 Task: Find connections with filter location Viladecans with filter topic #consultantswith filter profile language French with filter current company UpGrad with filter school St. Vincent Pallotti College of Engineering & Technology with filter industry Communications Equipment Manufacturing with filter service category Pricing Strategy with filter keywords title Life Coach
Action: Mouse moved to (556, 66)
Screenshot: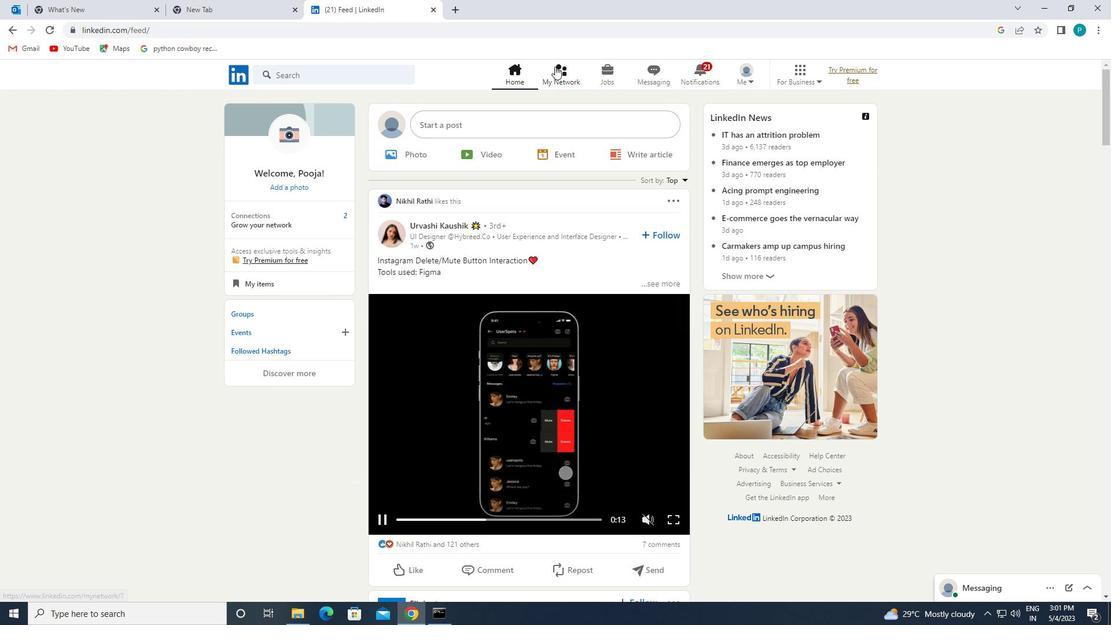 
Action: Mouse pressed left at (556, 66)
Screenshot: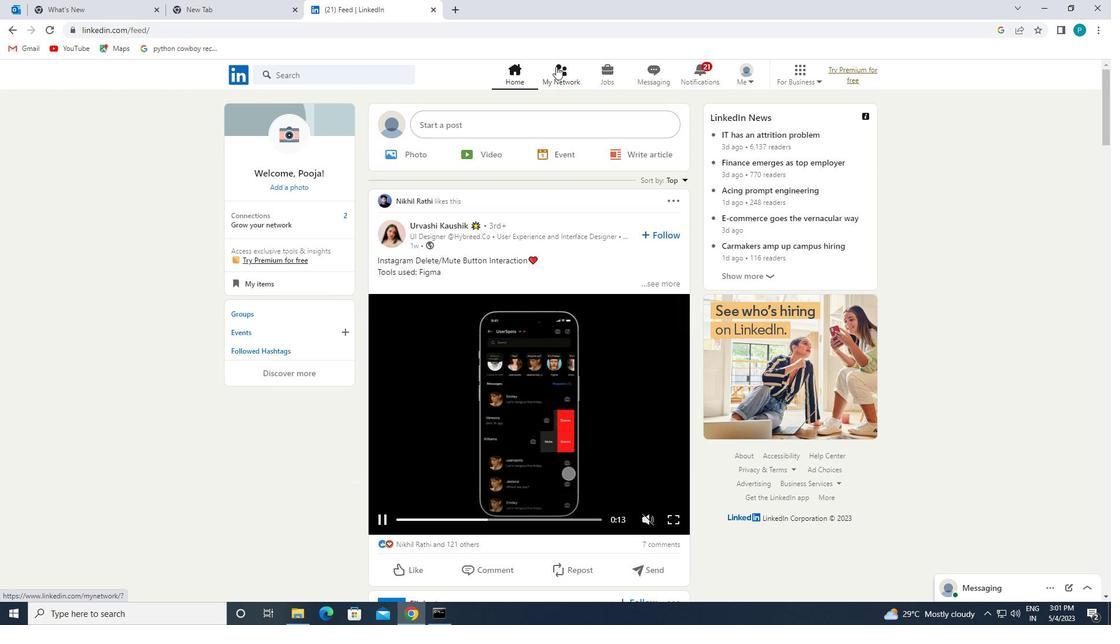 
Action: Mouse moved to (319, 144)
Screenshot: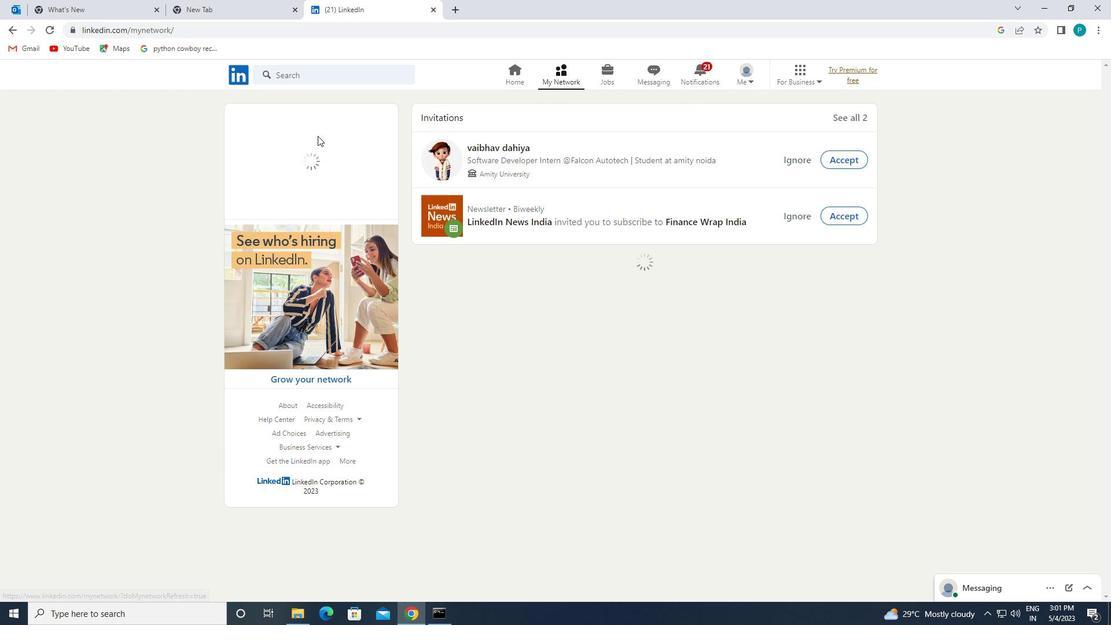 
Action: Mouse pressed left at (319, 144)
Screenshot: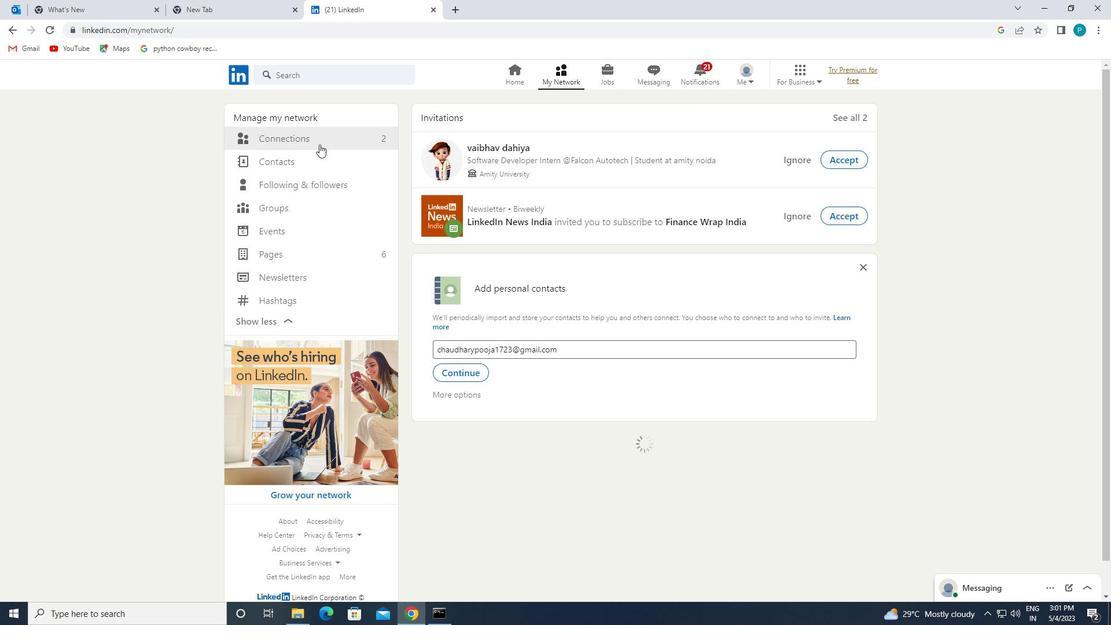 
Action: Mouse moved to (665, 137)
Screenshot: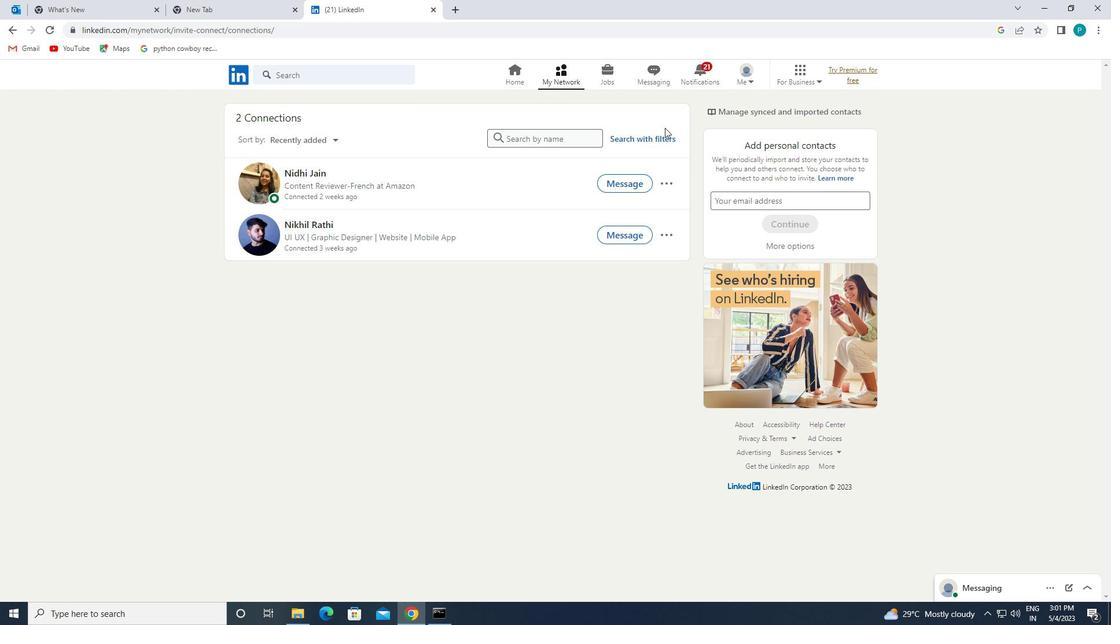 
Action: Mouse pressed left at (665, 137)
Screenshot: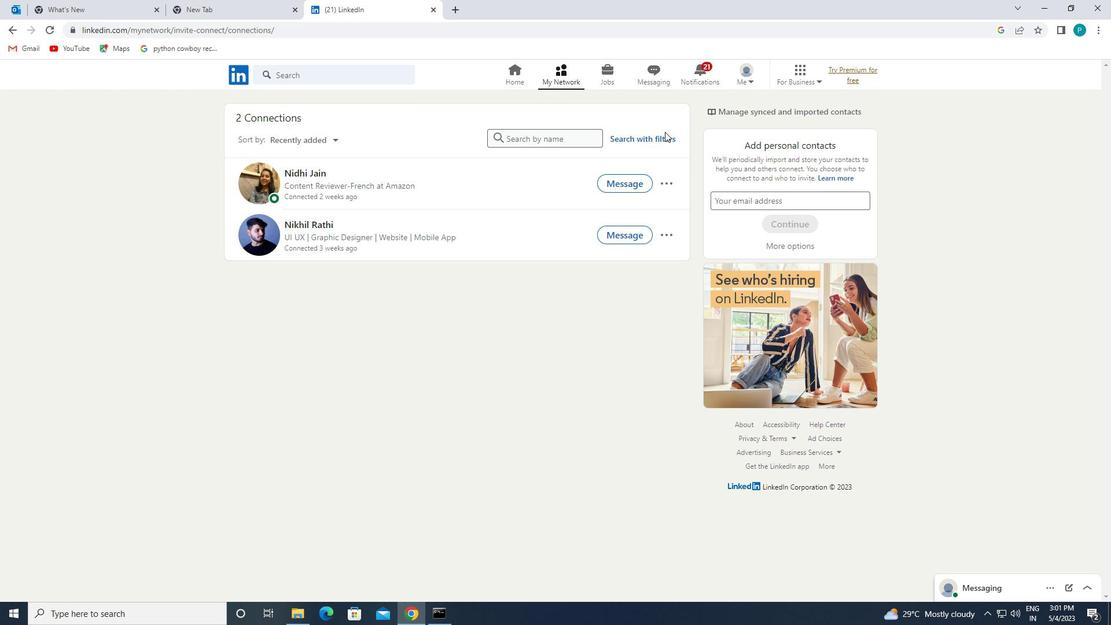 
Action: Mouse moved to (604, 109)
Screenshot: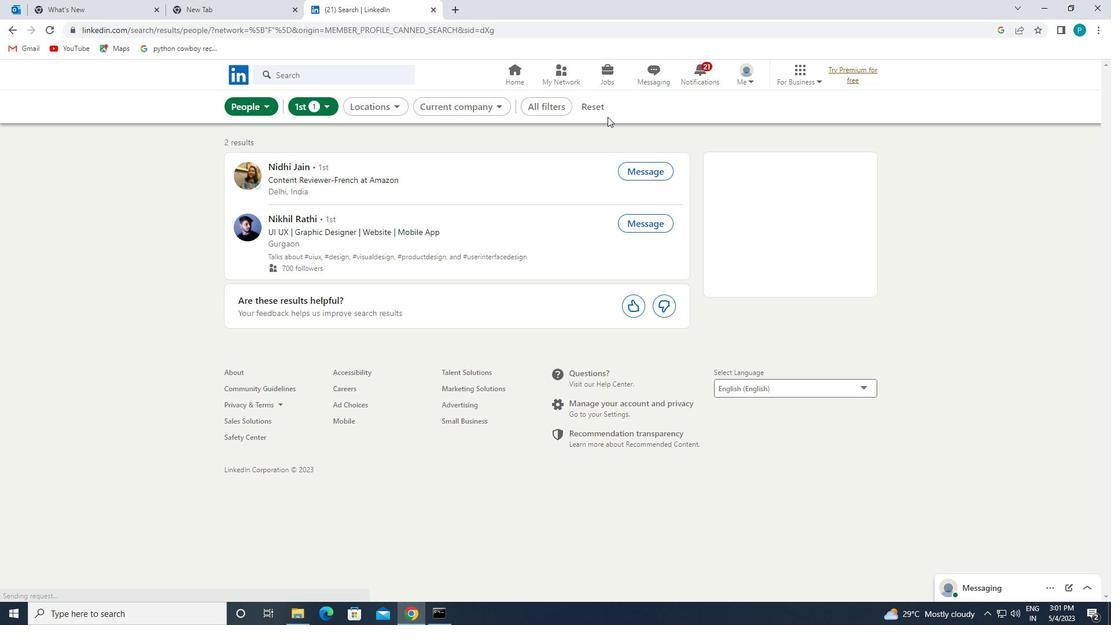 
Action: Mouse pressed left at (604, 109)
Screenshot: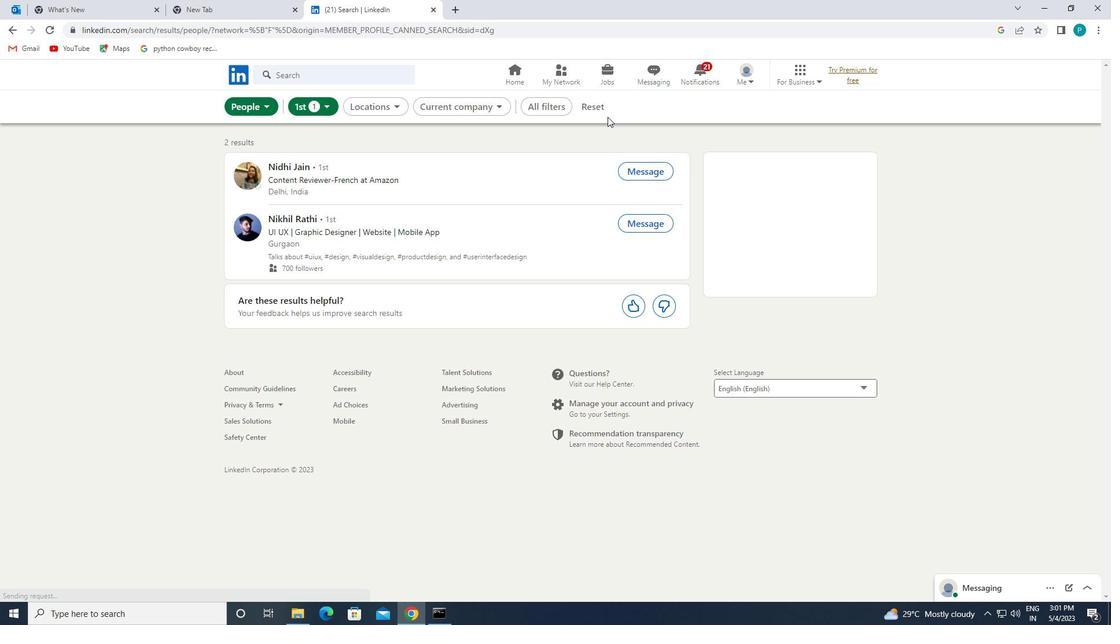 
Action: Mouse moved to (582, 103)
Screenshot: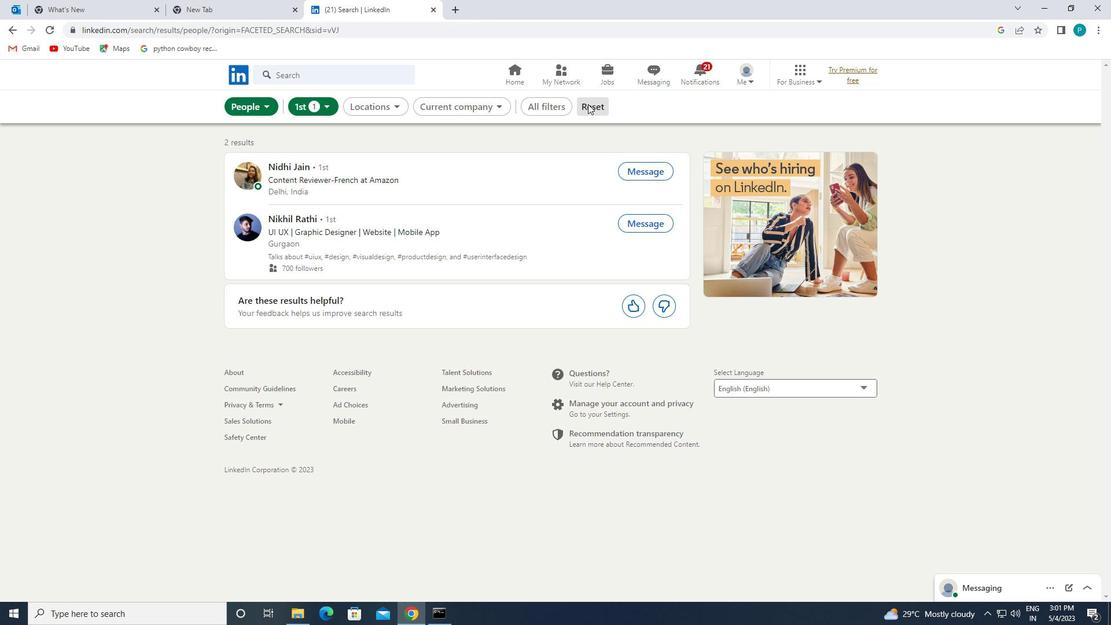 
Action: Mouse pressed left at (582, 103)
Screenshot: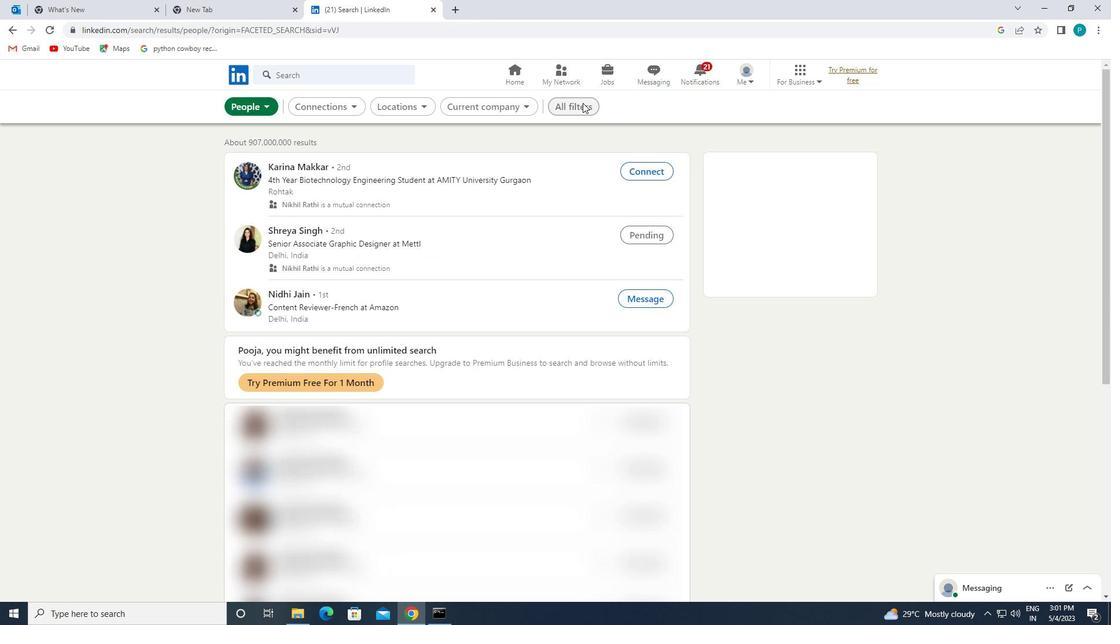
Action: Mouse moved to (983, 367)
Screenshot: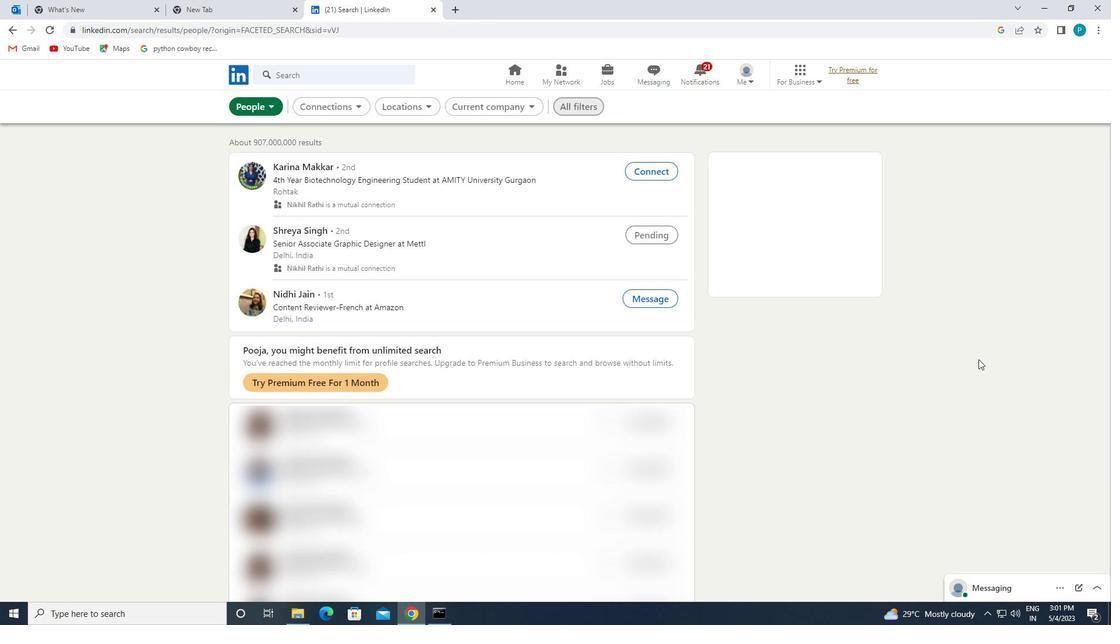 
Action: Mouse scrolled (983, 366) with delta (0, 0)
Screenshot: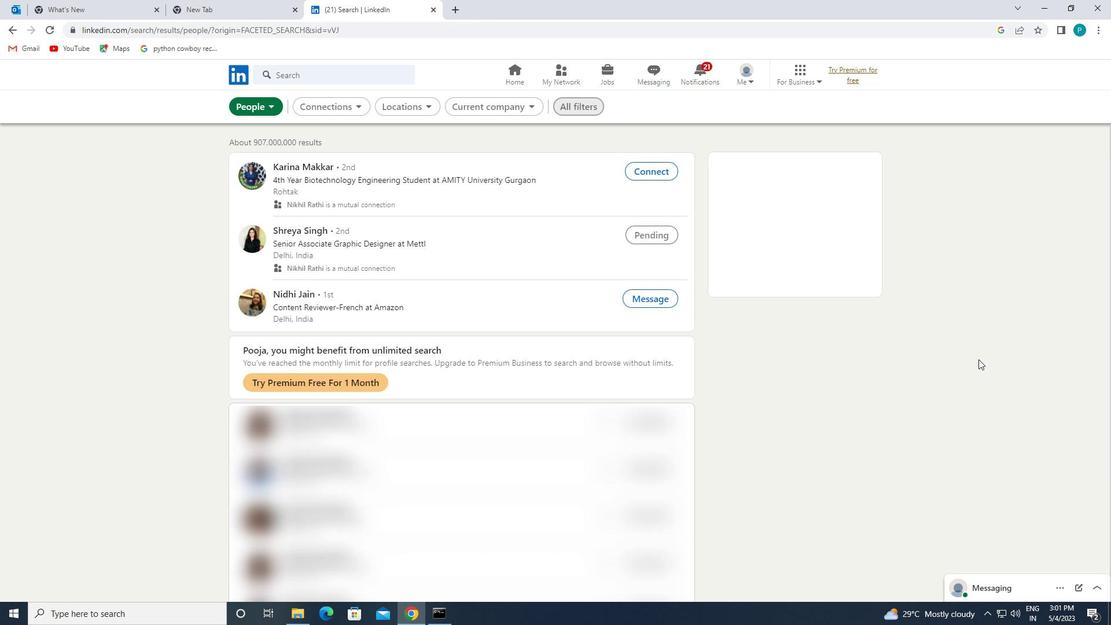 
Action: Mouse scrolled (983, 366) with delta (0, 0)
Screenshot: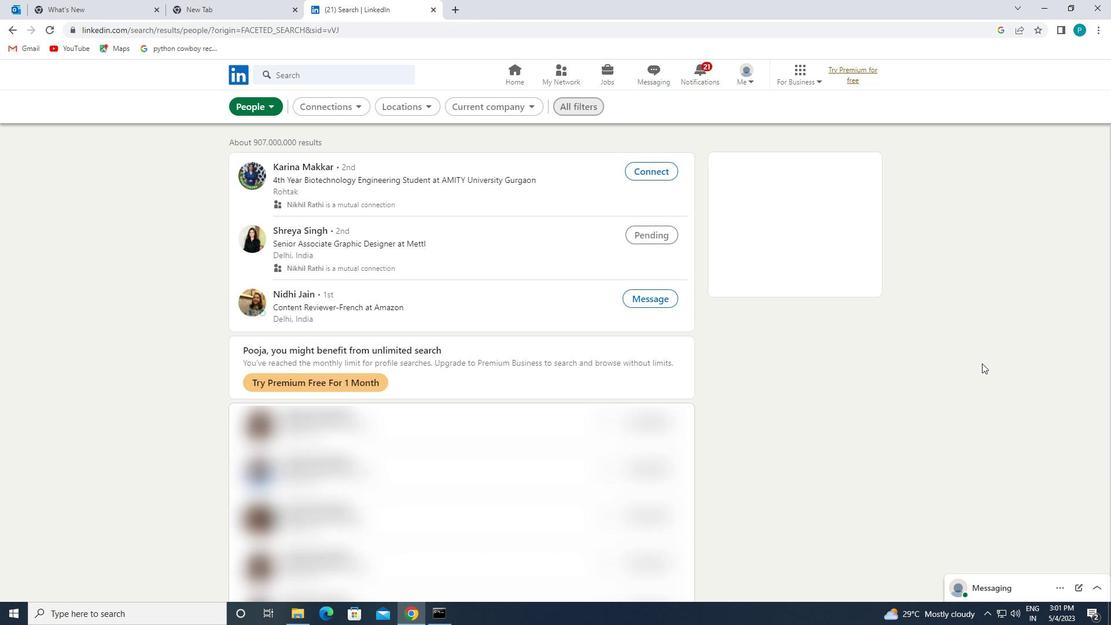 
Action: Mouse scrolled (983, 366) with delta (0, 0)
Screenshot: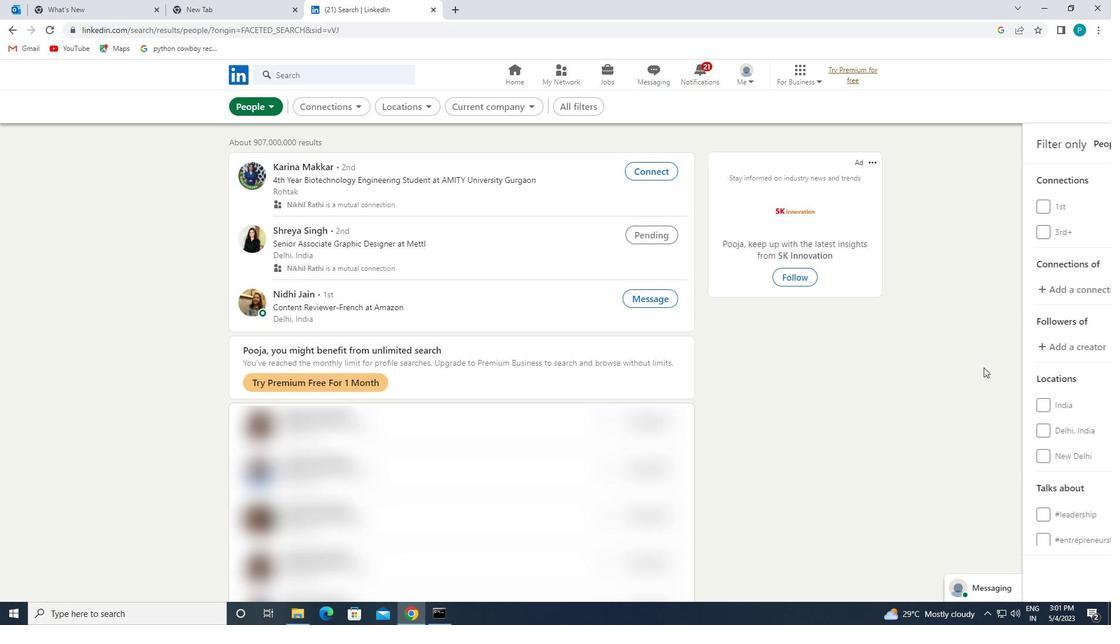 
Action: Mouse moved to (958, 273)
Screenshot: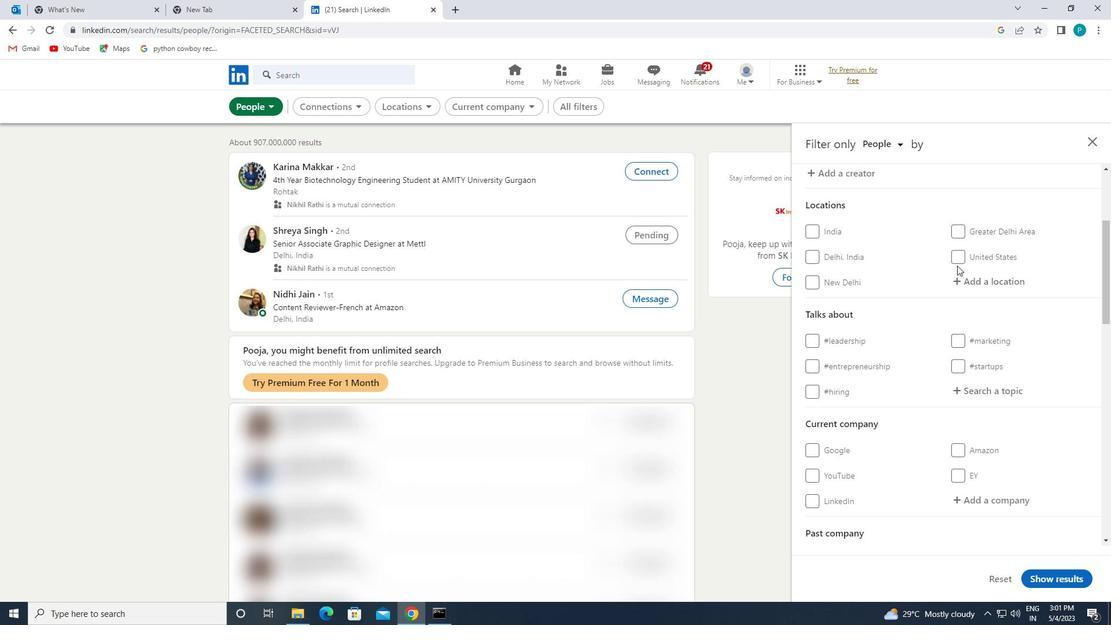 
Action: Mouse pressed left at (958, 273)
Screenshot: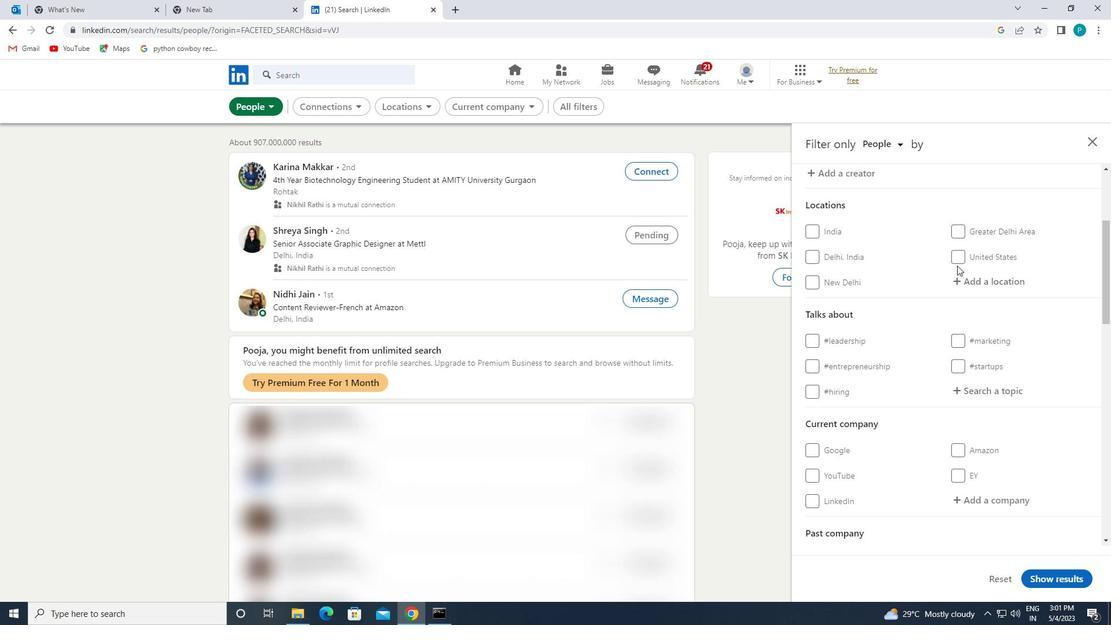 
Action: Key pressed <Key.caps_lock>v<Key.caps_lock>ladecans
Screenshot: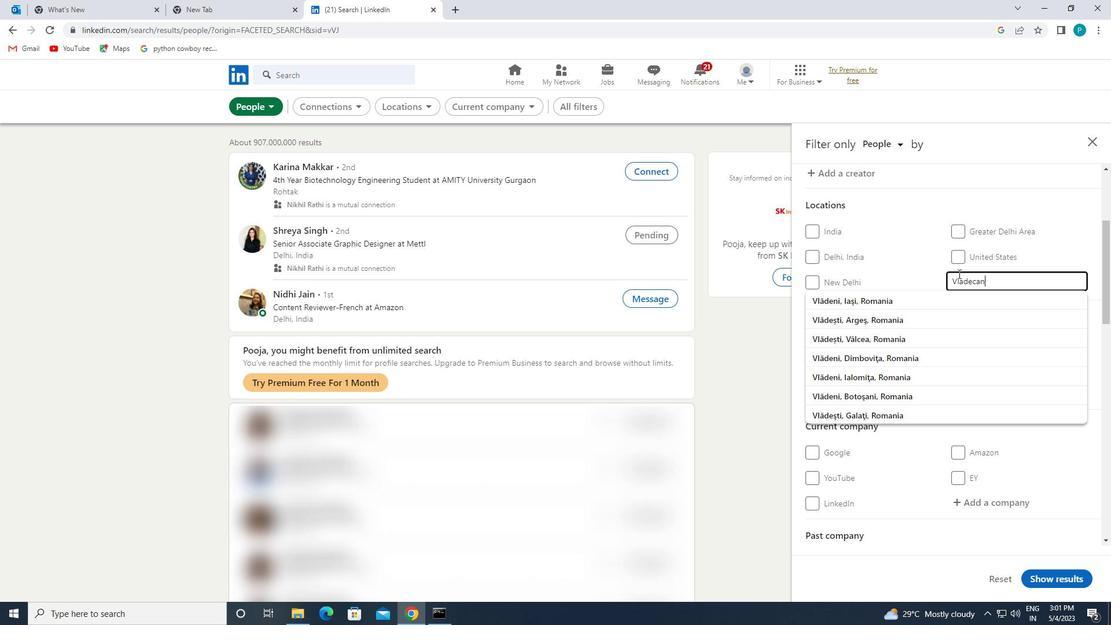 
Action: Mouse moved to (956, 284)
Screenshot: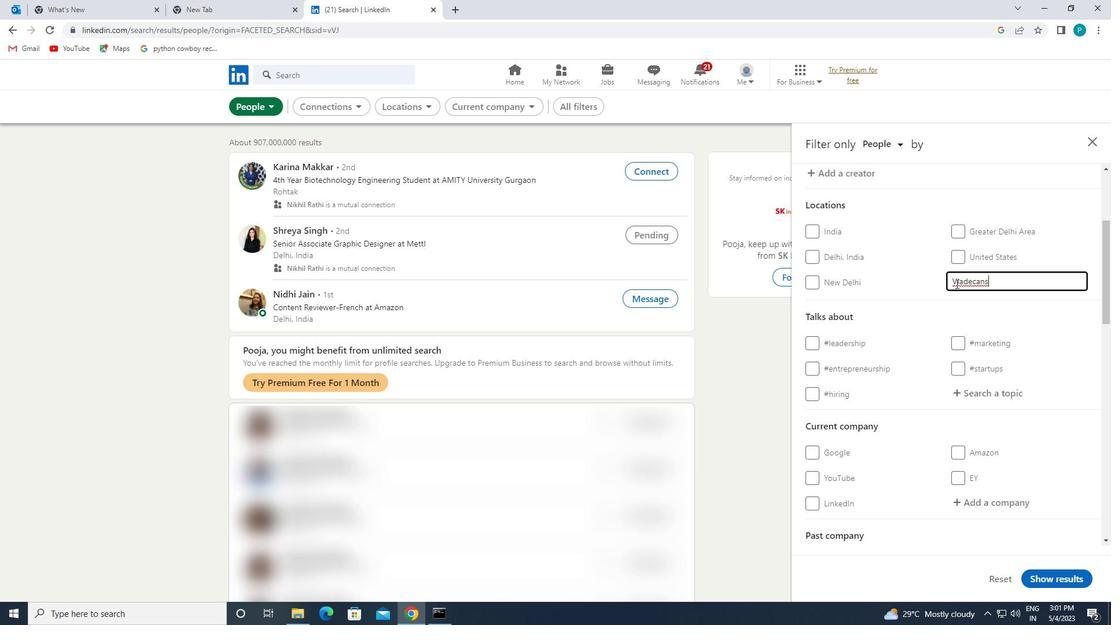 
Action: Mouse pressed left at (956, 284)
Screenshot: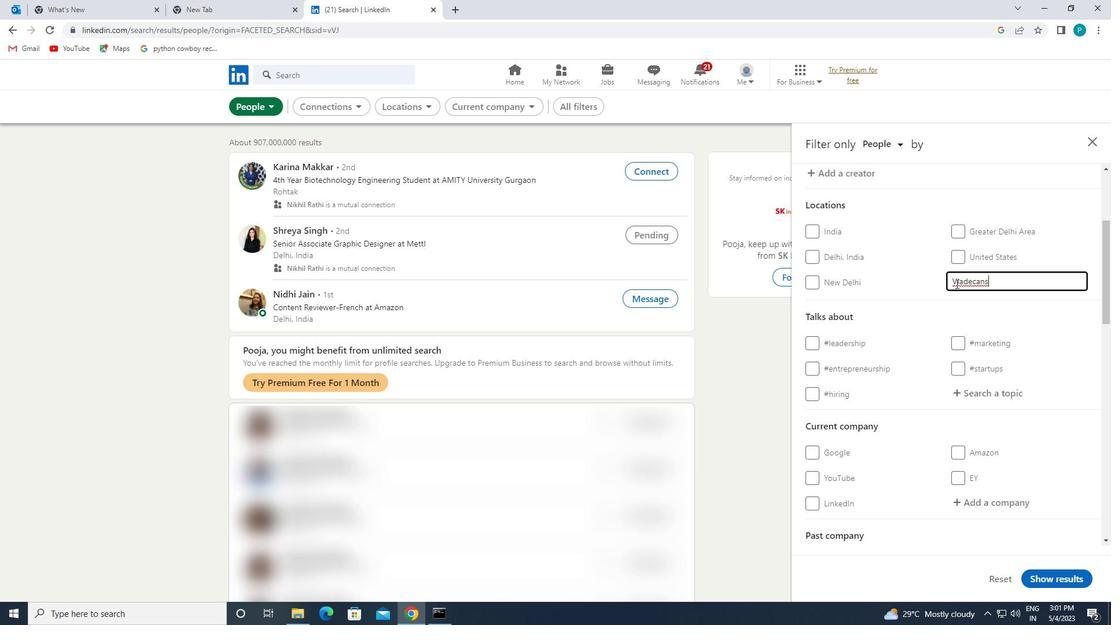 
Action: Mouse moved to (956, 284)
Screenshot: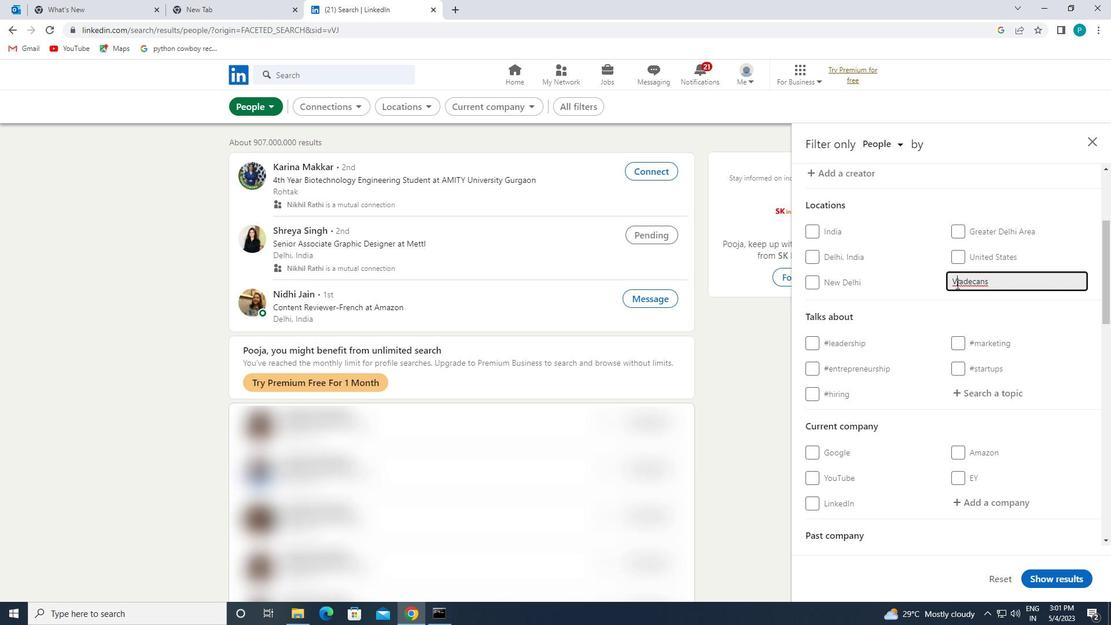 
Action: Key pressed i
Screenshot: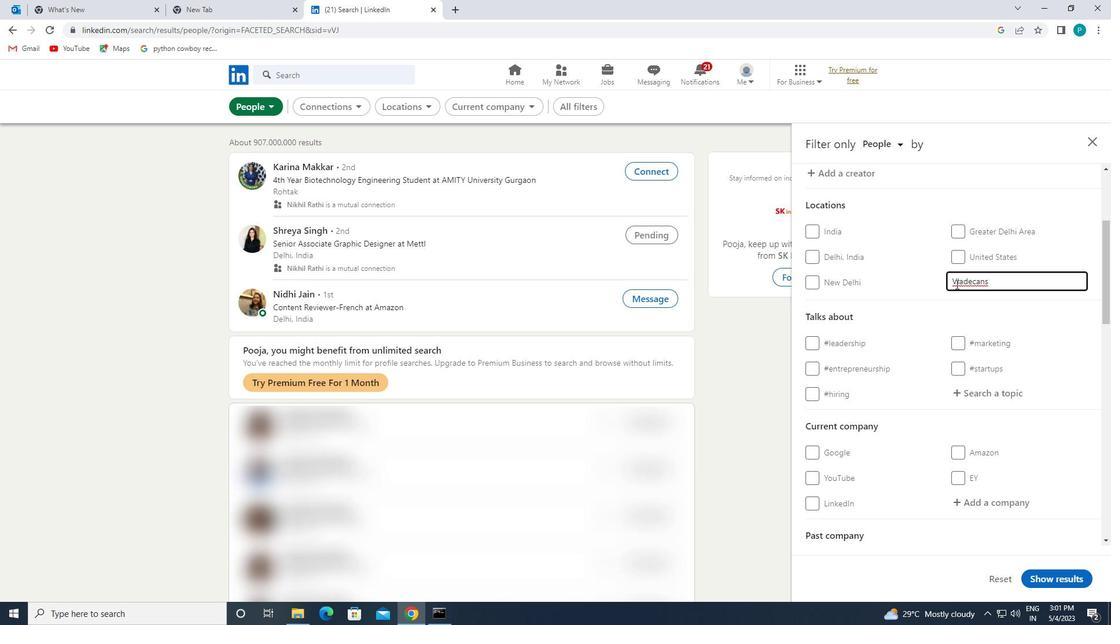 
Action: Mouse moved to (936, 303)
Screenshot: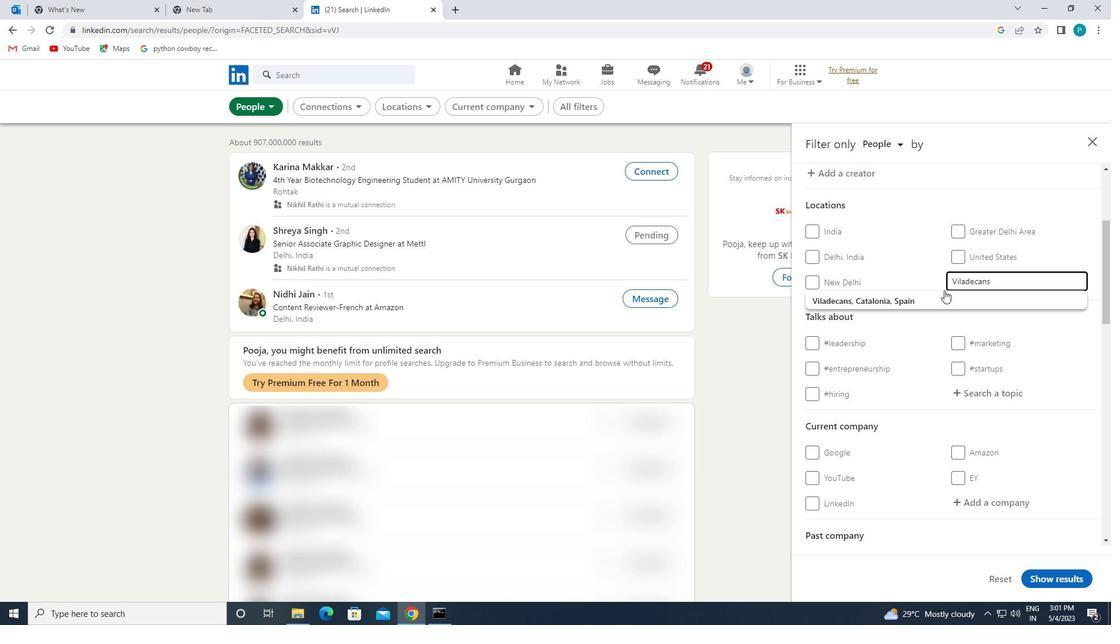 
Action: Mouse pressed left at (936, 303)
Screenshot: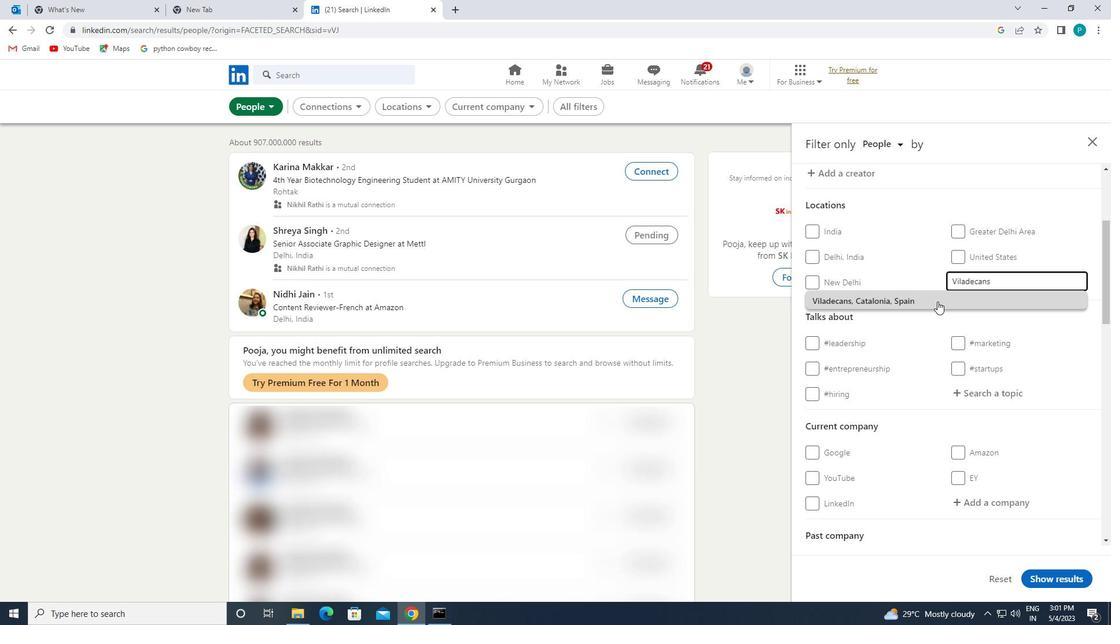 
Action: Mouse moved to (982, 415)
Screenshot: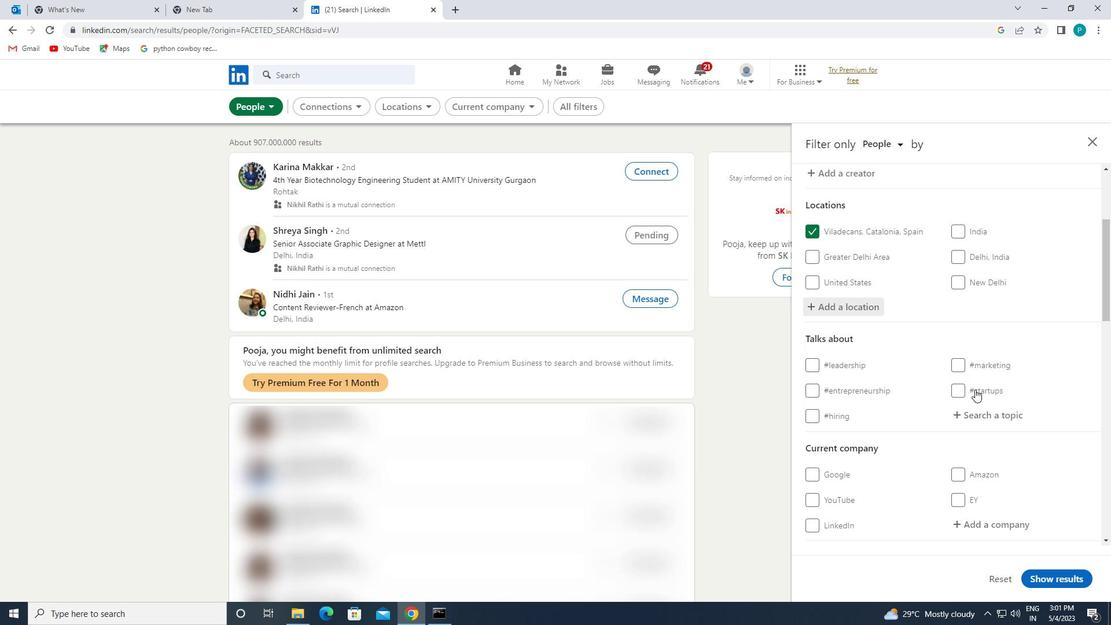 
Action: Mouse pressed left at (982, 415)
Screenshot: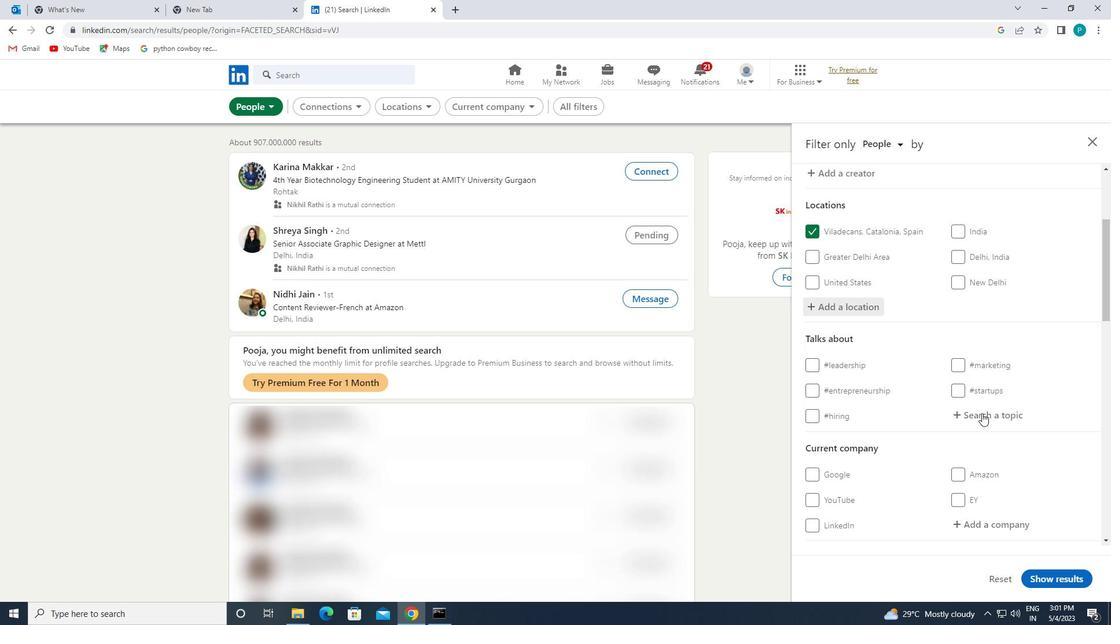 
Action: Key pressed <Key.shift>#CONSULTANTS
Screenshot: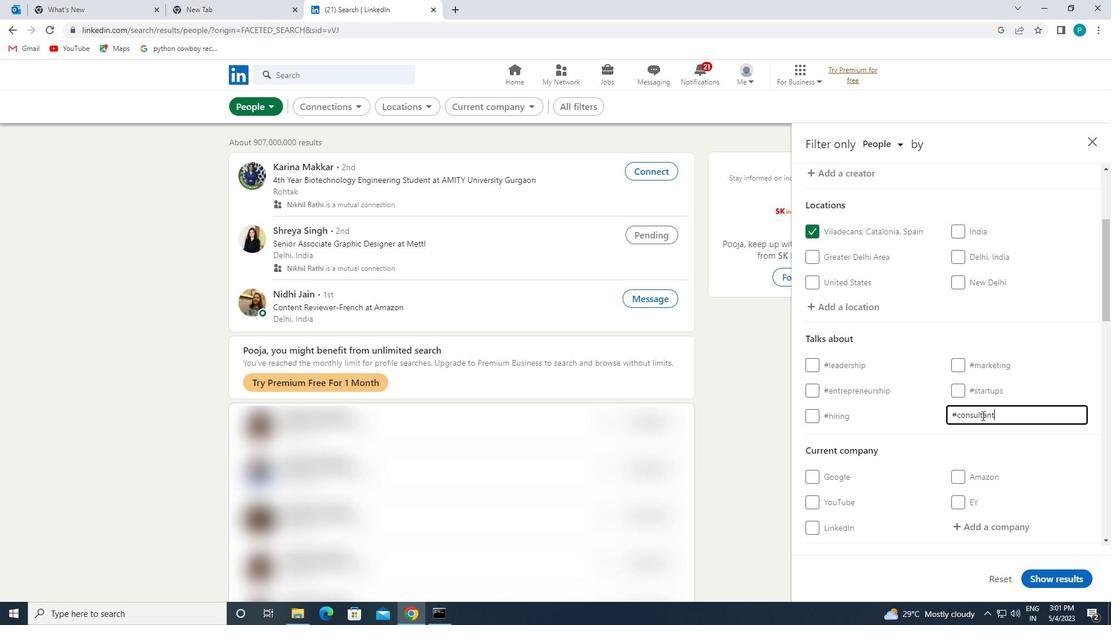 
Action: Mouse scrolled (982, 414) with delta (0, 0)
Screenshot: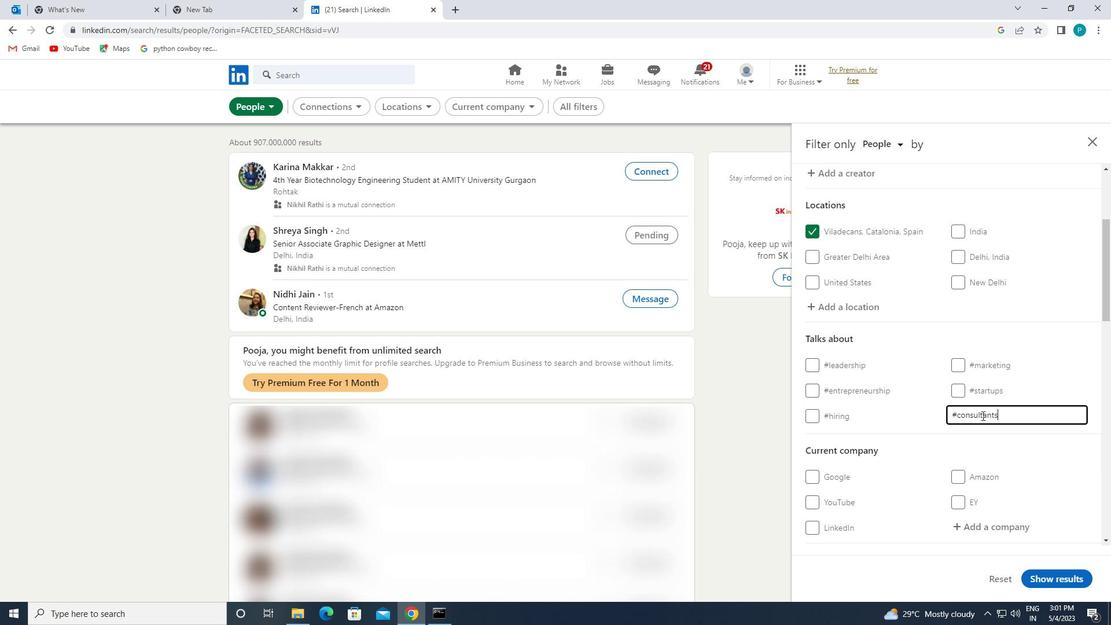 
Action: Mouse scrolled (982, 414) with delta (0, 0)
Screenshot: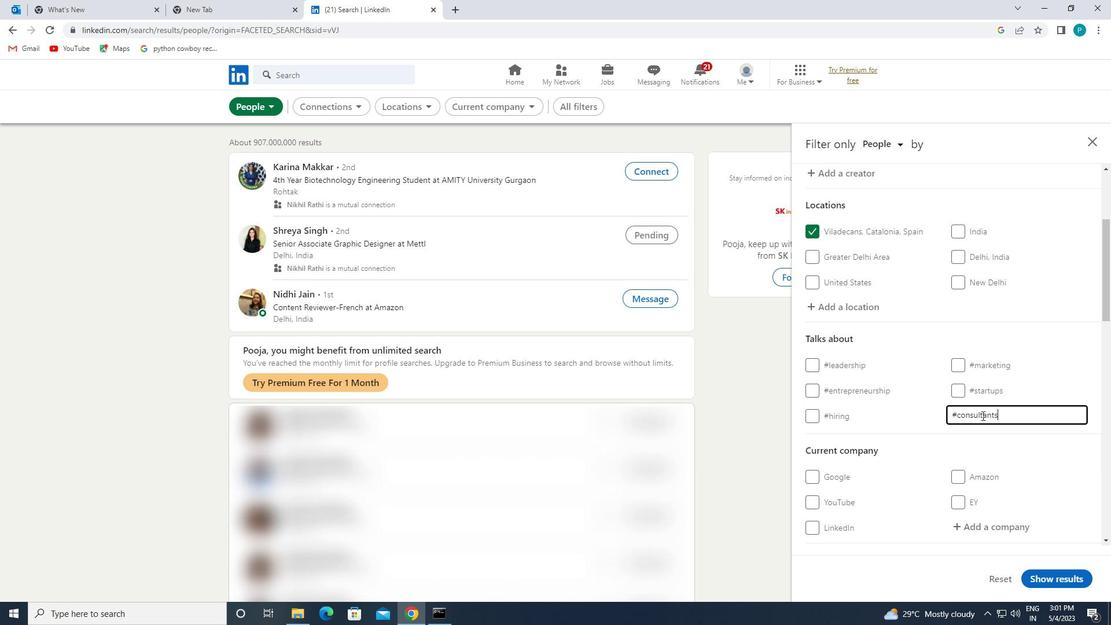 
Action: Mouse scrolled (982, 414) with delta (0, 0)
Screenshot: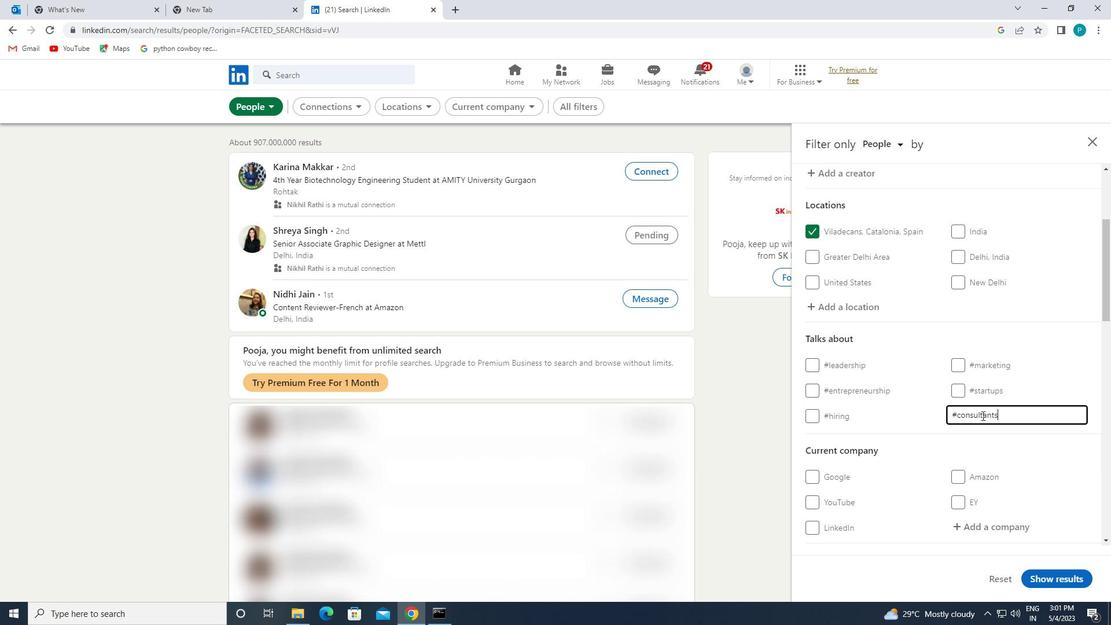 
Action: Mouse scrolled (982, 414) with delta (0, 0)
Screenshot: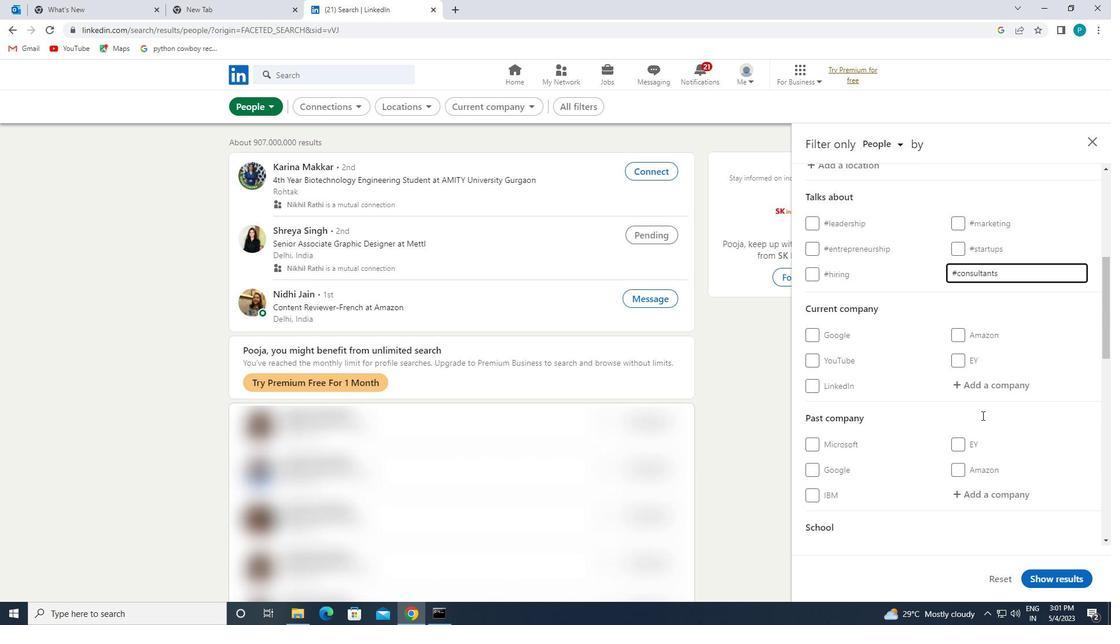 
Action: Mouse moved to (979, 420)
Screenshot: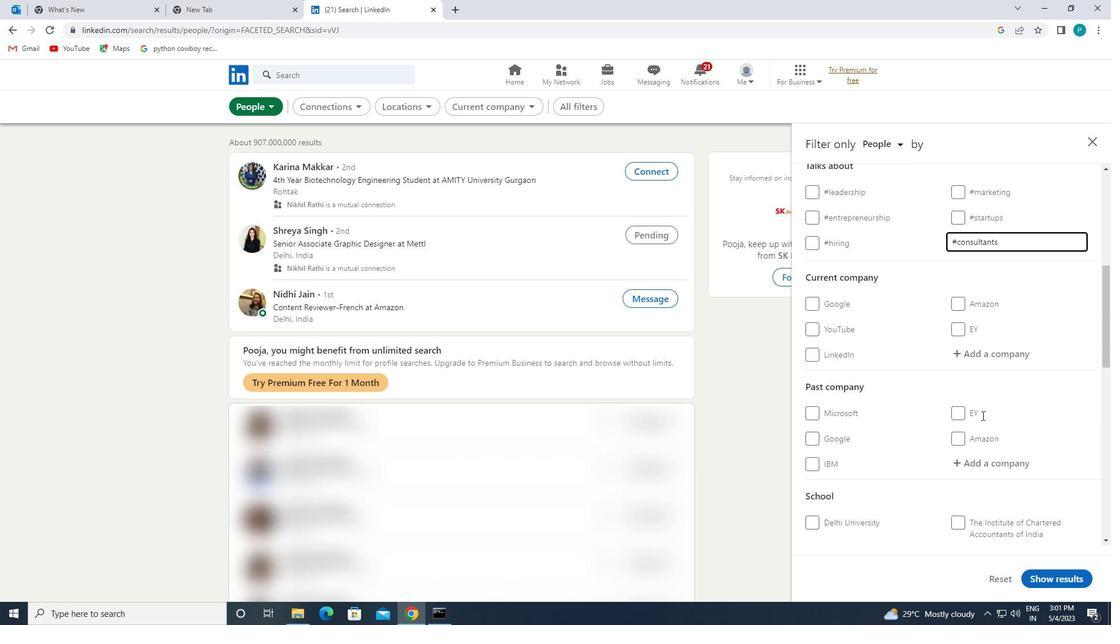 
Action: Mouse scrolled (979, 420) with delta (0, 0)
Screenshot: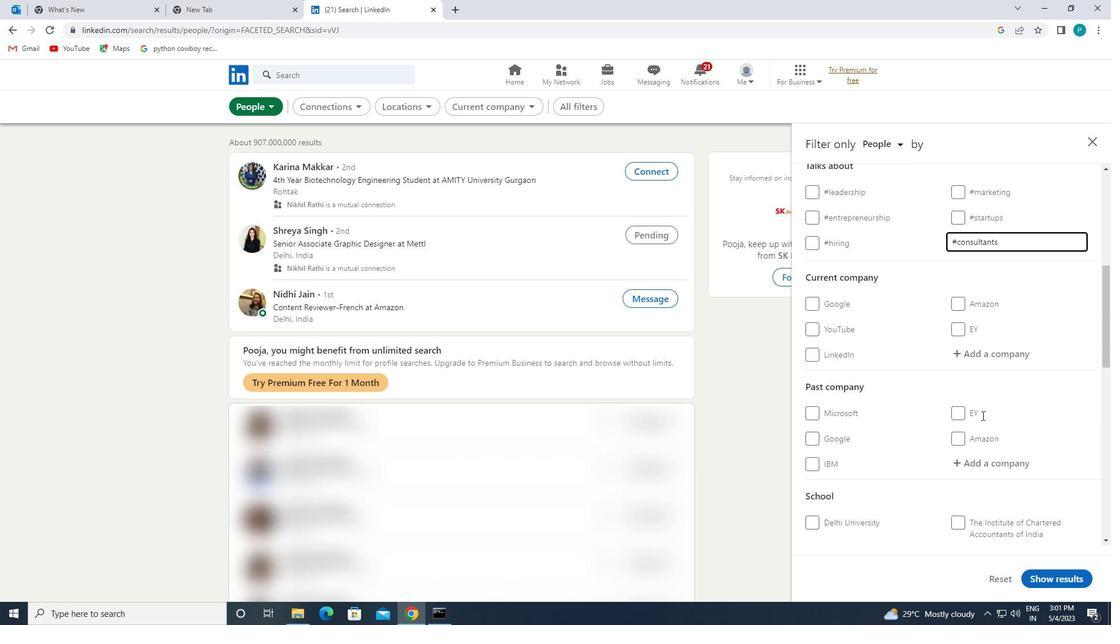 
Action: Mouse moved to (979, 421)
Screenshot: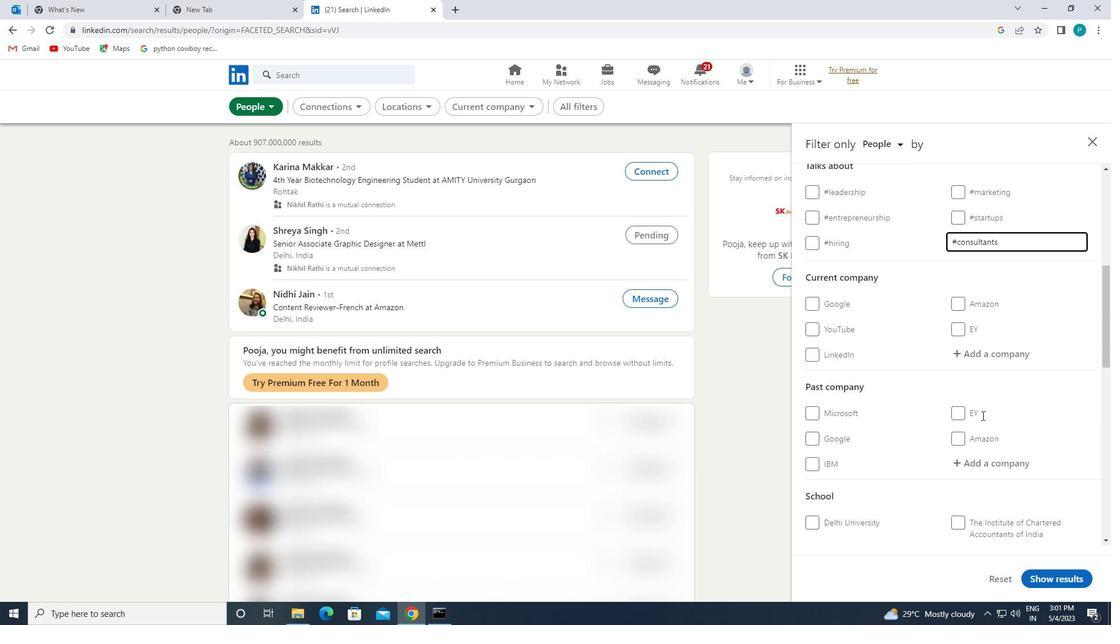 
Action: Mouse scrolled (979, 420) with delta (0, 0)
Screenshot: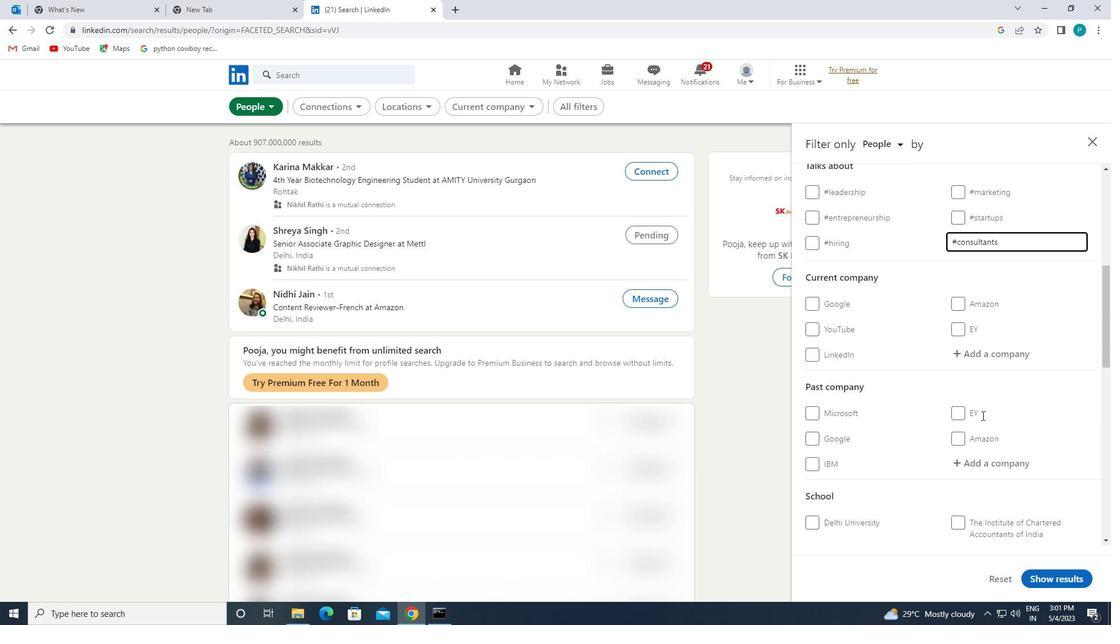
Action: Mouse moved to (977, 424)
Screenshot: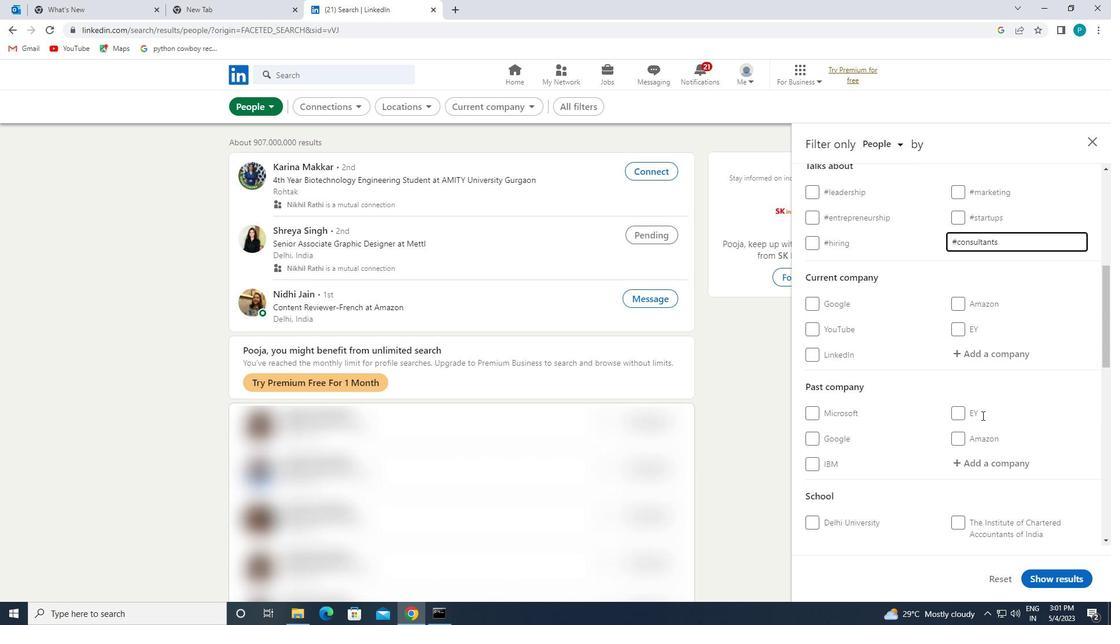 
Action: Mouse scrolled (977, 423) with delta (0, 0)
Screenshot: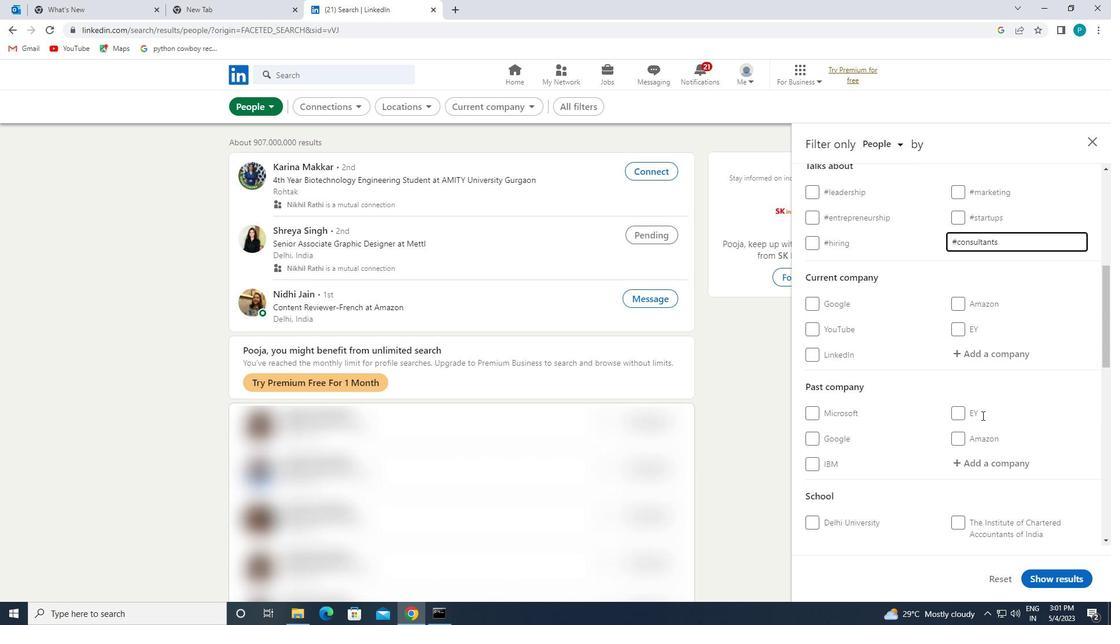 
Action: Mouse moved to (878, 452)
Screenshot: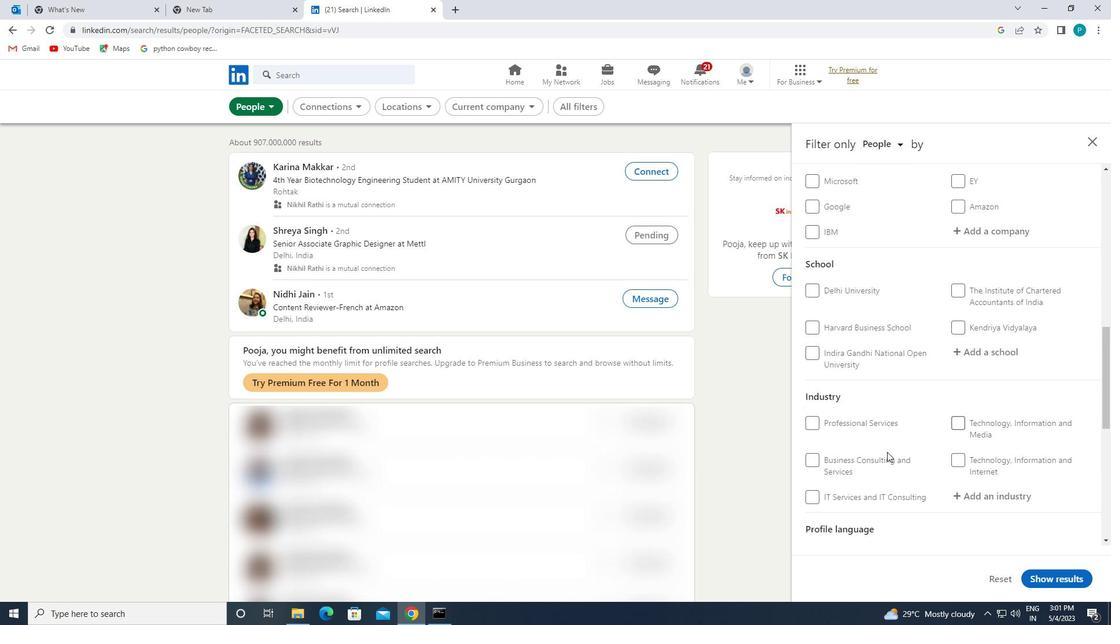 
Action: Mouse scrolled (878, 451) with delta (0, 0)
Screenshot: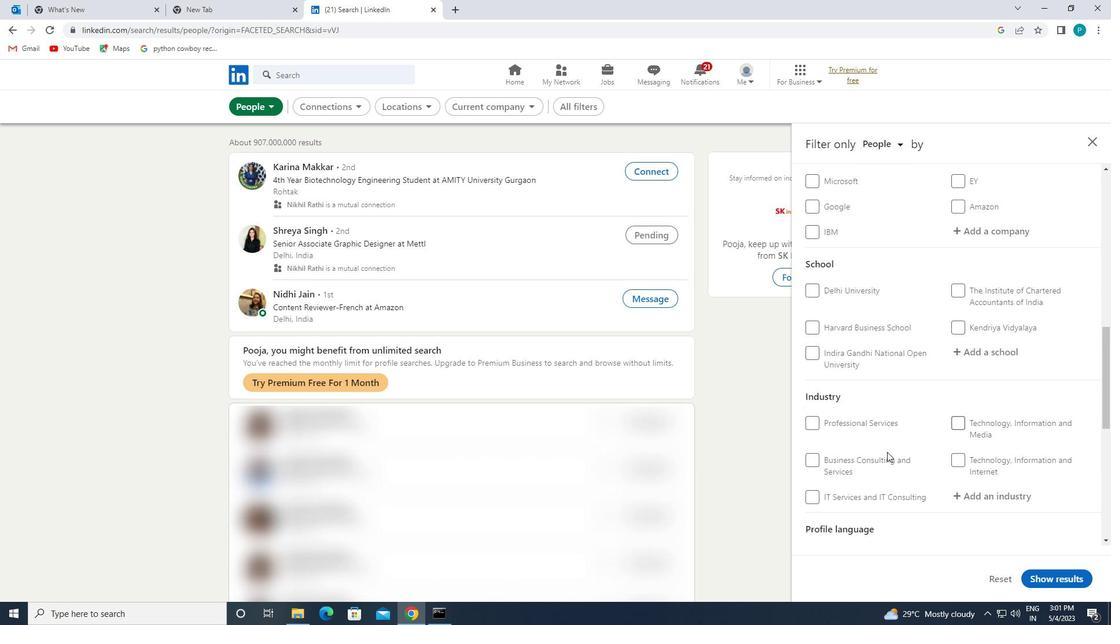 
Action: Mouse scrolled (878, 451) with delta (0, 0)
Screenshot: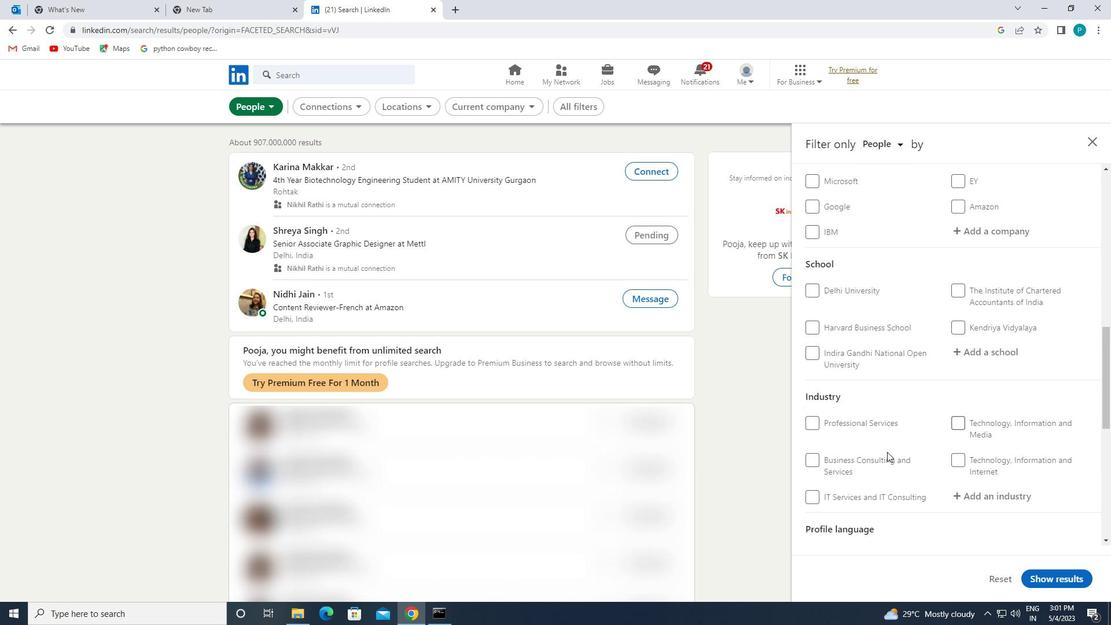 
Action: Mouse moved to (965, 439)
Screenshot: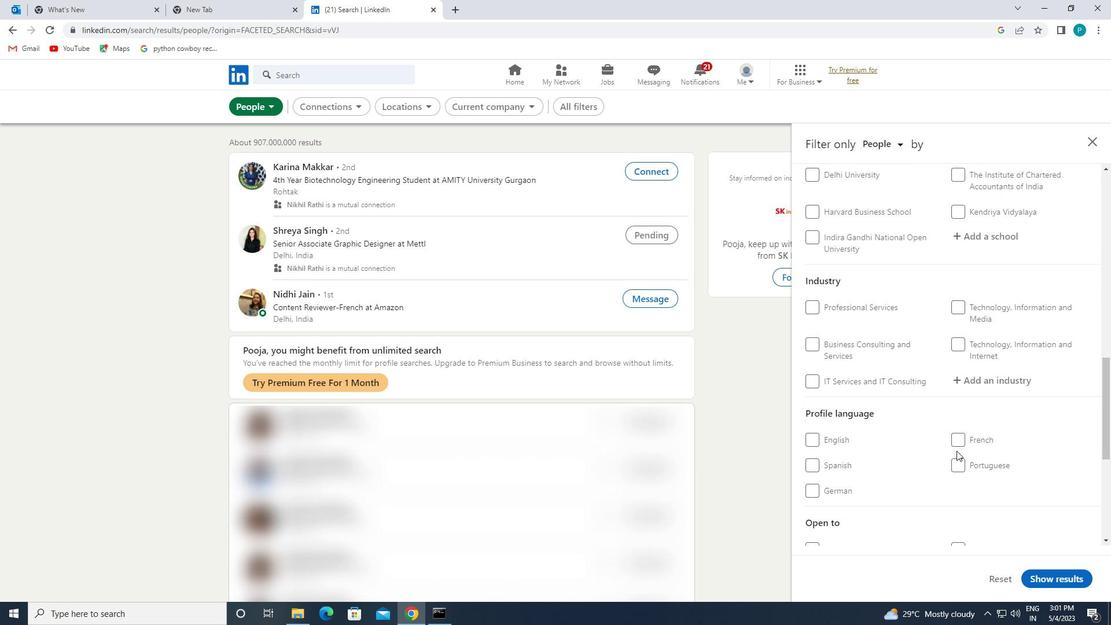 
Action: Mouse pressed left at (965, 439)
Screenshot: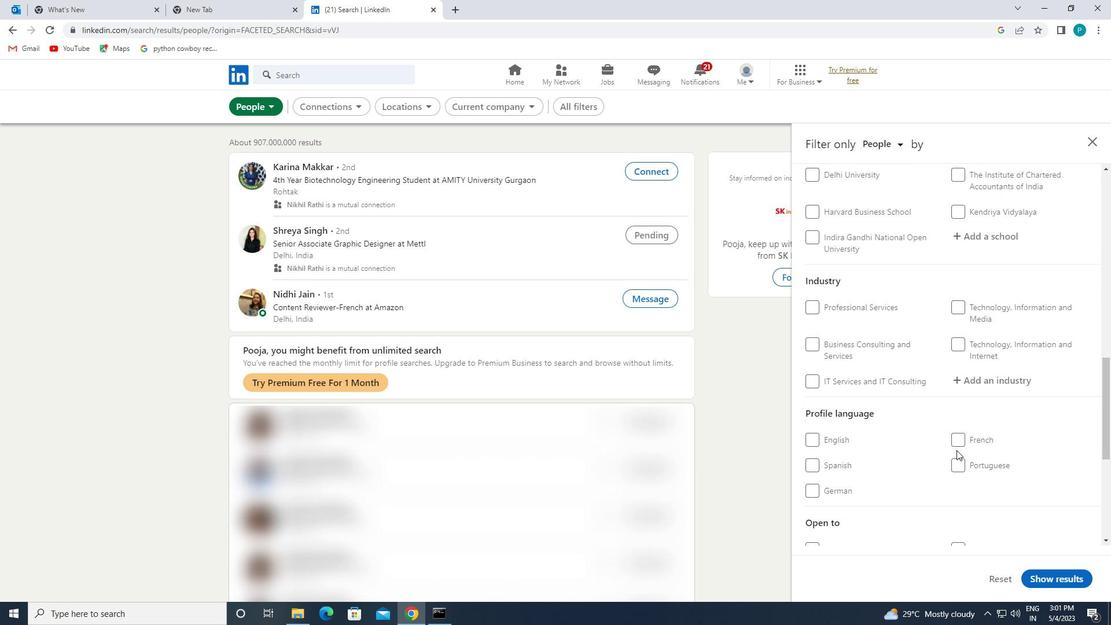 
Action: Mouse moved to (1069, 414)
Screenshot: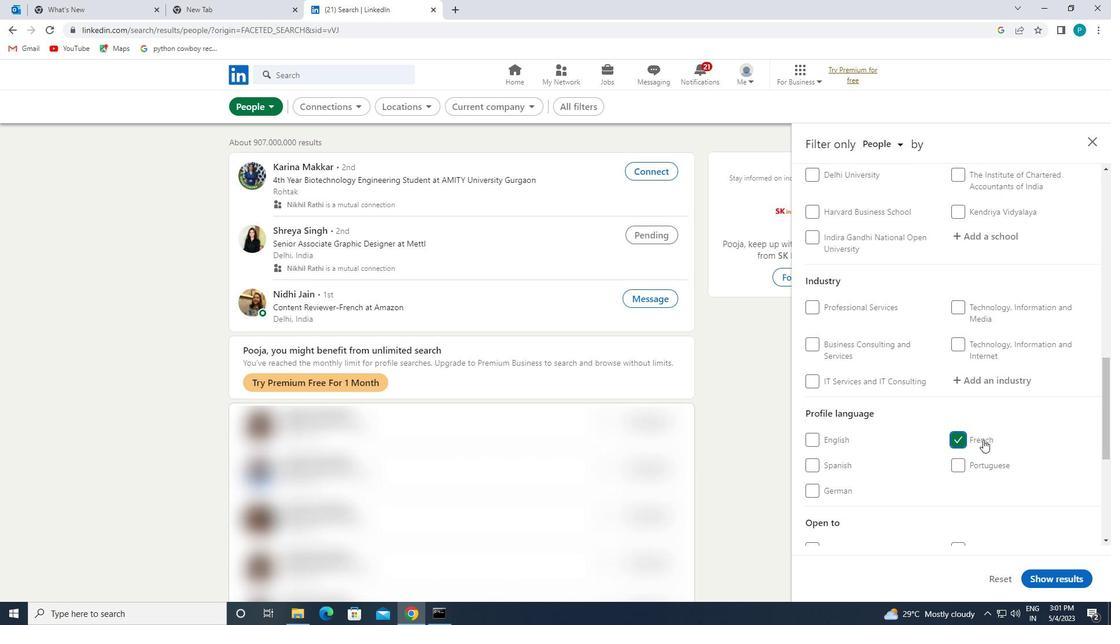 
Action: Mouse scrolled (1069, 415) with delta (0, 0)
Screenshot: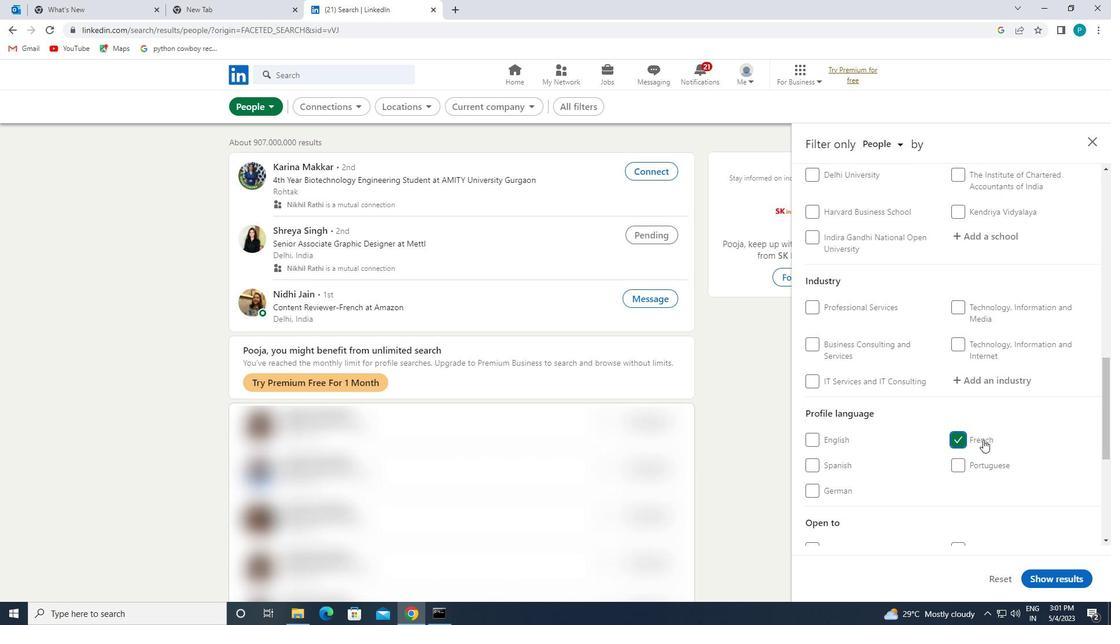 
Action: Mouse scrolled (1069, 415) with delta (0, 0)
Screenshot: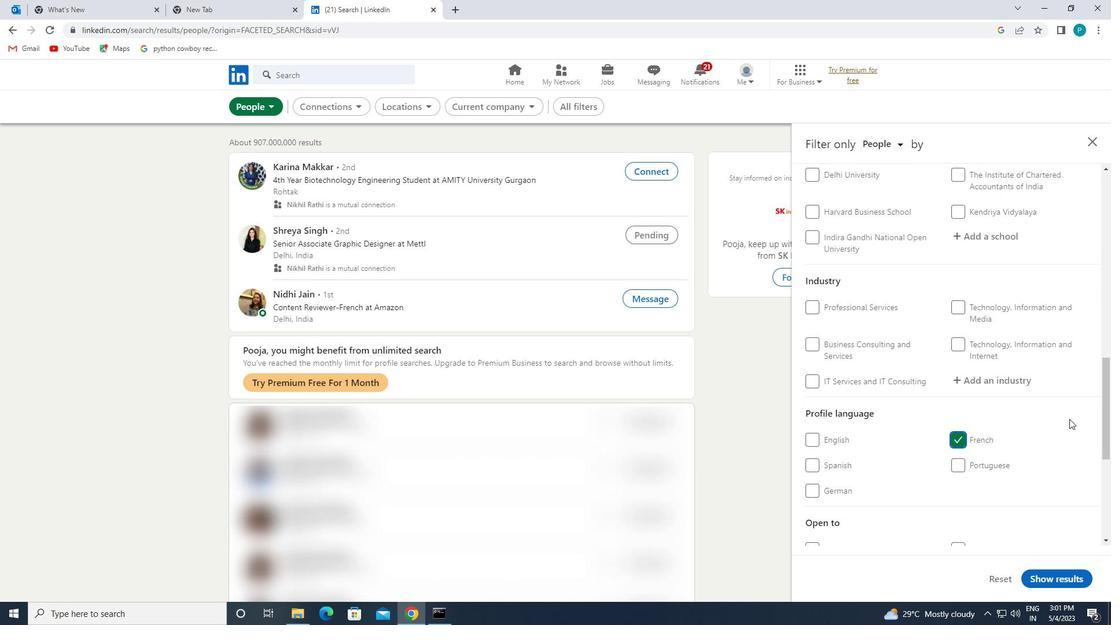 
Action: Mouse moved to (1004, 380)
Screenshot: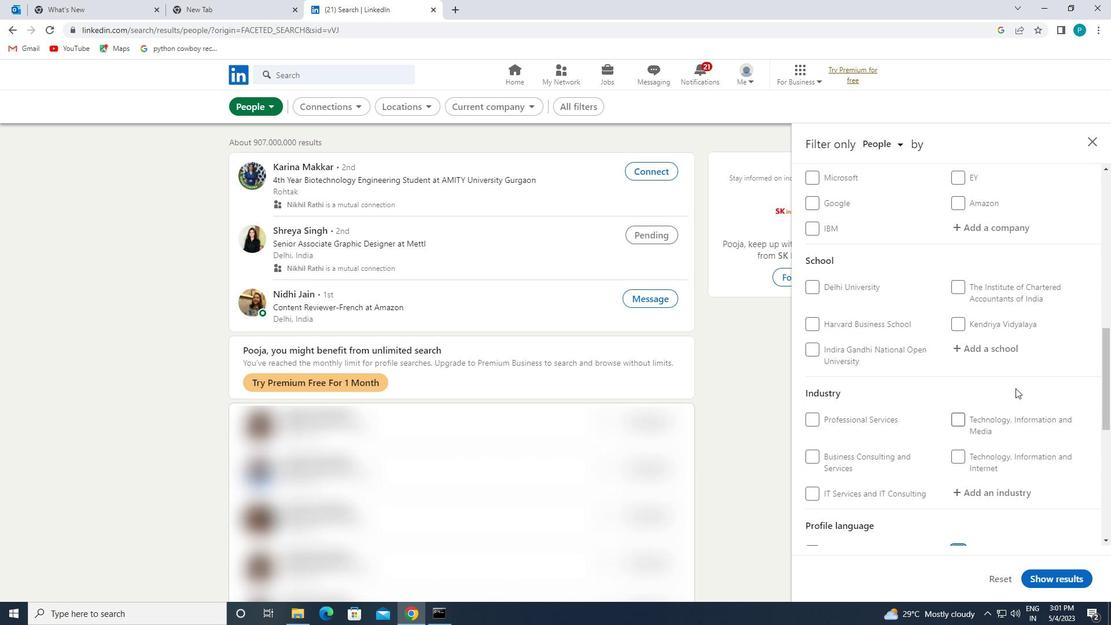 
Action: Mouse scrolled (1004, 380) with delta (0, 0)
Screenshot: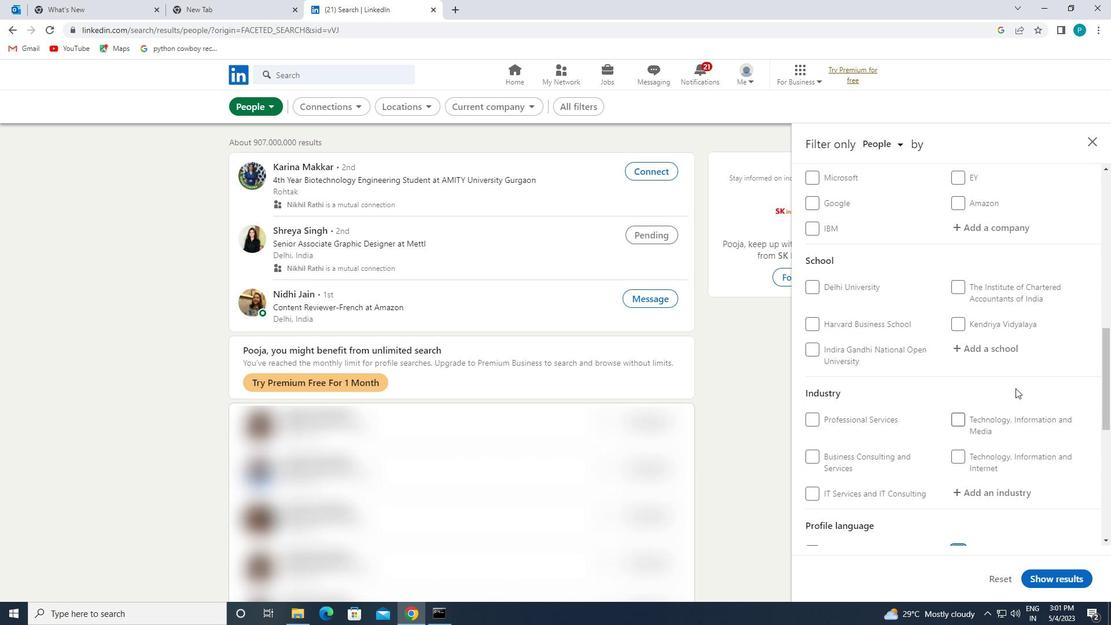 
Action: Mouse moved to (1000, 373)
Screenshot: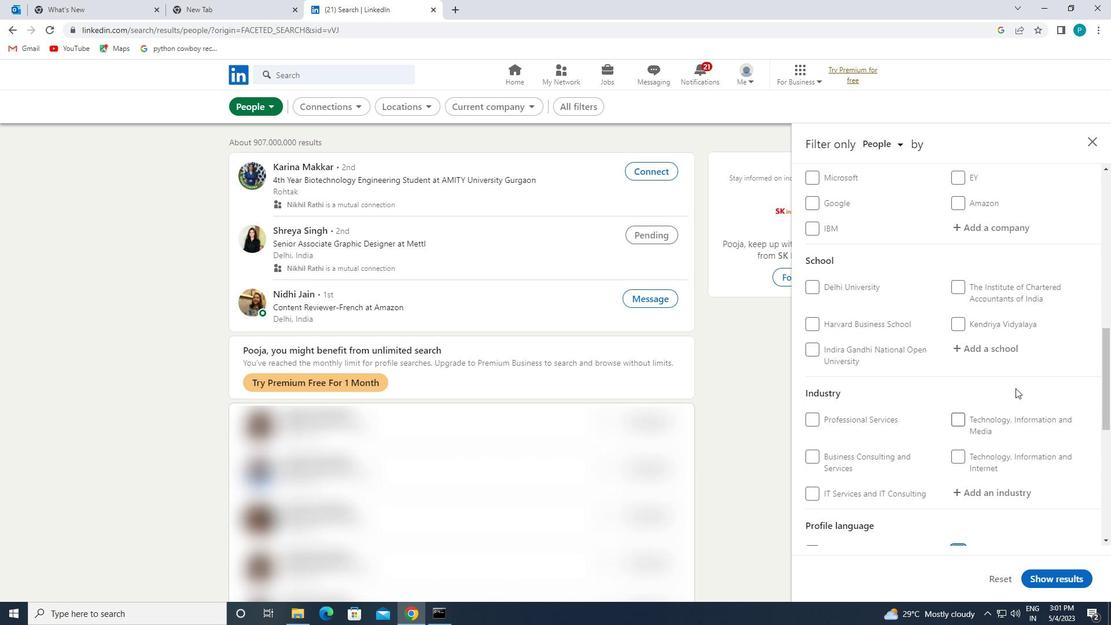 
Action: Mouse scrolled (1000, 374) with delta (0, 0)
Screenshot: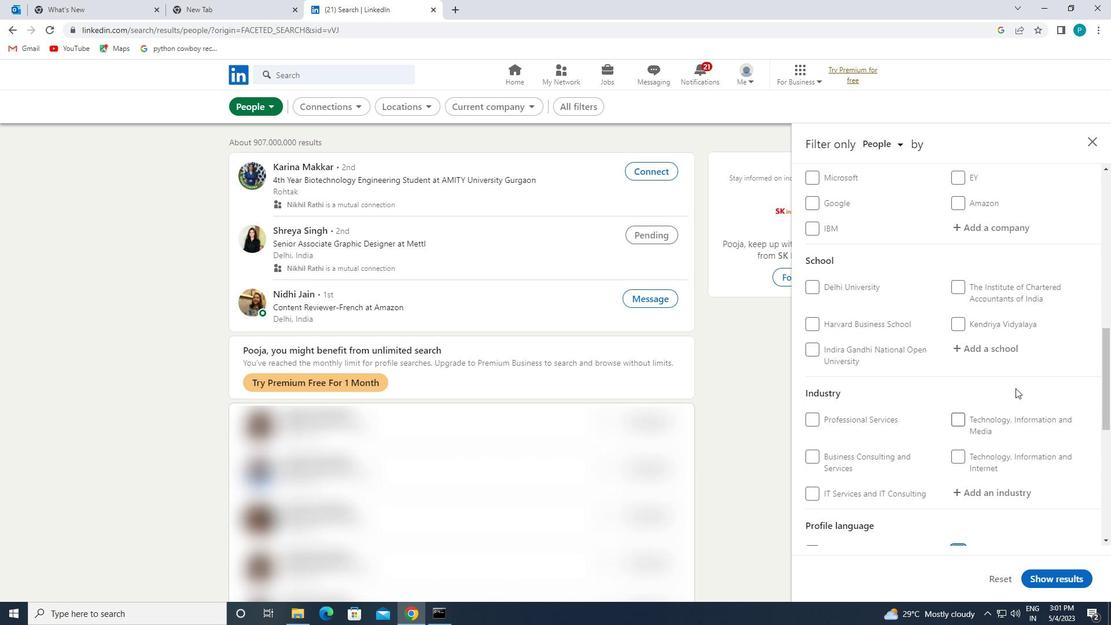 
Action: Mouse moved to (991, 353)
Screenshot: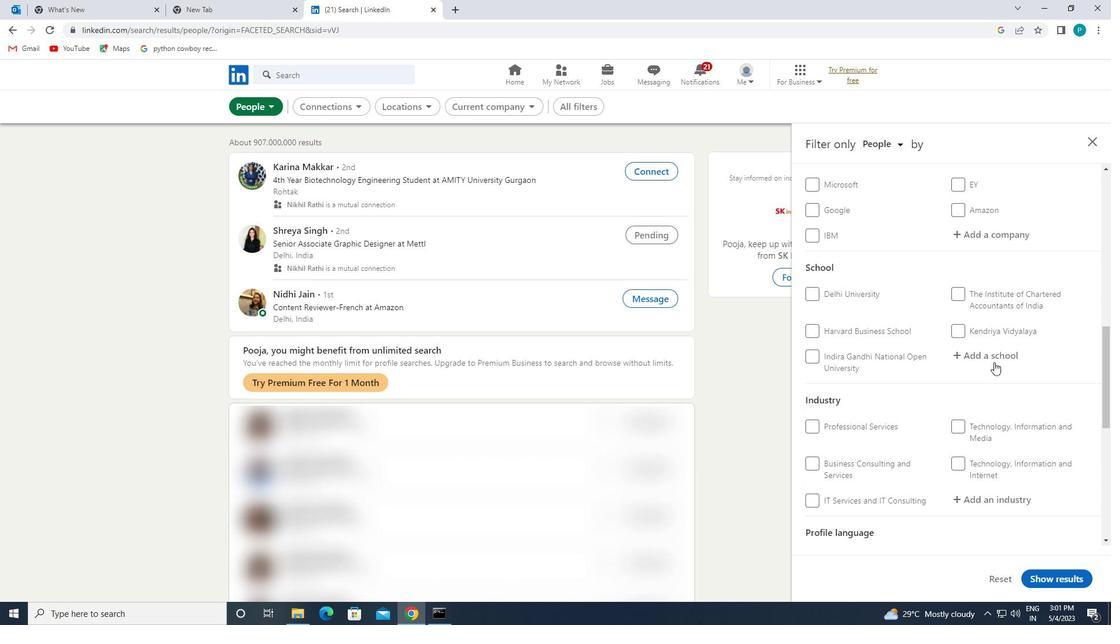 
Action: Mouse scrolled (991, 354) with delta (0, 0)
Screenshot: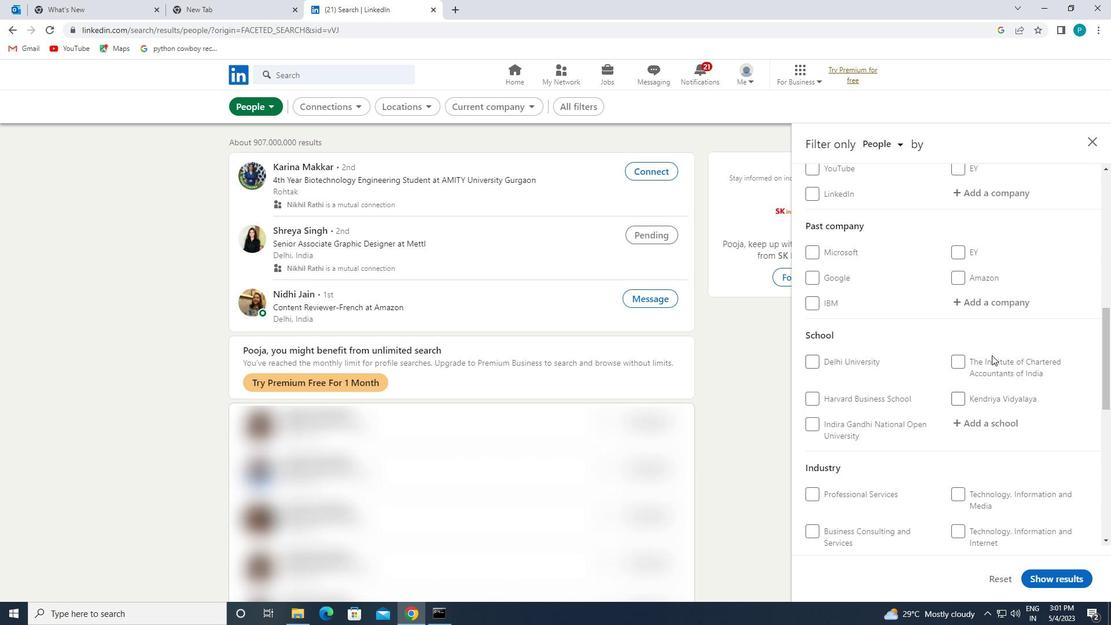 
Action: Mouse scrolled (991, 354) with delta (0, 0)
Screenshot: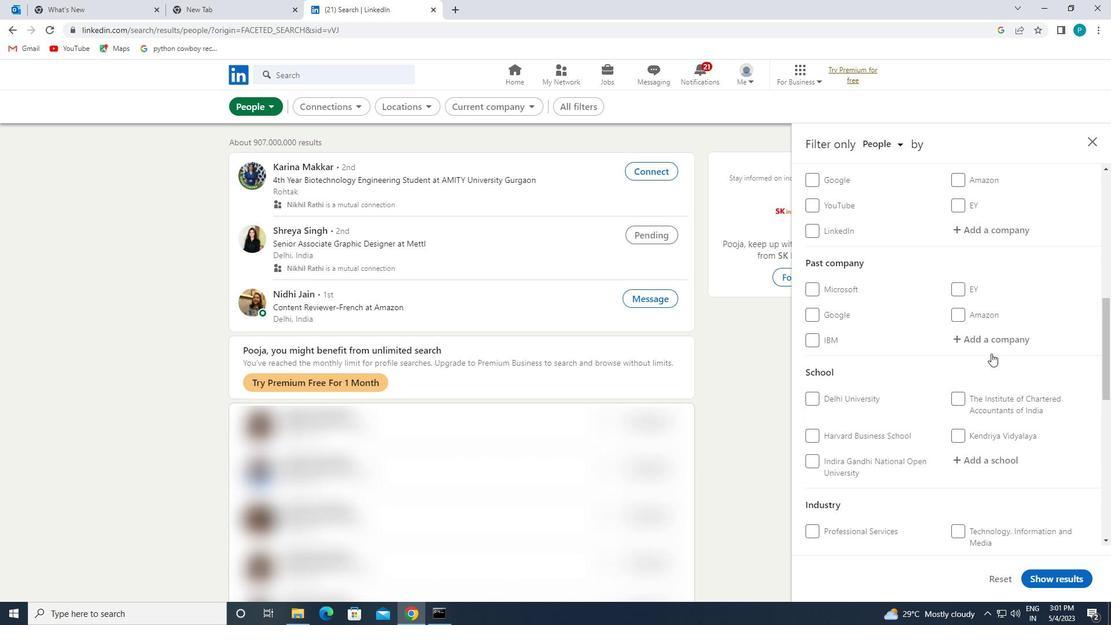 
Action: Mouse moved to (990, 353)
Screenshot: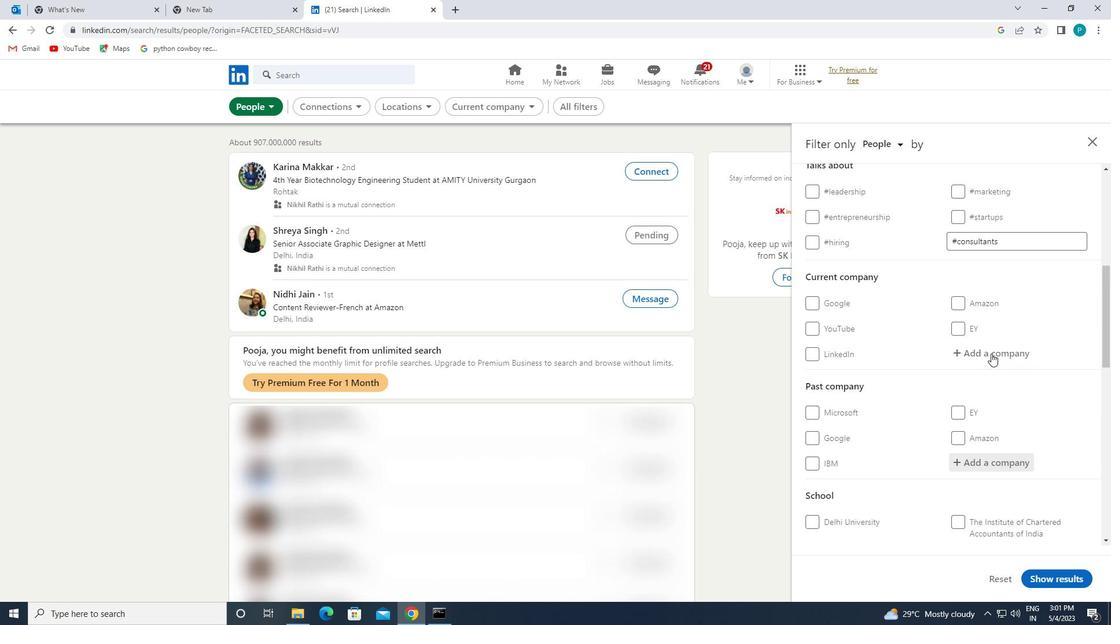 
Action: Mouse pressed left at (990, 353)
Screenshot: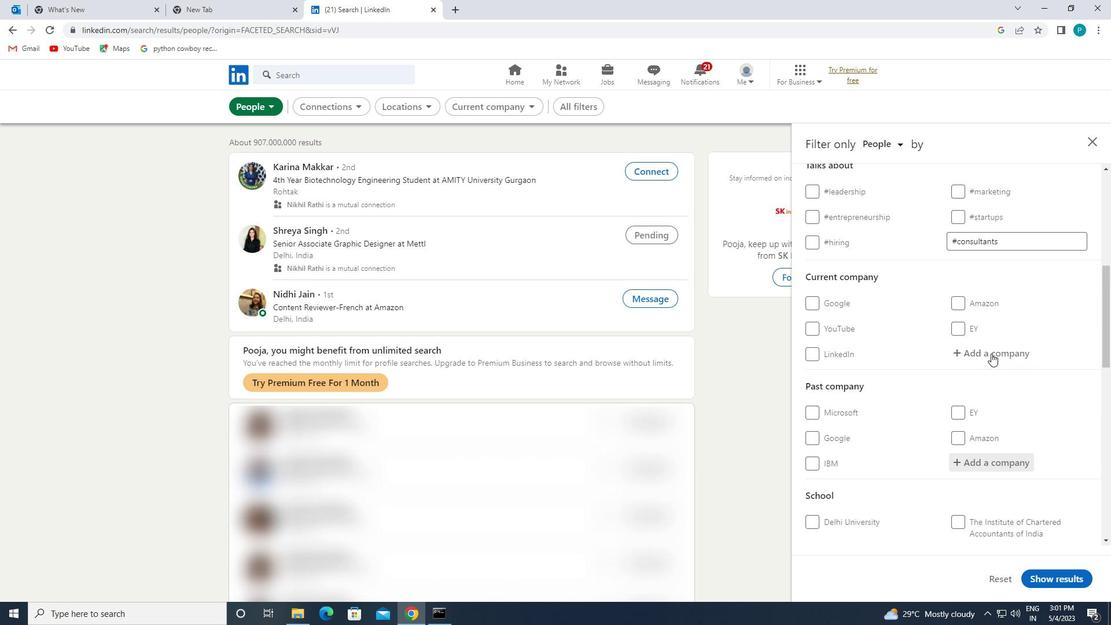 
Action: Key pressed <Key.caps_lock>U<Key.caps_lock>P<Key.caps_lock>G<Key.caps_lock>RADE
Screenshot: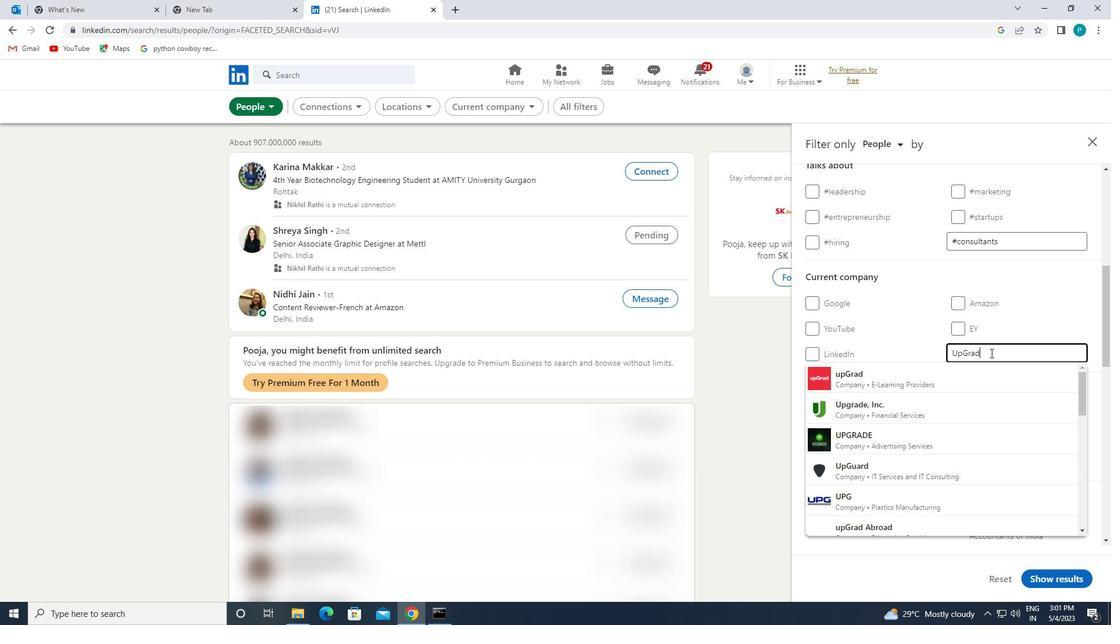 
Action: Mouse moved to (975, 389)
Screenshot: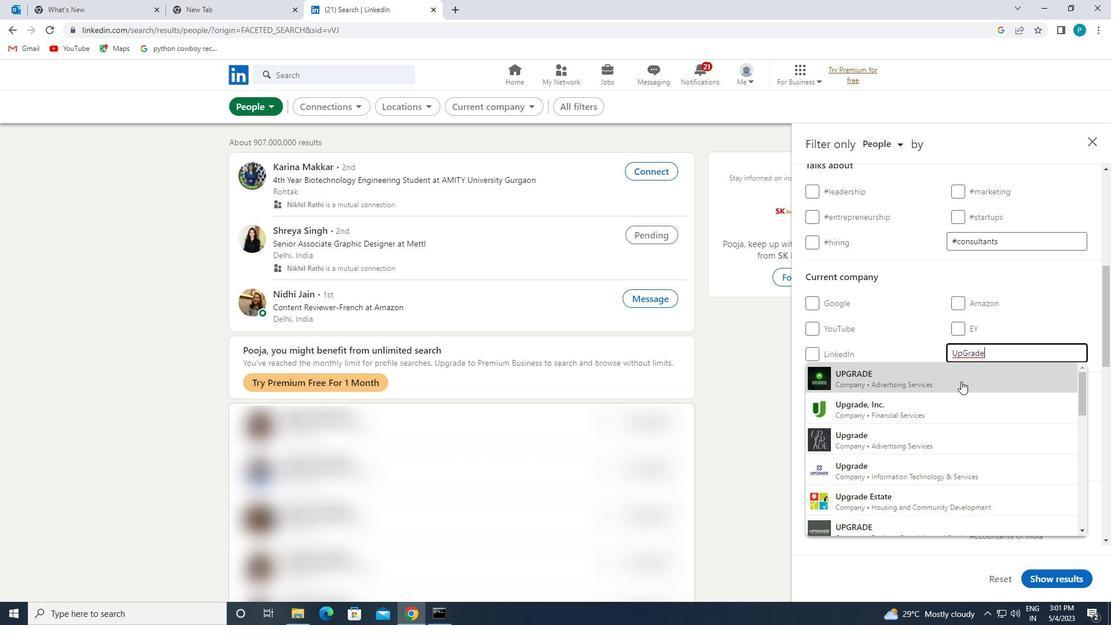 
Action: Key pressed <Key.backspace>
Screenshot: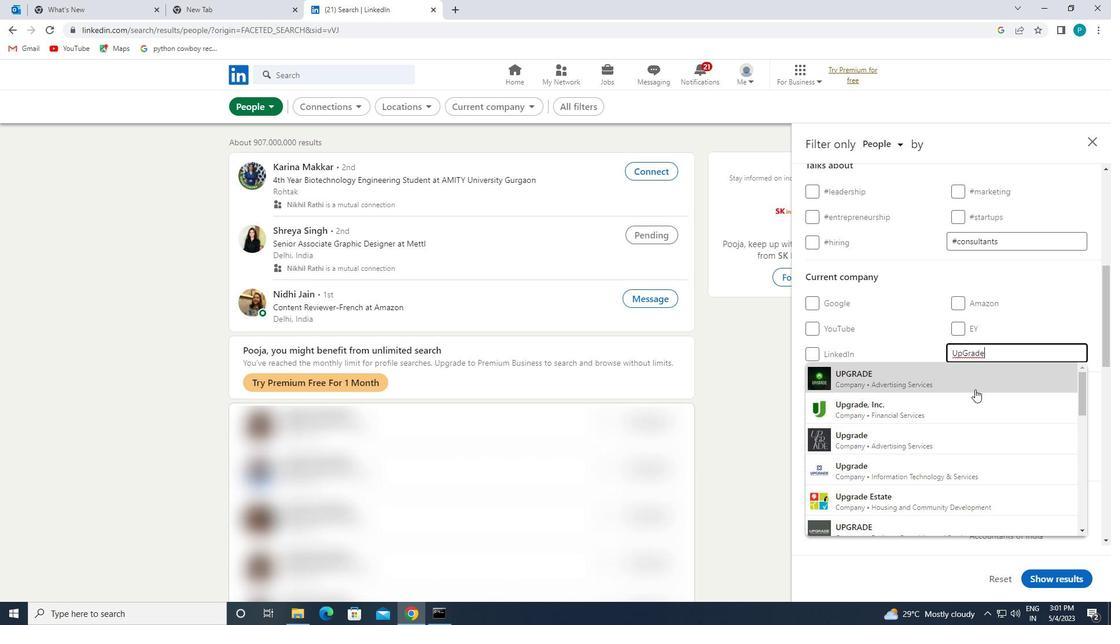
Action: Mouse moved to (919, 376)
Screenshot: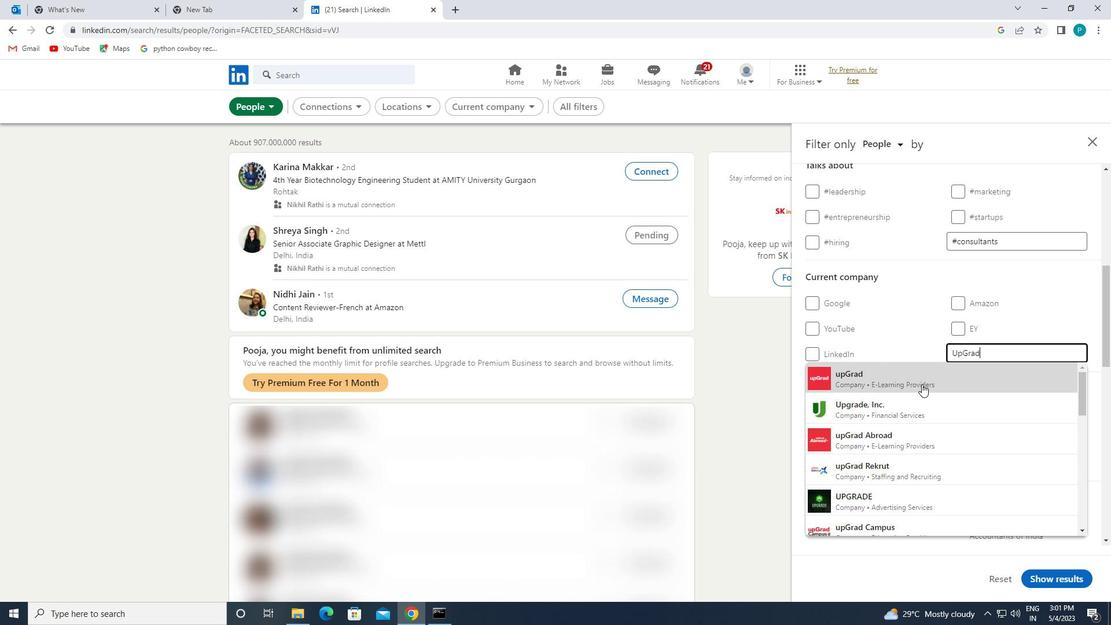
Action: Mouse pressed left at (919, 376)
Screenshot: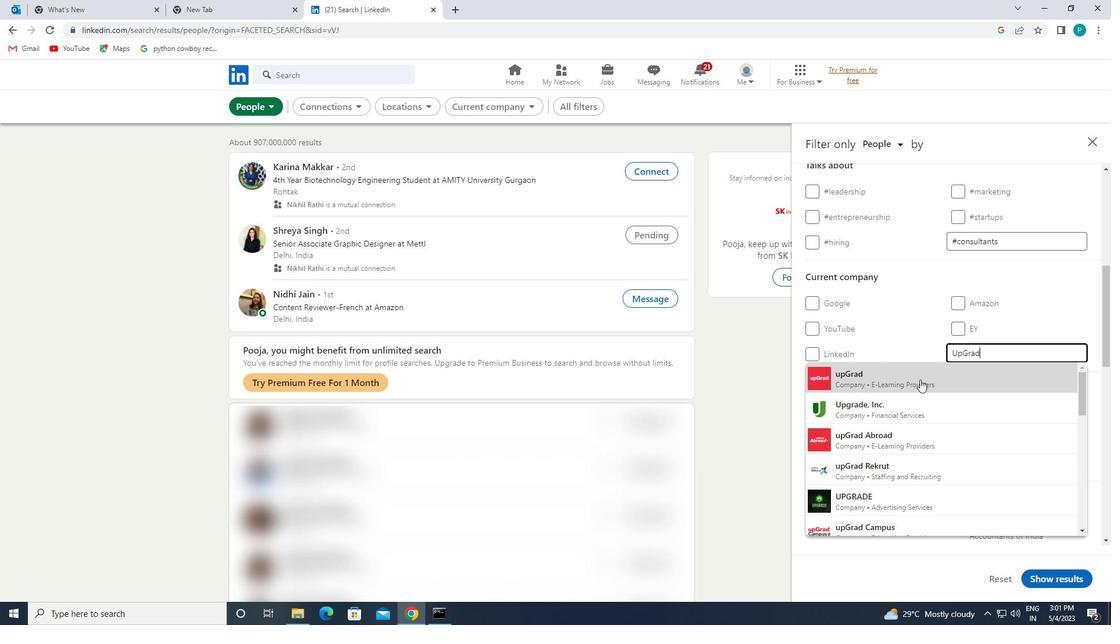 
Action: Mouse moved to (922, 379)
Screenshot: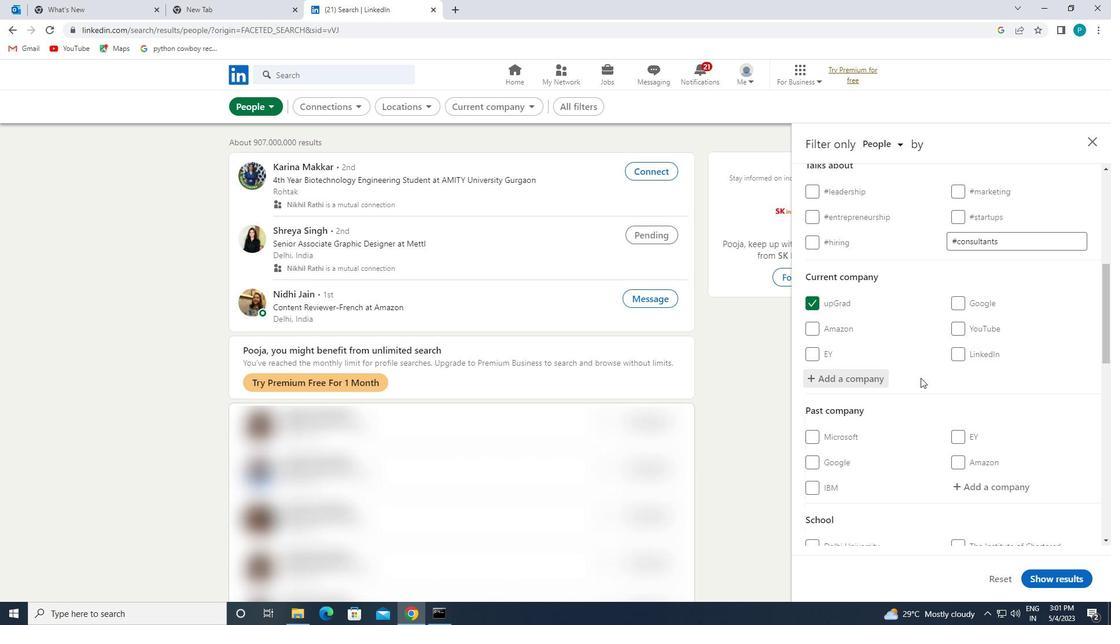 
Action: Mouse scrolled (922, 378) with delta (0, 0)
Screenshot: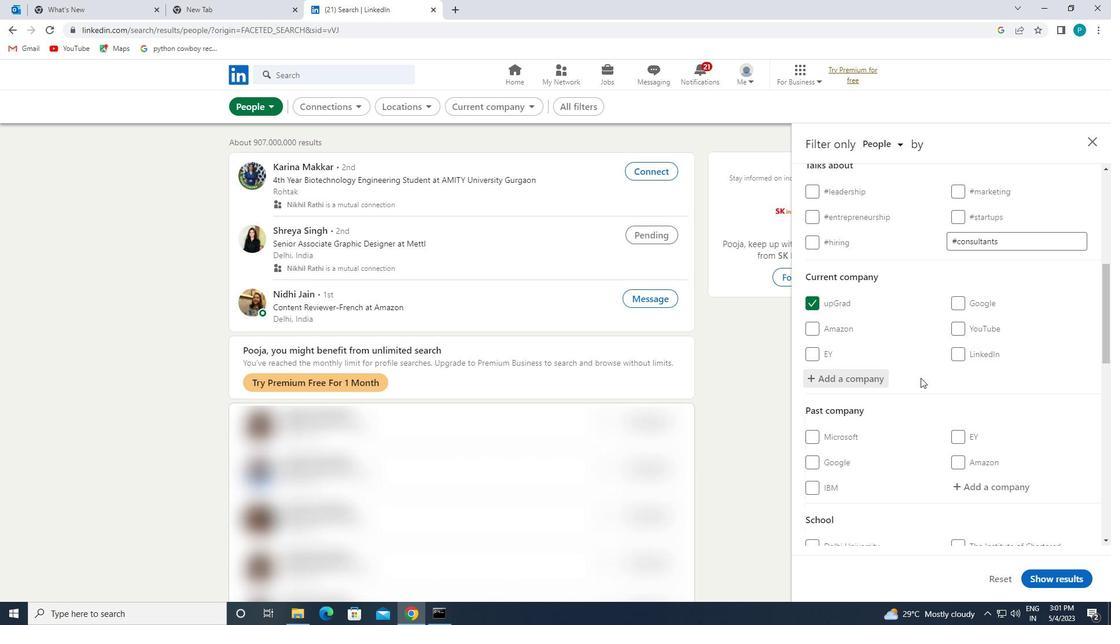 
Action: Mouse moved to (923, 380)
Screenshot: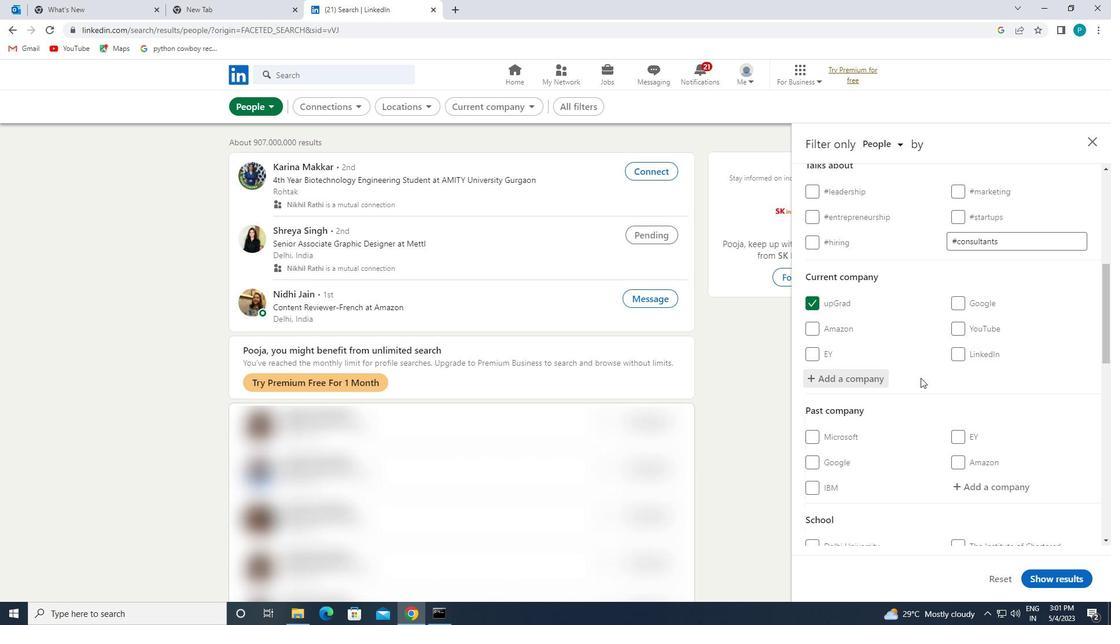 
Action: Mouse scrolled (923, 379) with delta (0, 0)
Screenshot: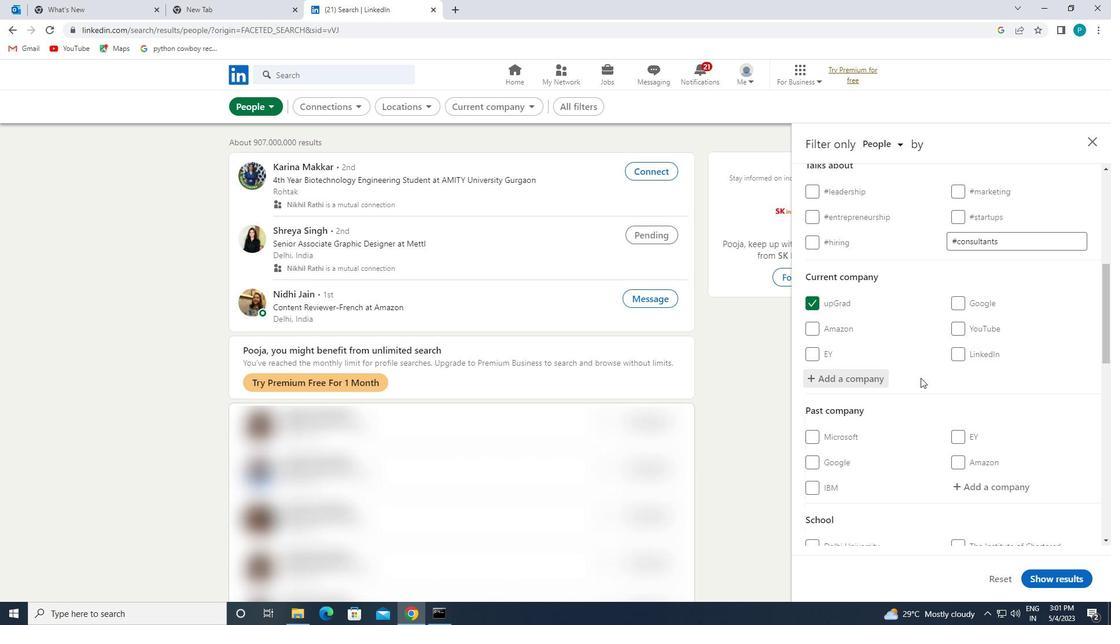 
Action: Mouse moved to (974, 482)
Screenshot: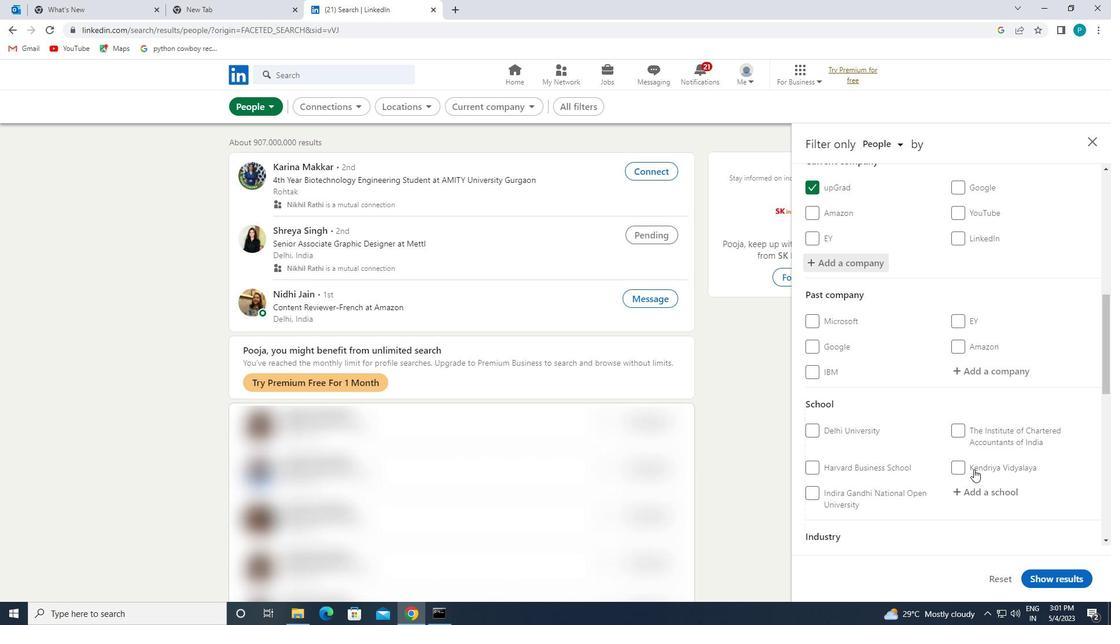 
Action: Mouse pressed left at (974, 482)
Screenshot: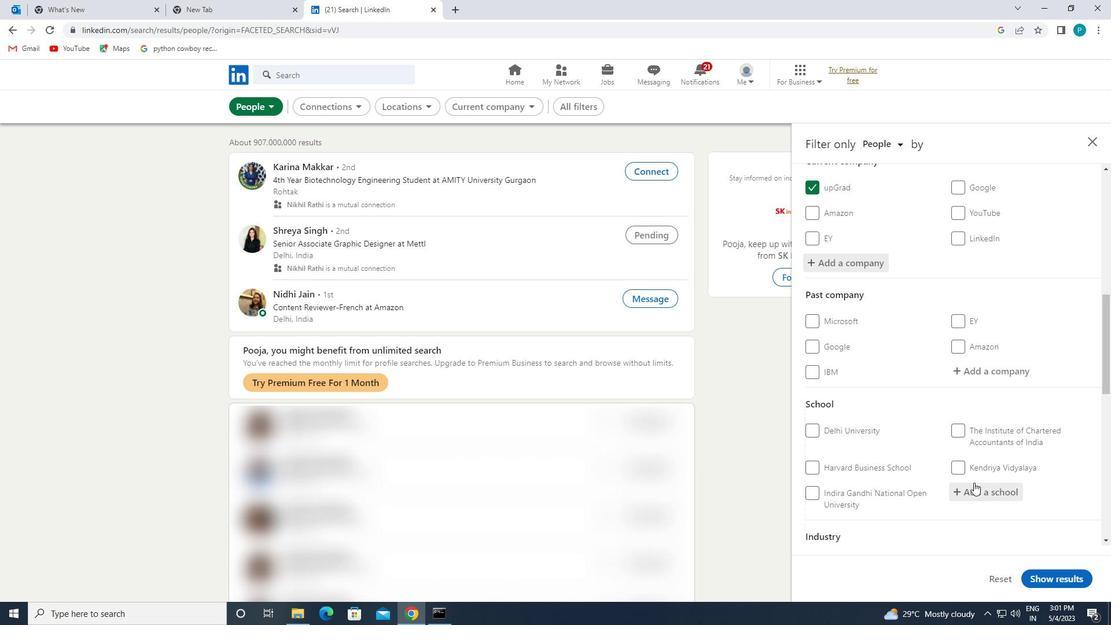 
Action: Mouse moved to (974, 483)
Screenshot: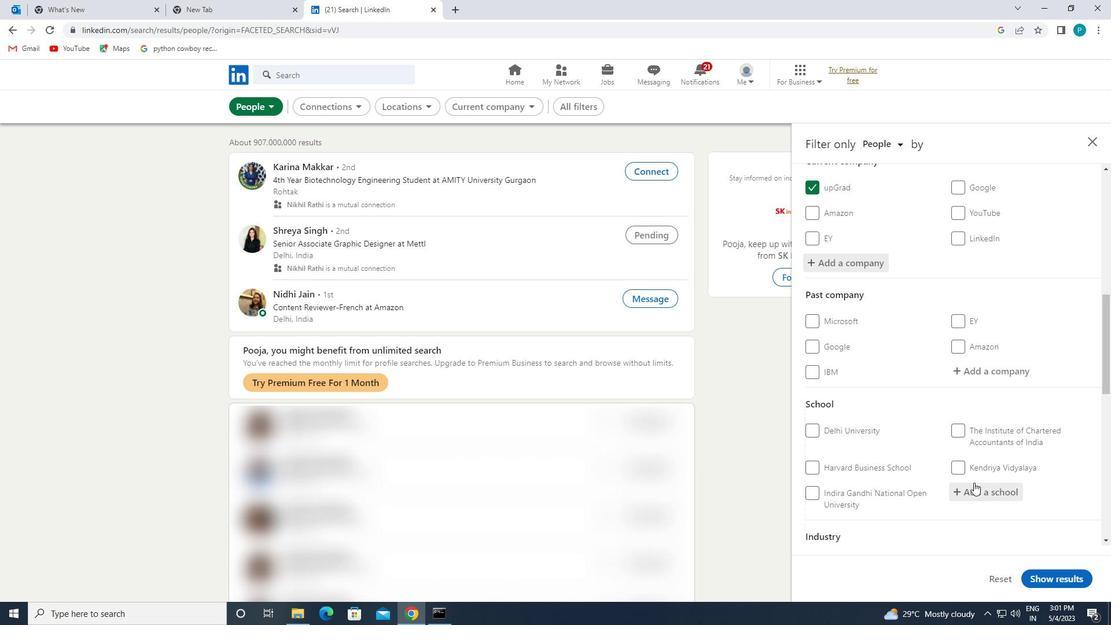 
Action: Key pressed <Key.caps_lock>S<Key.caps_lock>T.<Key.space><Key.caps_lock>V<Key.caps_lock>INCENT
Screenshot: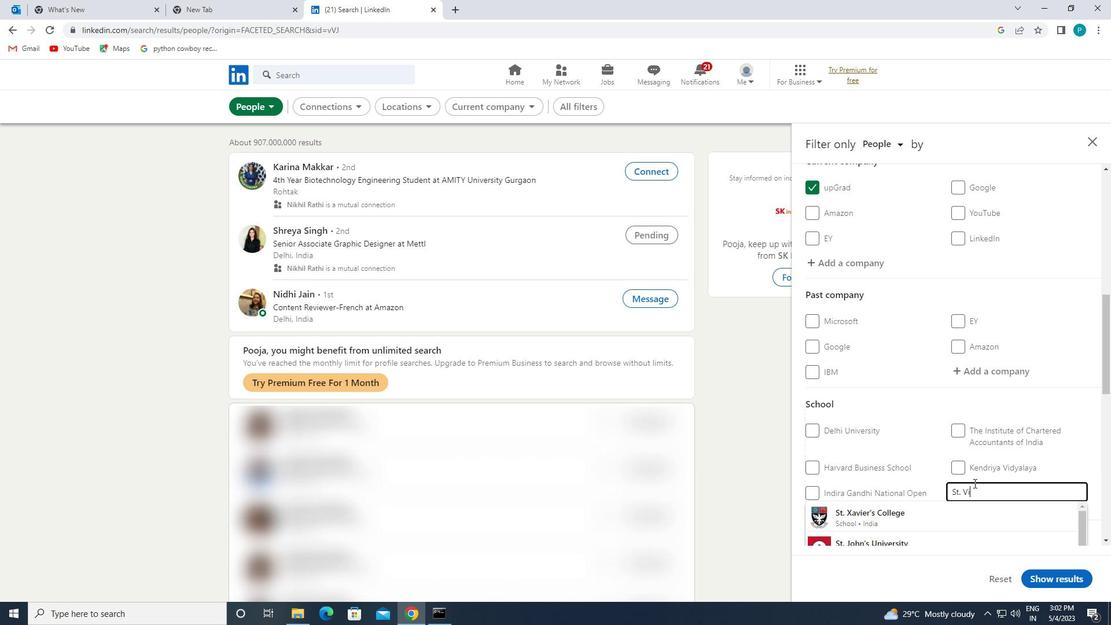 
Action: Mouse moved to (950, 457)
Screenshot: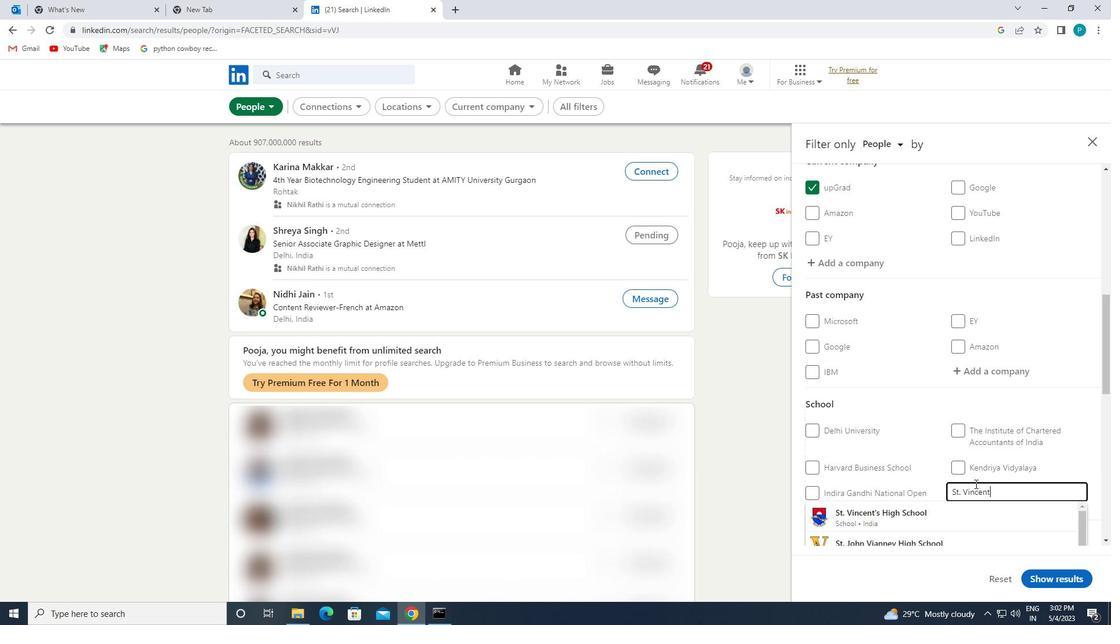 
Action: Mouse scrolled (950, 456) with delta (0, 0)
Screenshot: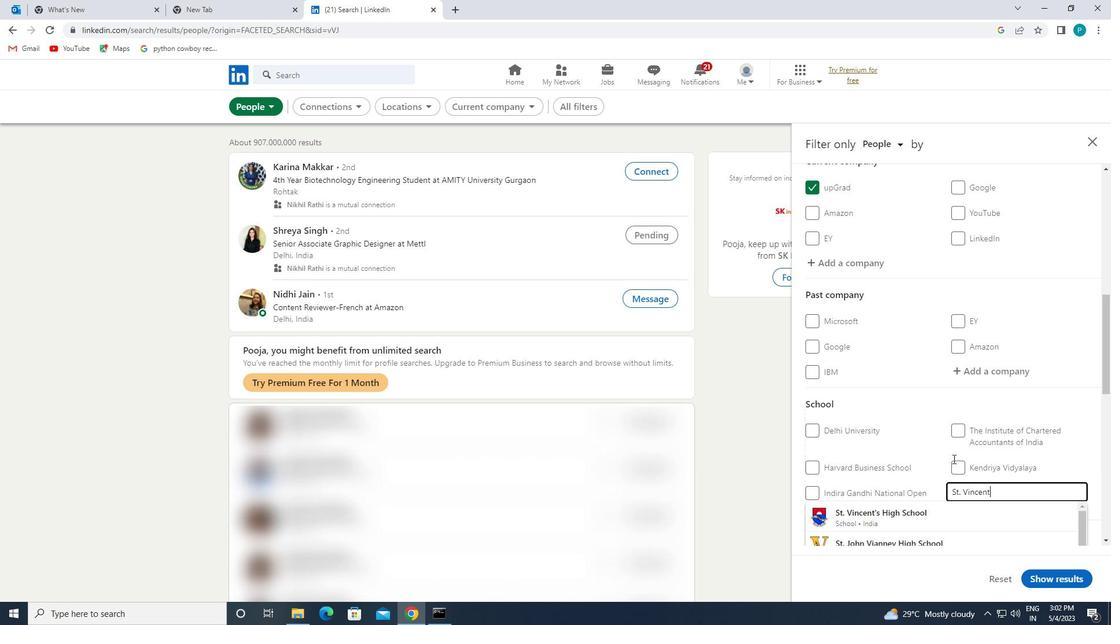 
Action: Mouse scrolled (950, 456) with delta (0, 0)
Screenshot: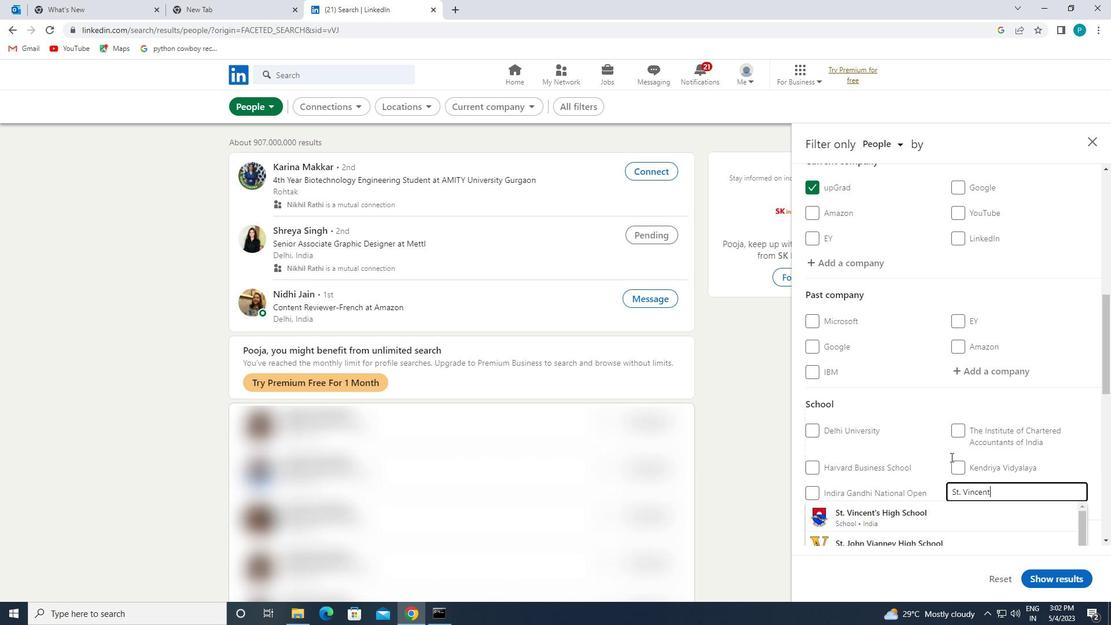 
Action: Mouse moved to (950, 450)
Screenshot: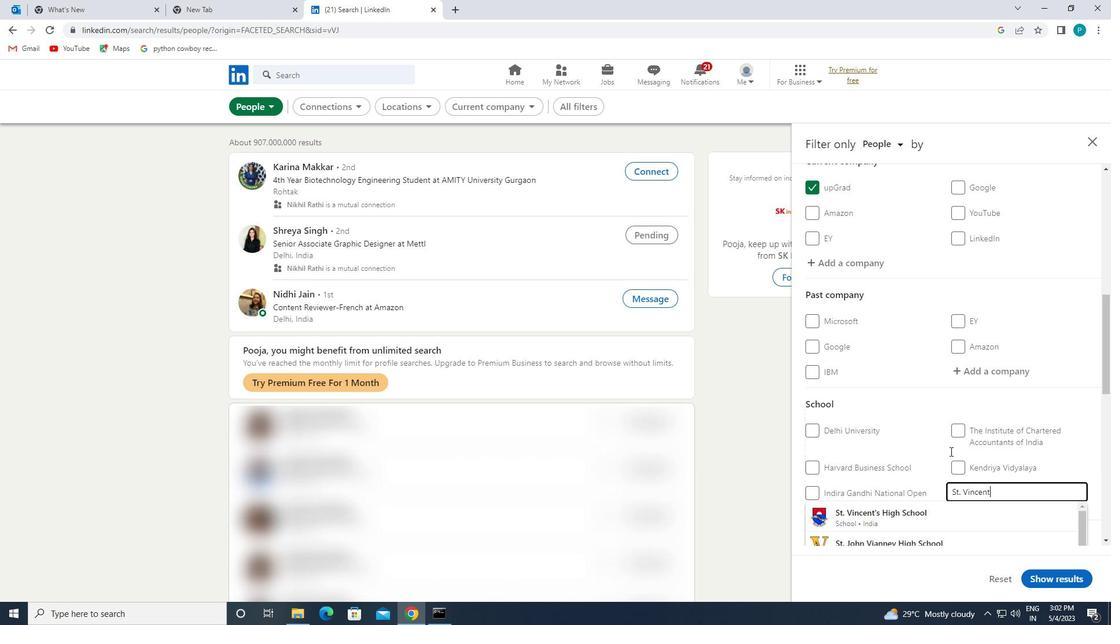 
Action: Mouse scrolled (950, 450) with delta (0, 0)
Screenshot: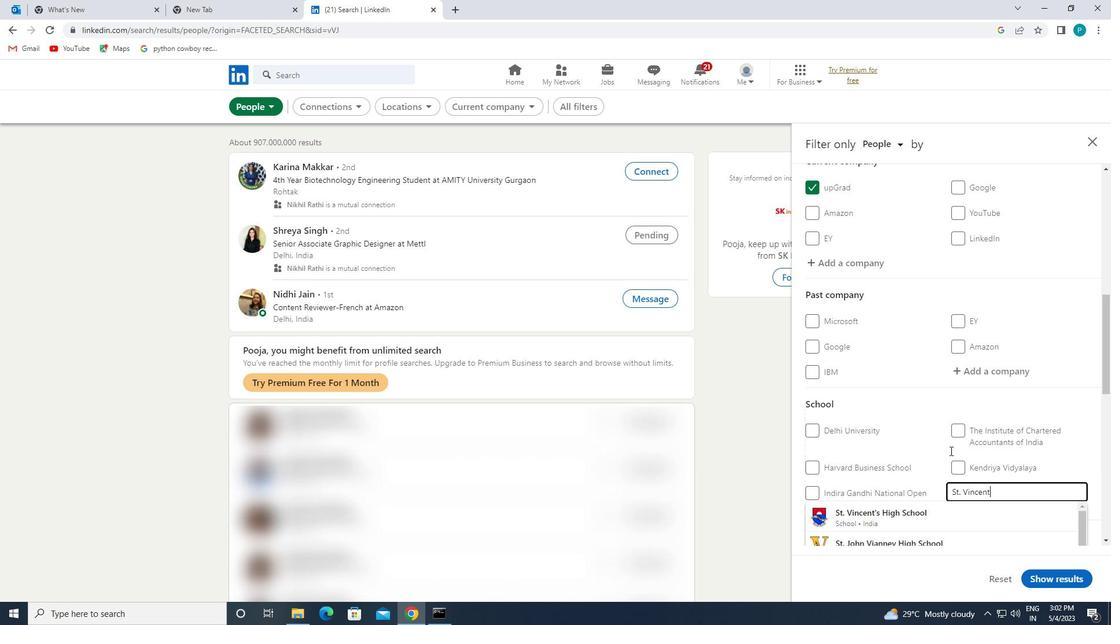 
Action: Mouse moved to (929, 316)
Screenshot: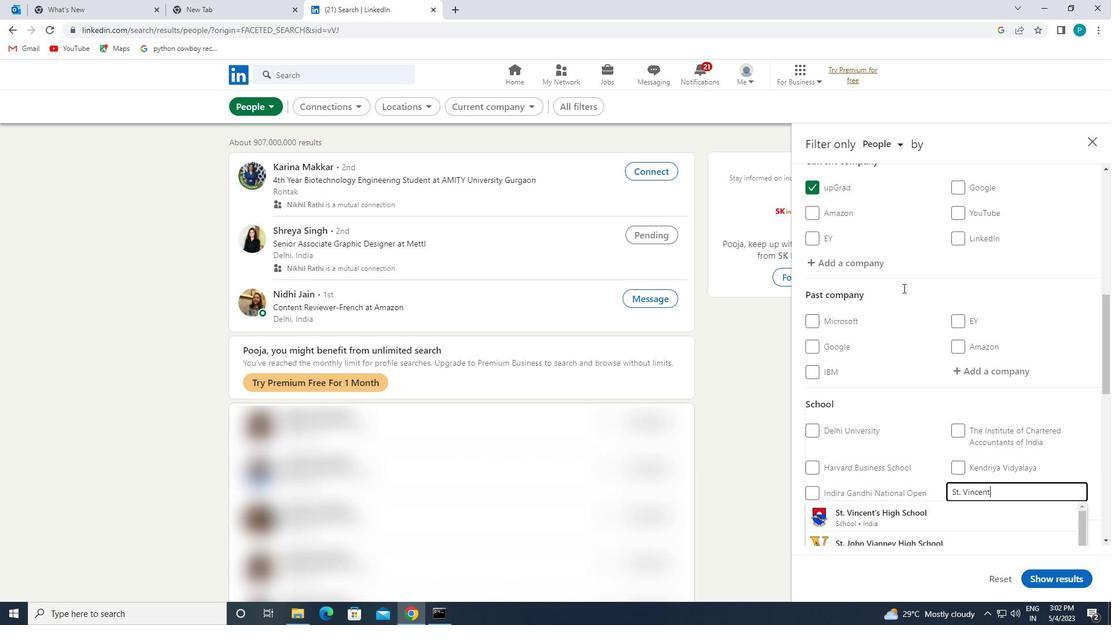 
Action: Mouse scrolled (929, 315) with delta (0, 0)
Screenshot: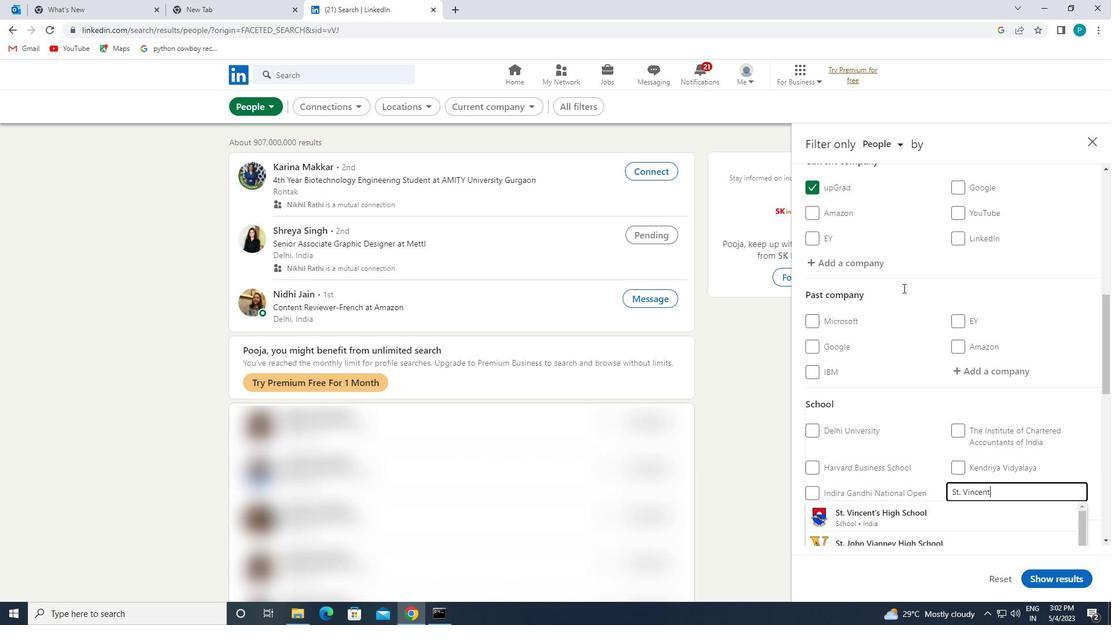 
Action: Mouse moved to (951, 285)
Screenshot: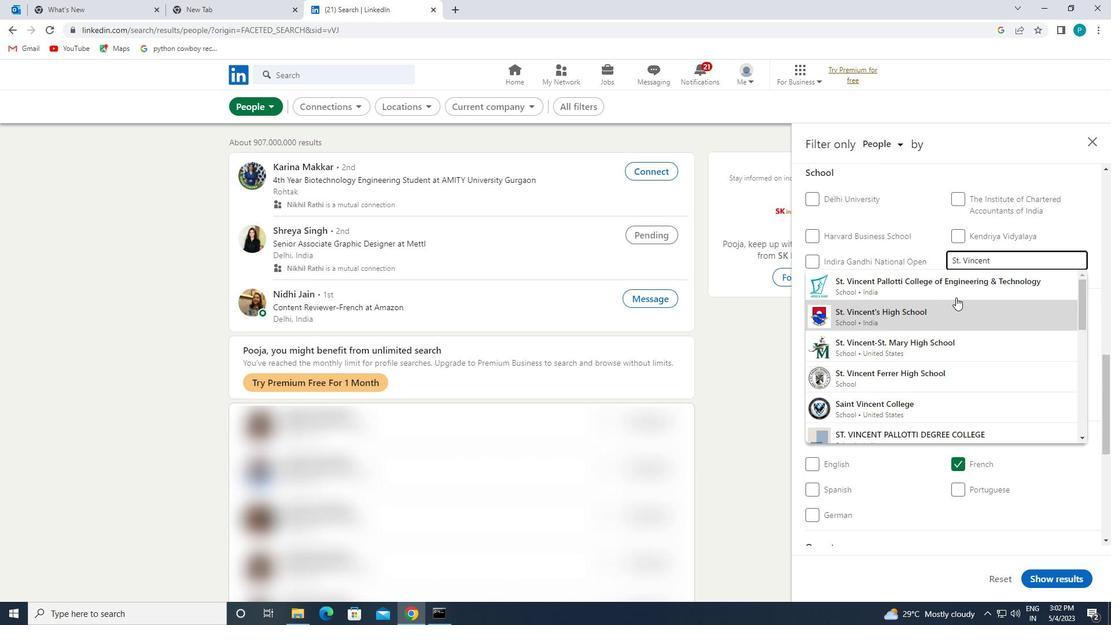 
Action: Mouse pressed left at (951, 285)
Screenshot: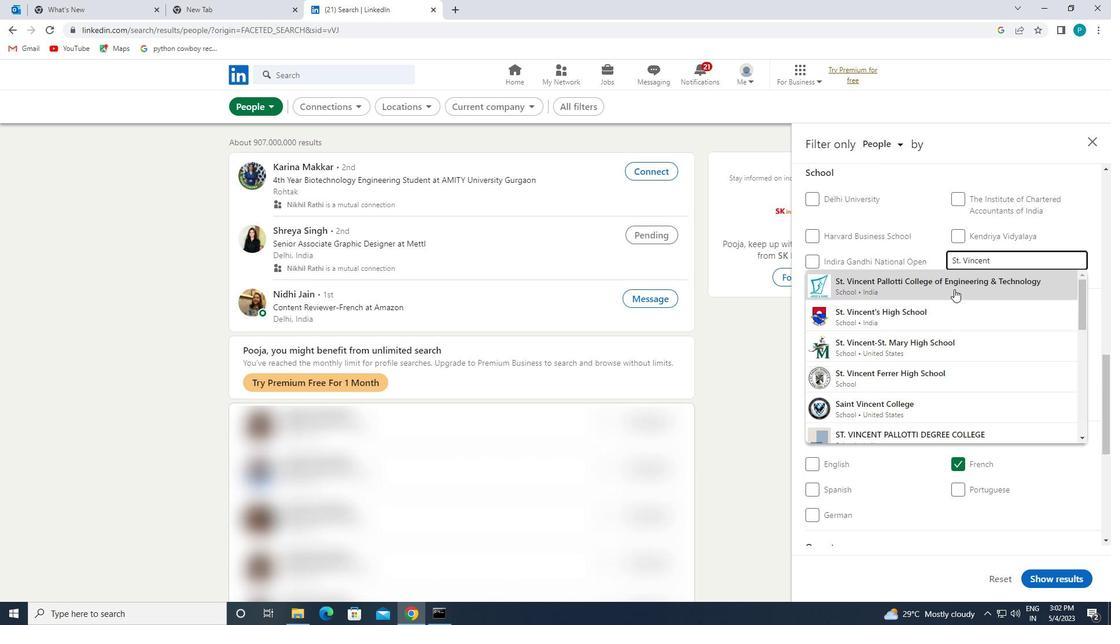 
Action: Mouse scrolled (951, 285) with delta (0, 0)
Screenshot: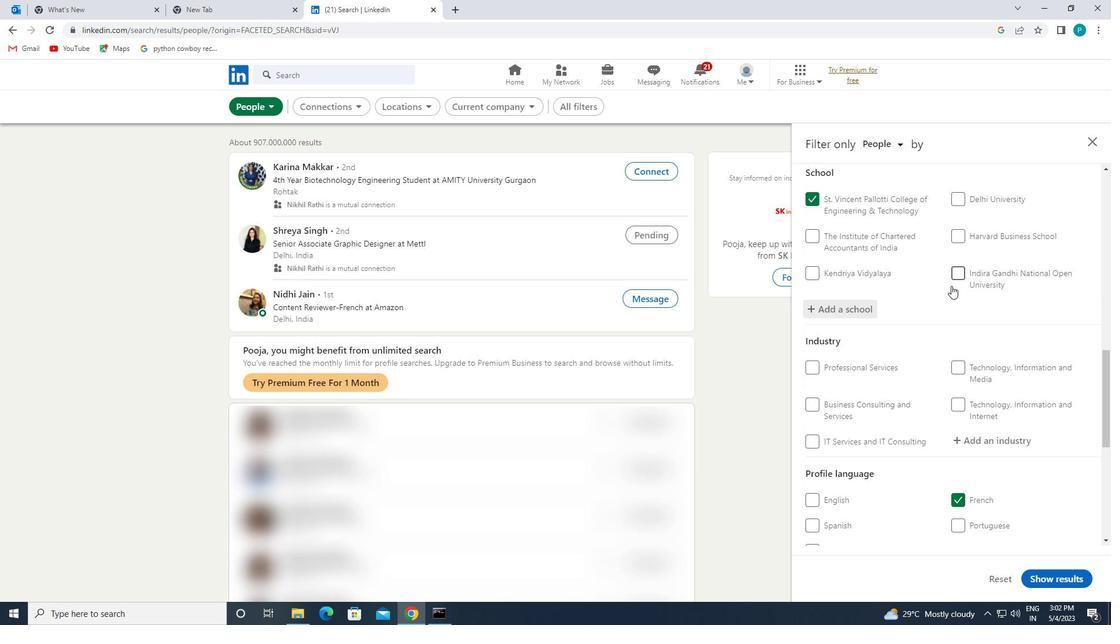 
Action: Mouse scrolled (951, 285) with delta (0, 0)
Screenshot: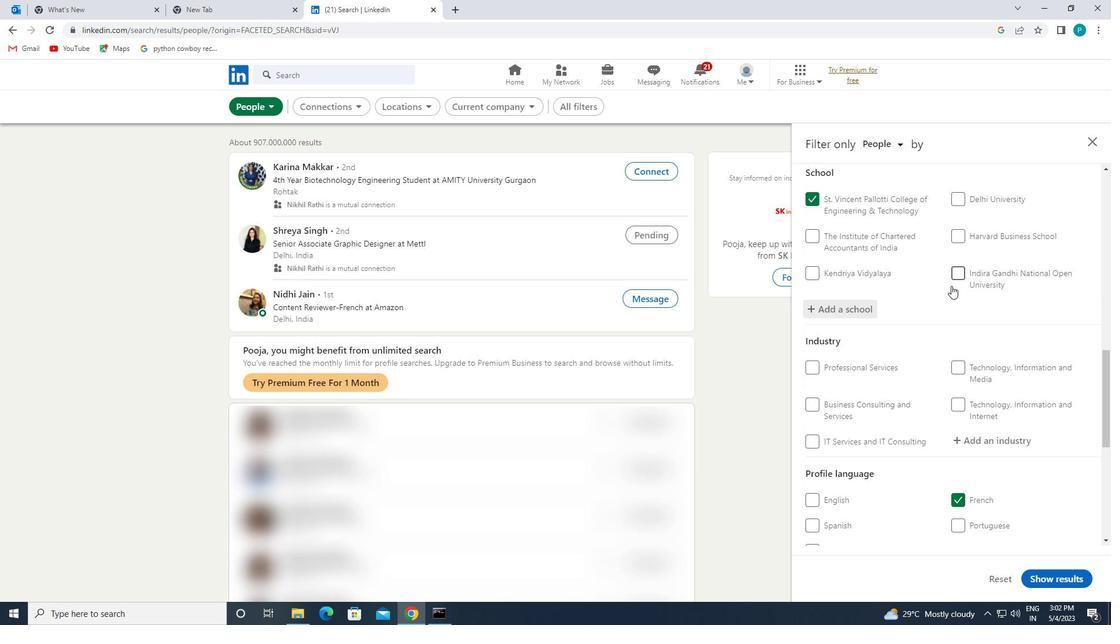 
Action: Mouse moved to (964, 292)
Screenshot: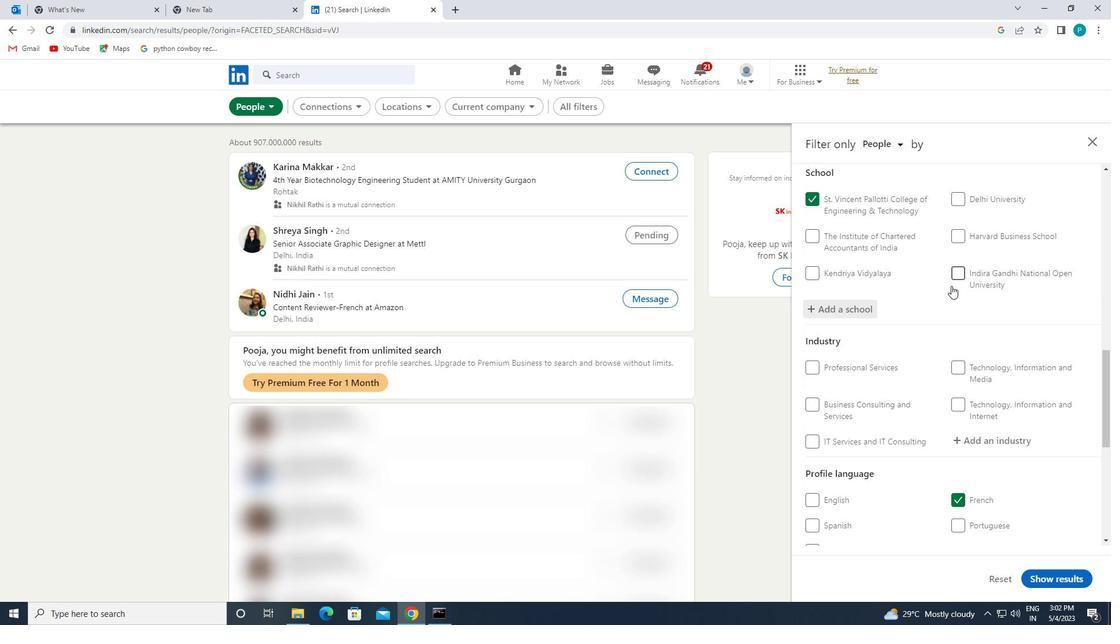
Action: Mouse scrolled (964, 291) with delta (0, 0)
Screenshot: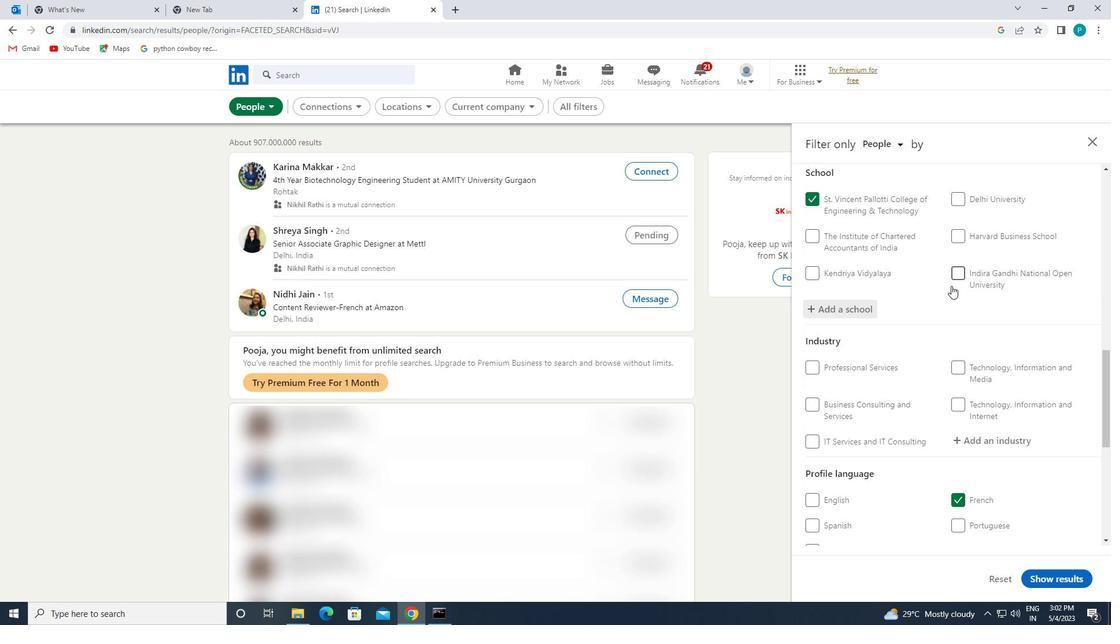 
Action: Mouse moved to (972, 260)
Screenshot: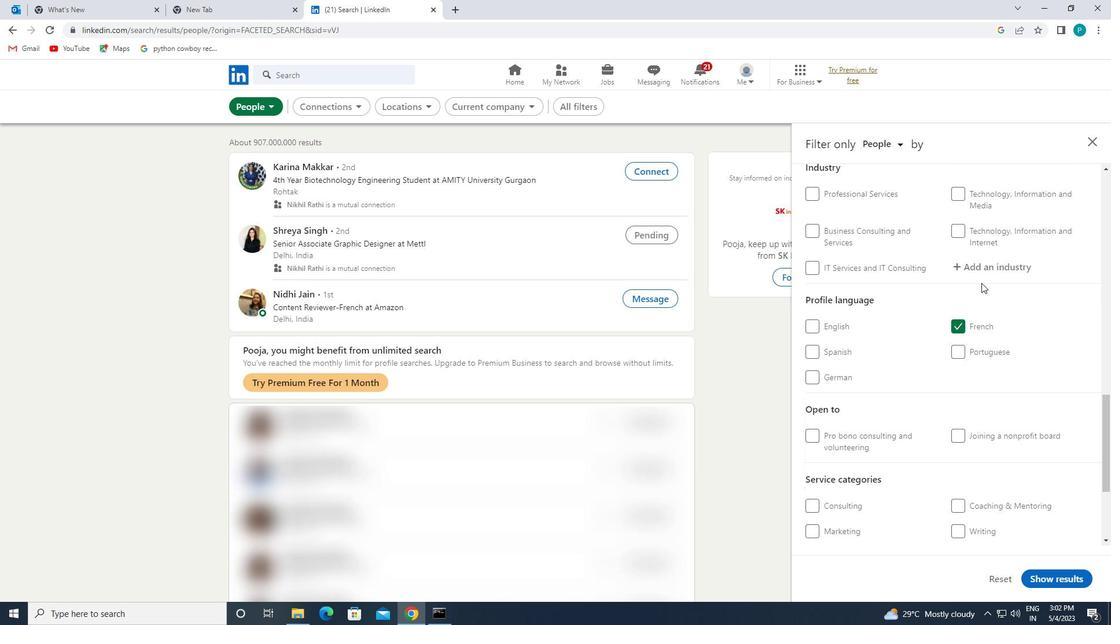 
Action: Mouse pressed left at (972, 260)
Screenshot: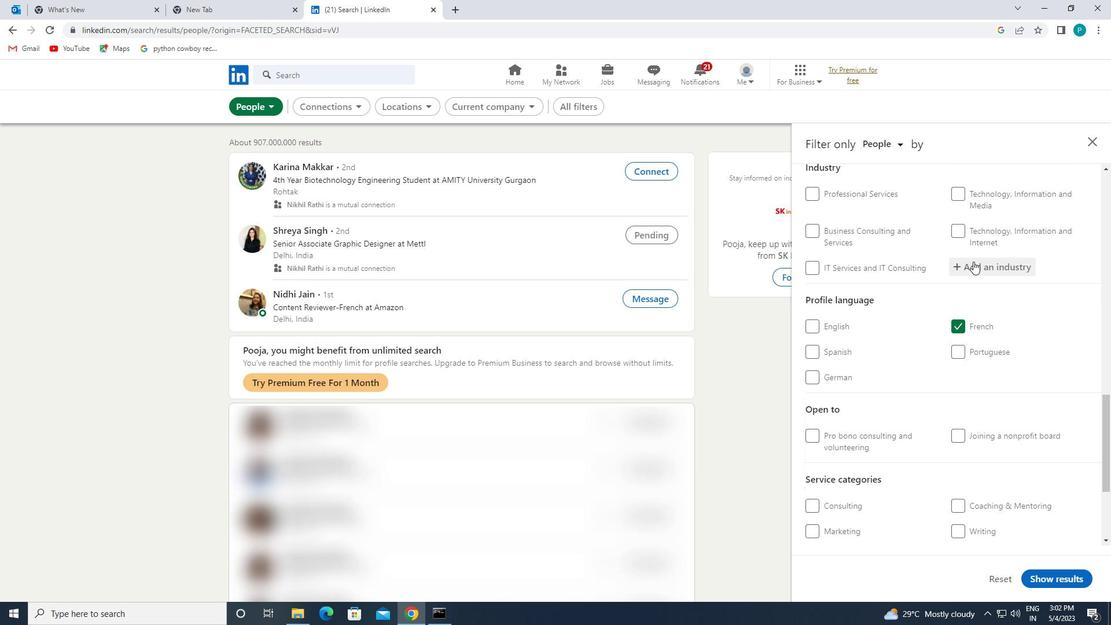 
Action: Mouse moved to (972, 259)
Screenshot: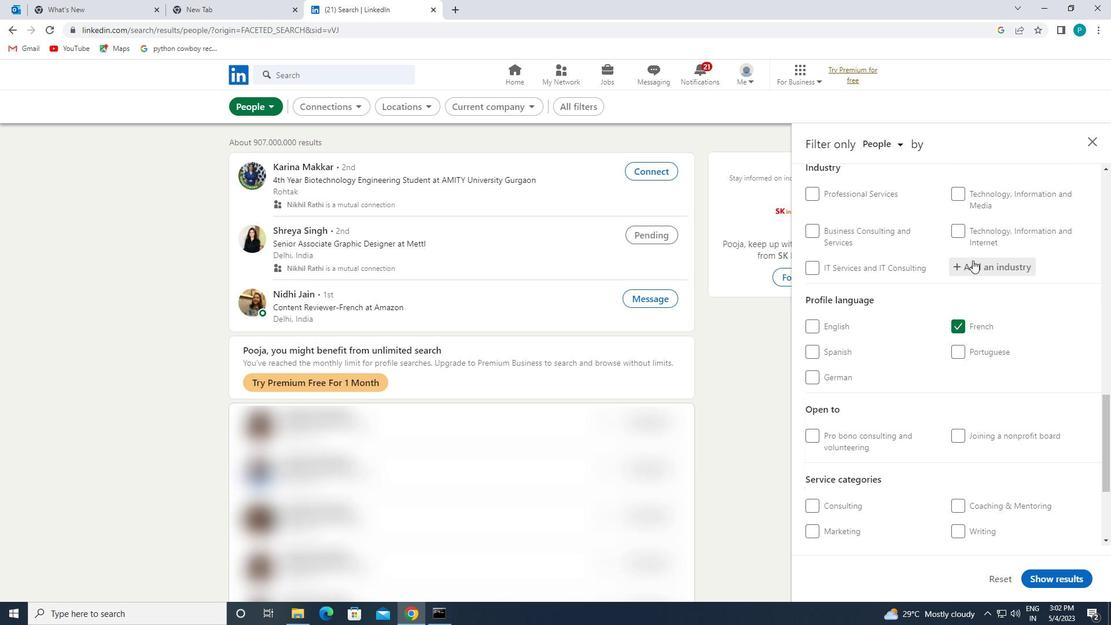 
Action: Key pressed <Key.caps_lock>C<Key.caps_lock>OMMU
Screenshot: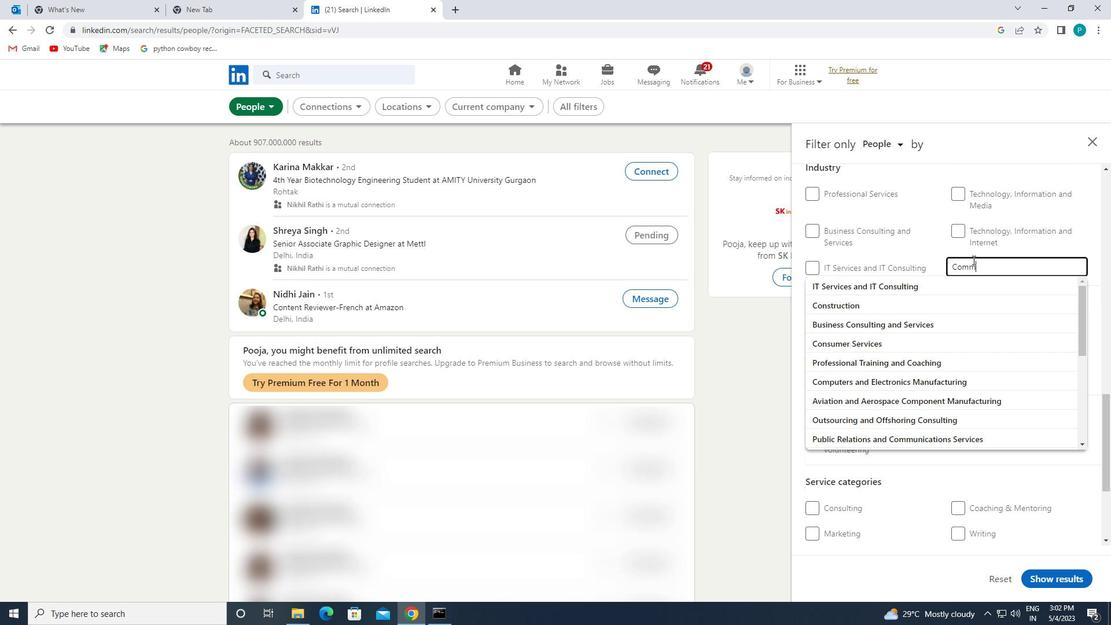
Action: Mouse moved to (934, 360)
Screenshot: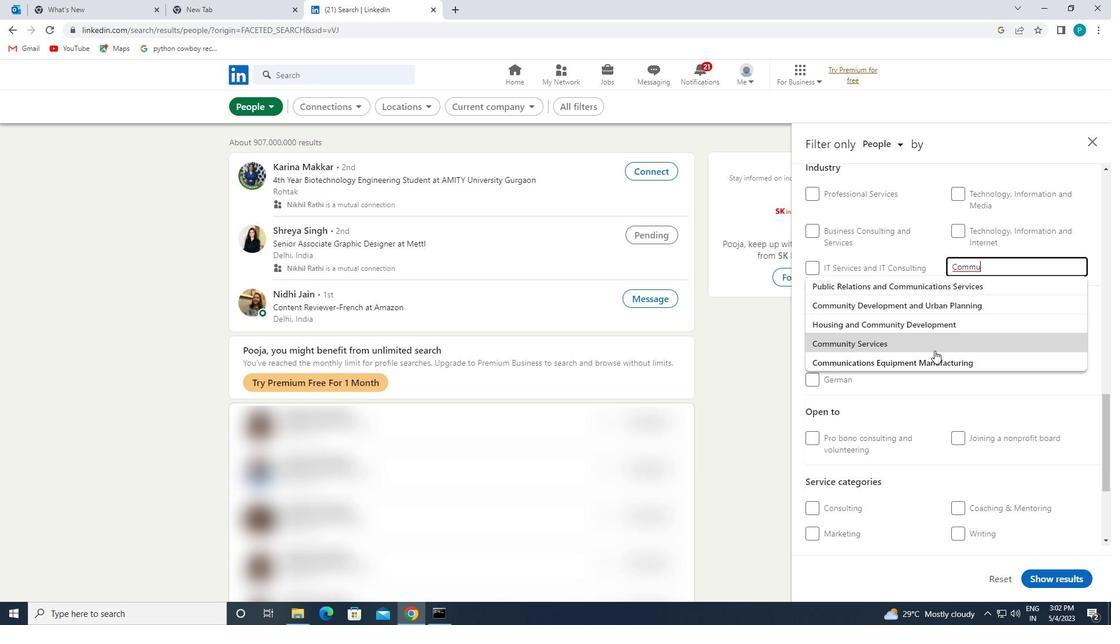 
Action: Mouse pressed left at (934, 360)
Screenshot: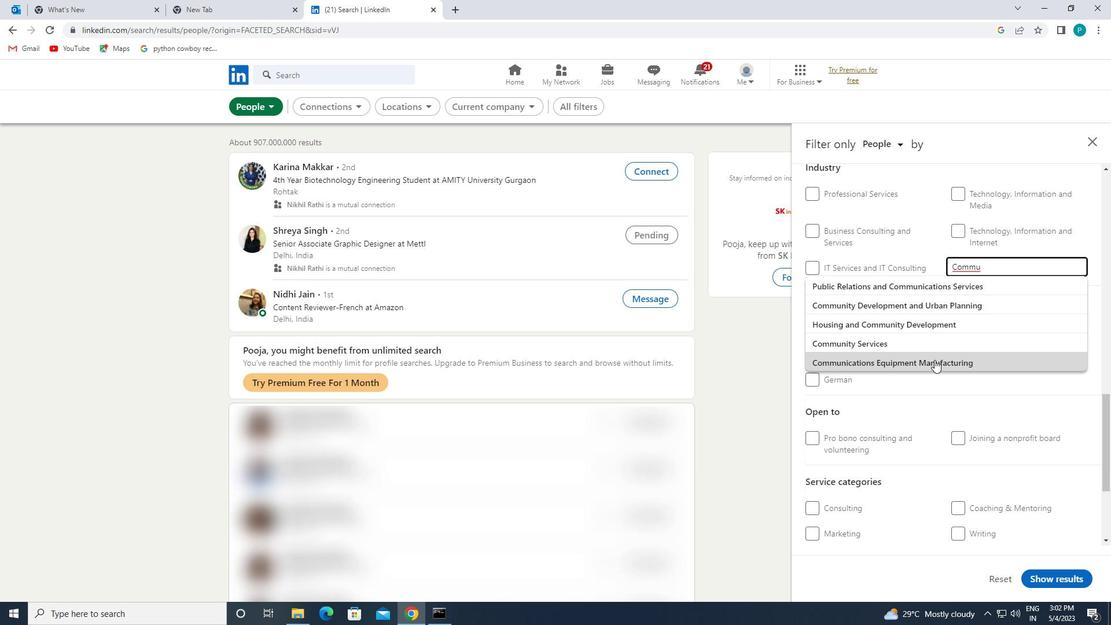 
Action: Mouse scrolled (934, 359) with delta (0, 0)
Screenshot: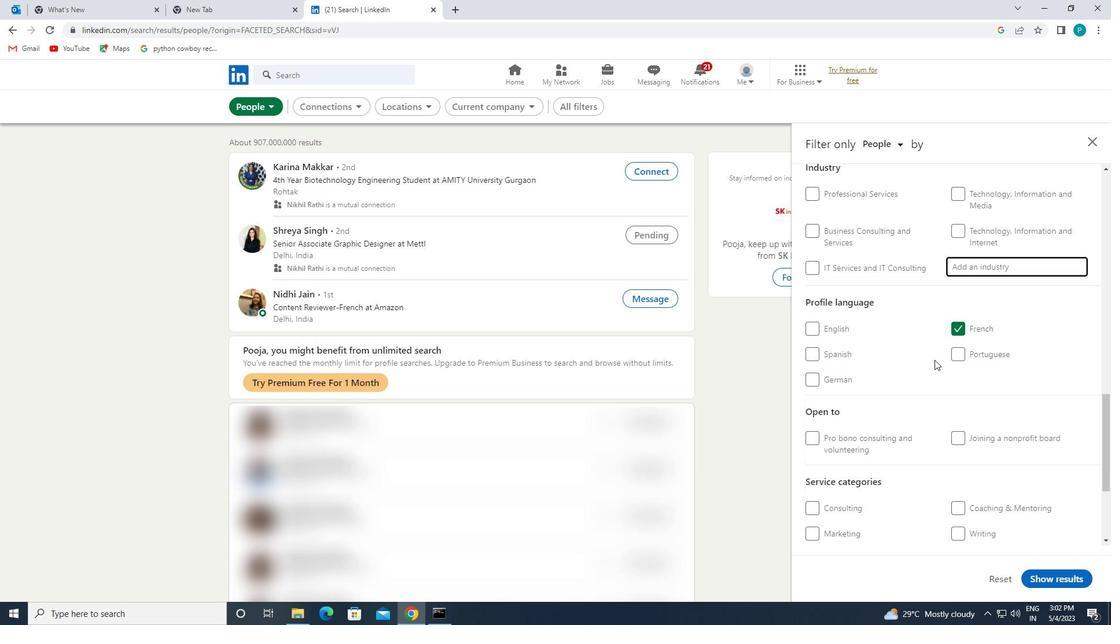 
Action: Mouse scrolled (934, 359) with delta (0, 0)
Screenshot: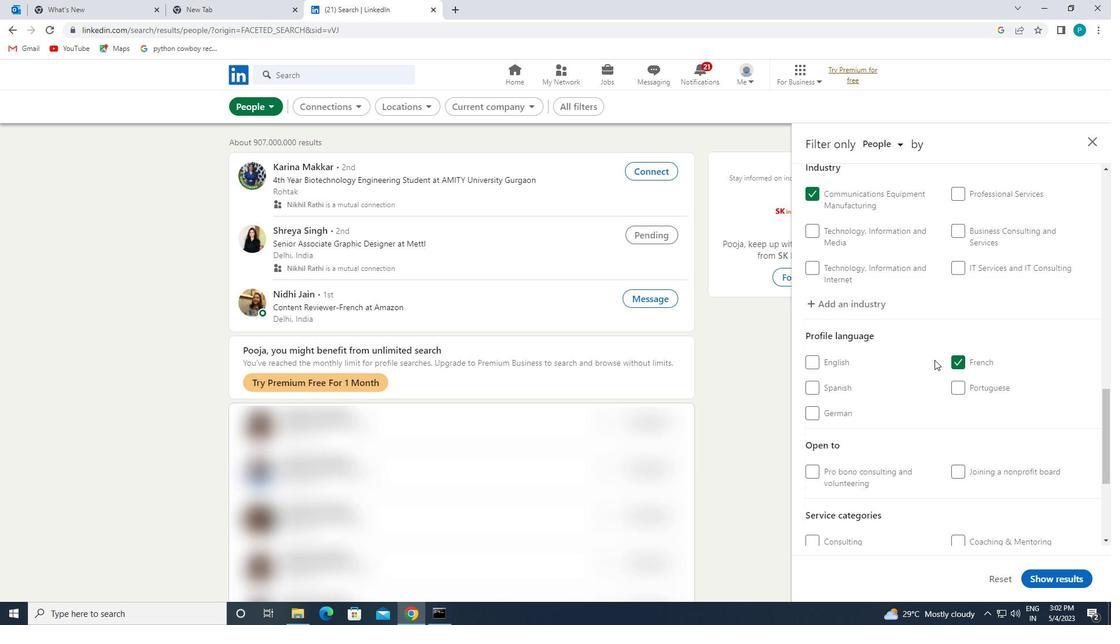 
Action: Mouse scrolled (934, 359) with delta (0, 0)
Screenshot: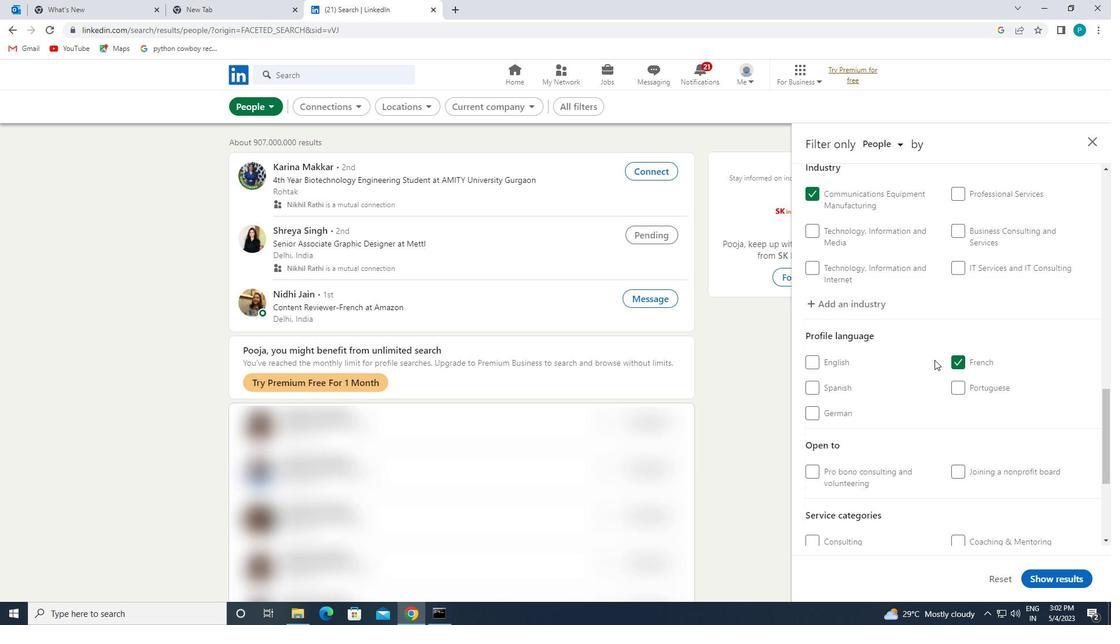 
Action: Mouse scrolled (934, 359) with delta (0, 0)
Screenshot: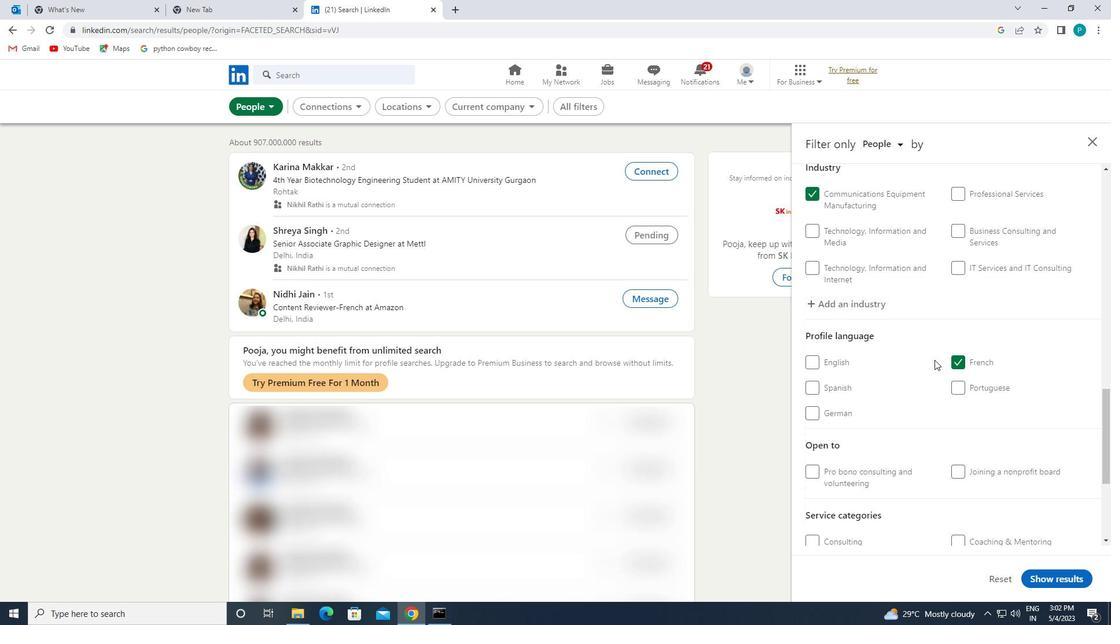 
Action: Mouse scrolled (934, 359) with delta (0, 0)
Screenshot: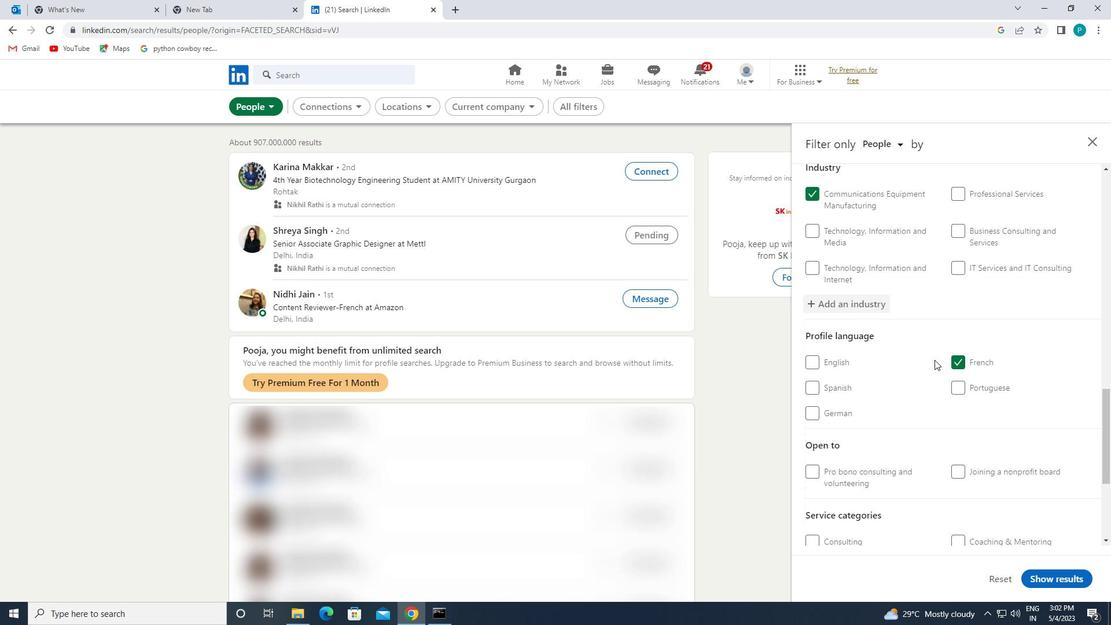 
Action: Mouse moved to (981, 384)
Screenshot: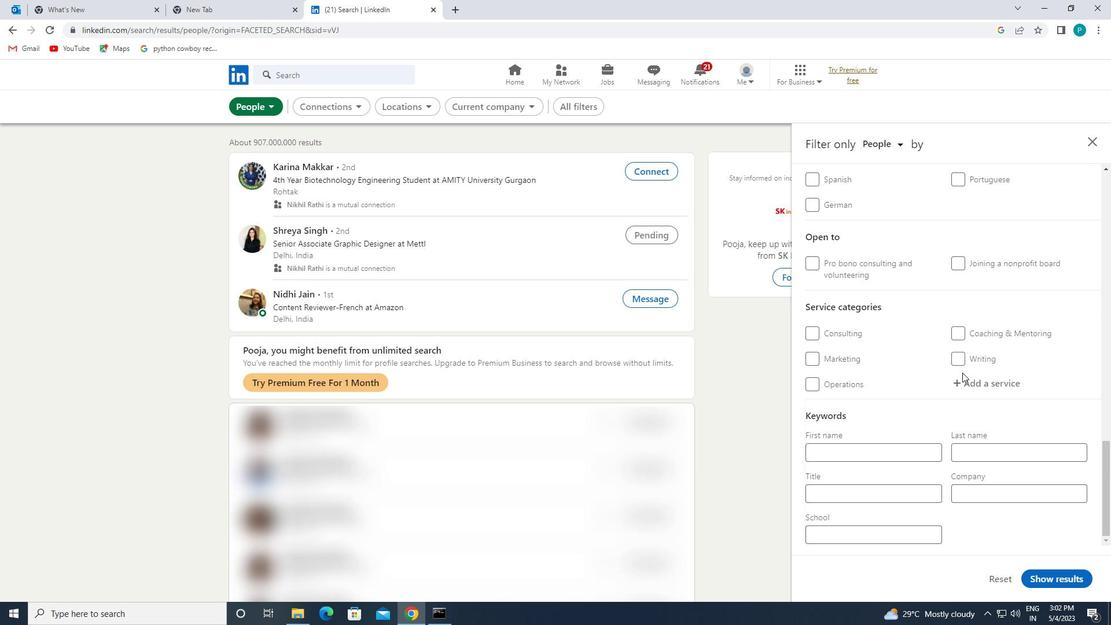 
Action: Mouse pressed left at (981, 384)
Screenshot: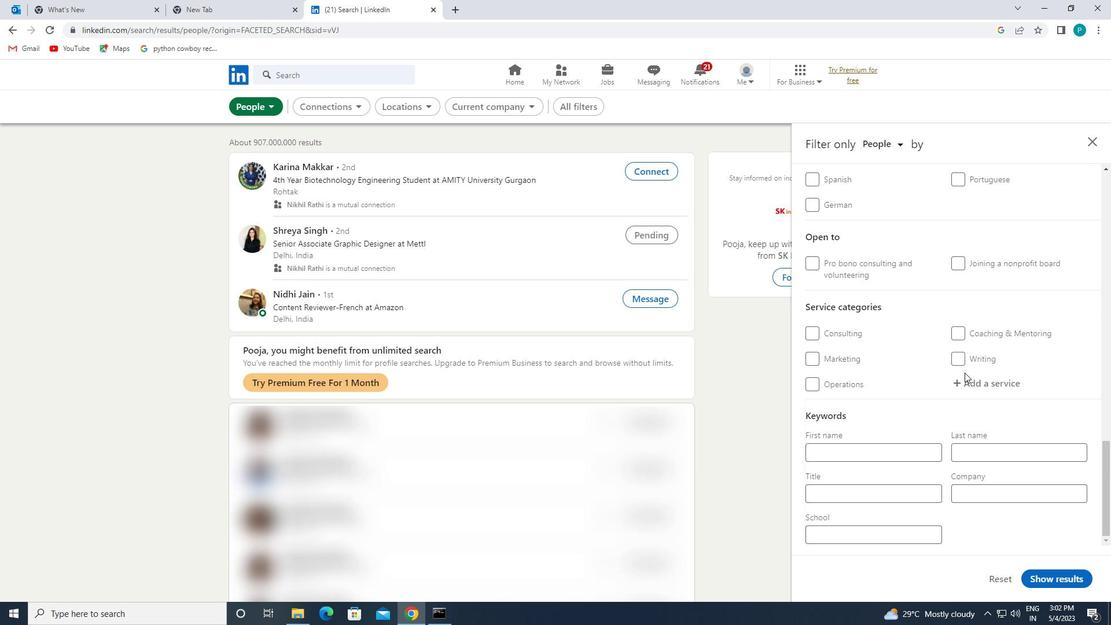 
Action: Mouse moved to (979, 382)
Screenshot: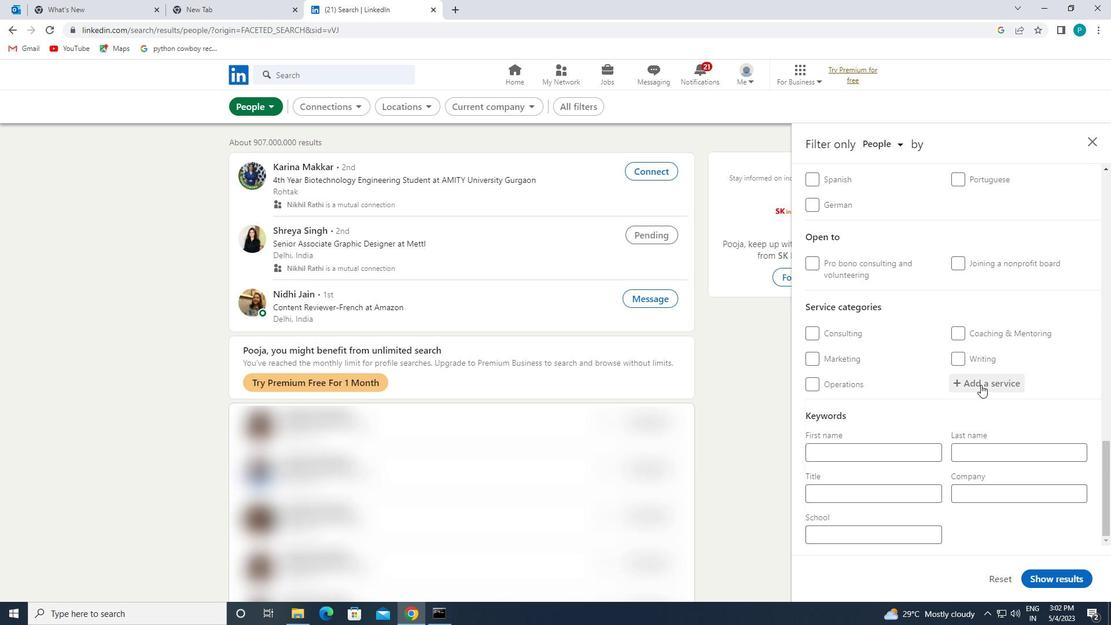 
Action: Key pressed <Key.caps_lock>P<Key.caps_lock>RI
Screenshot: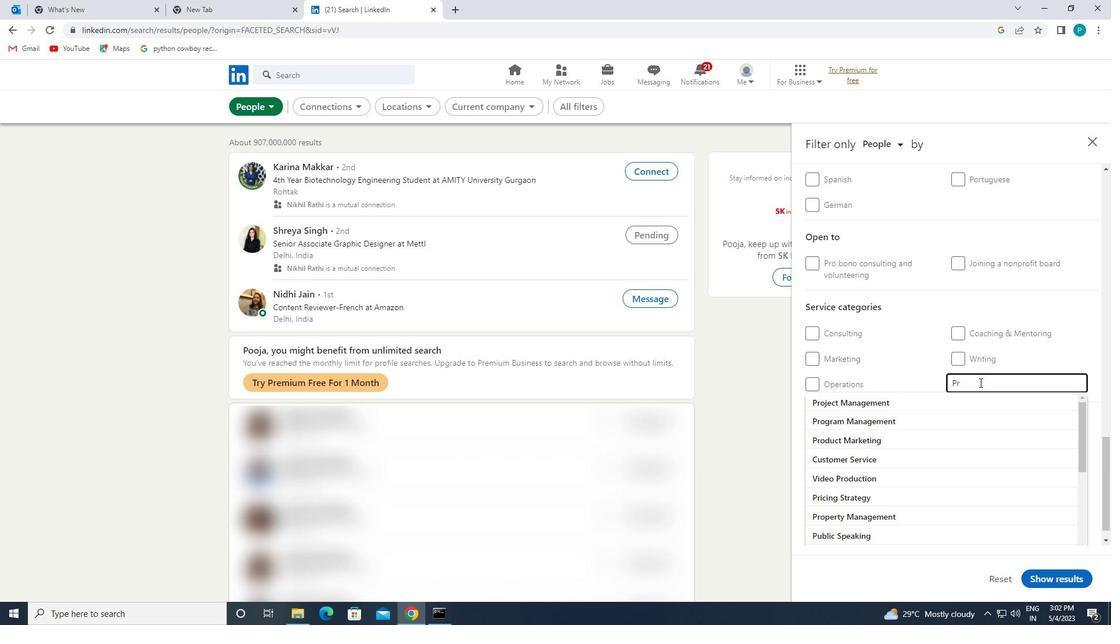 
Action: Mouse moved to (894, 399)
Screenshot: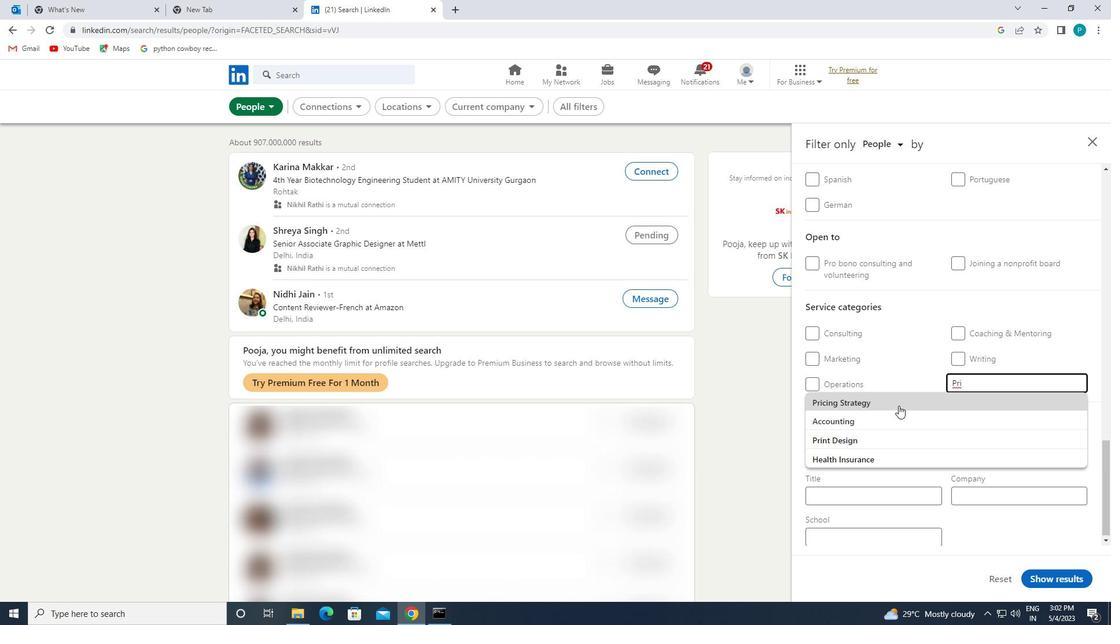 
Action: Mouse pressed left at (894, 399)
Screenshot: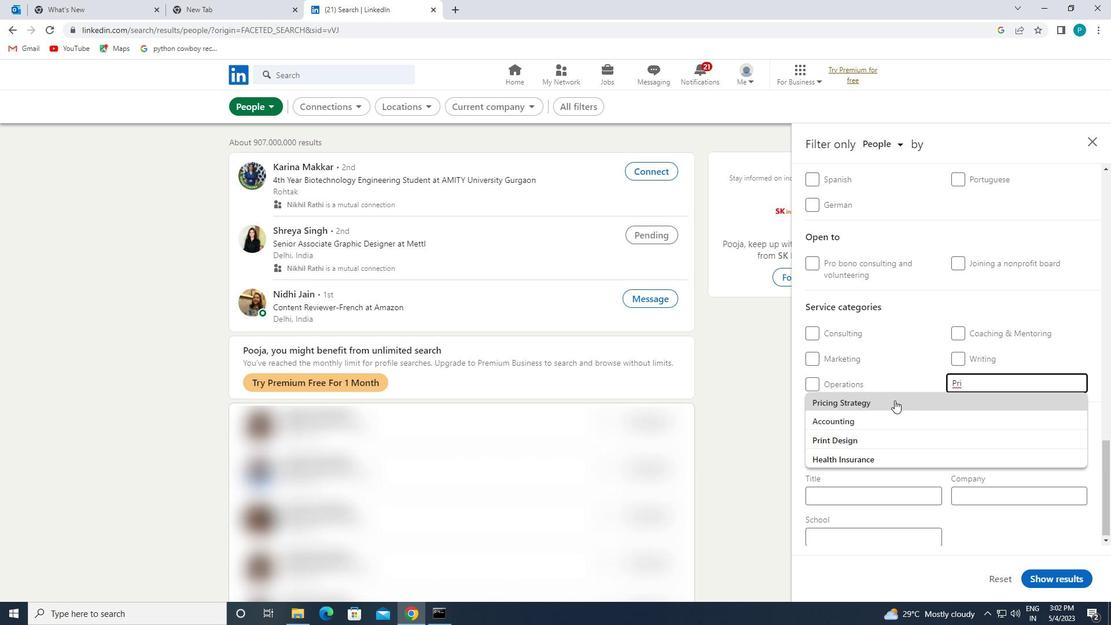 
Action: Mouse moved to (883, 417)
Screenshot: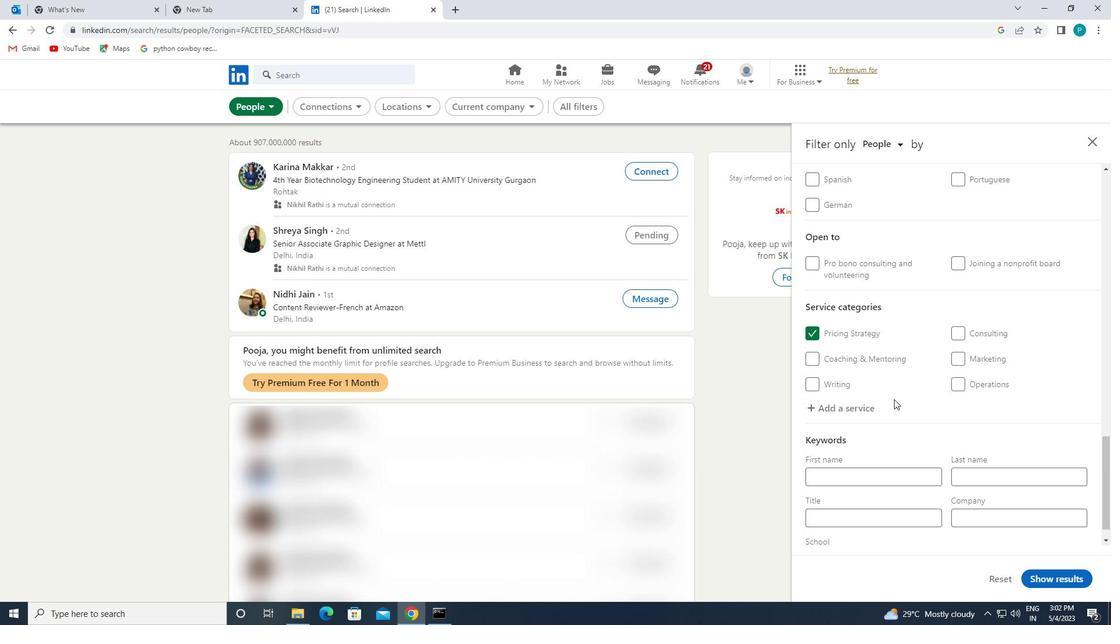 
Action: Mouse scrolled (883, 416) with delta (0, 0)
Screenshot: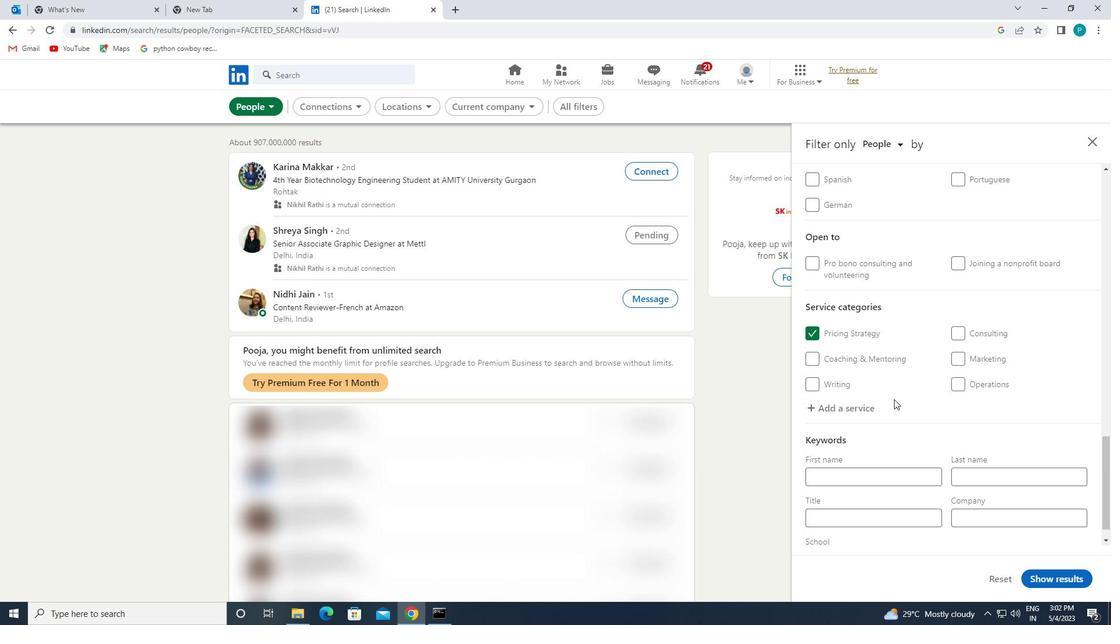 
Action: Mouse moved to (880, 421)
Screenshot: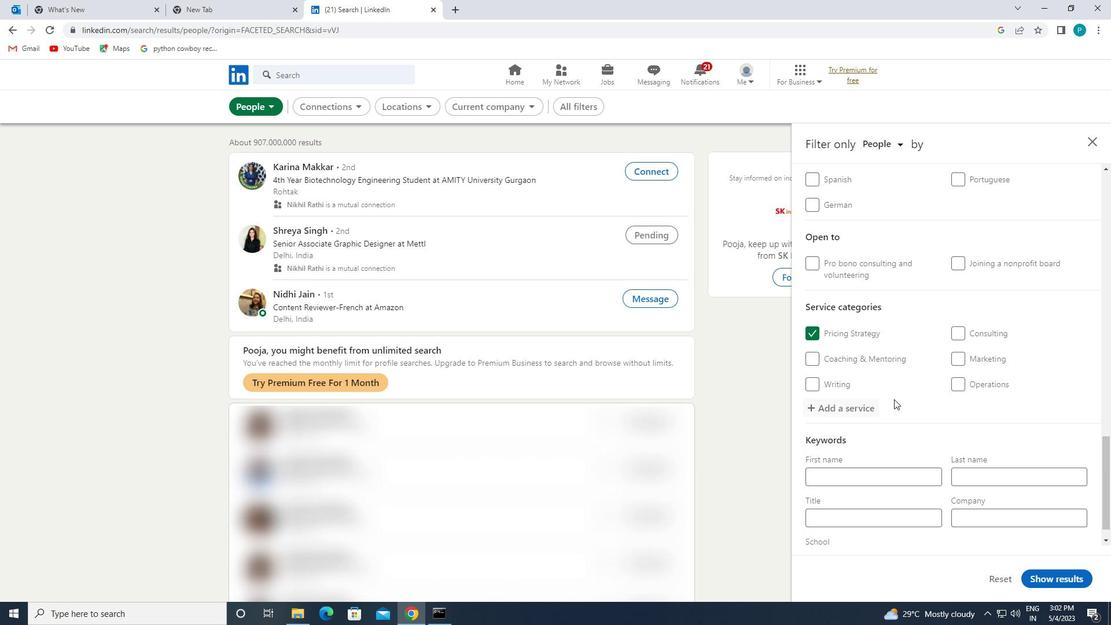 
Action: Mouse scrolled (880, 420) with delta (0, 0)
Screenshot: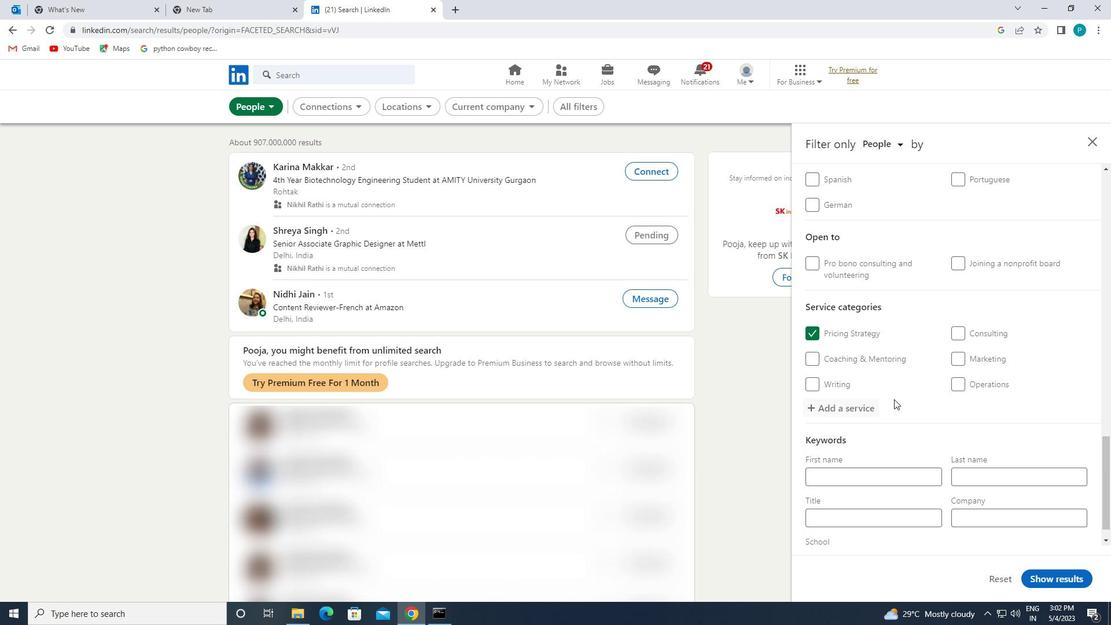 
Action: Mouse moved to (878, 424)
Screenshot: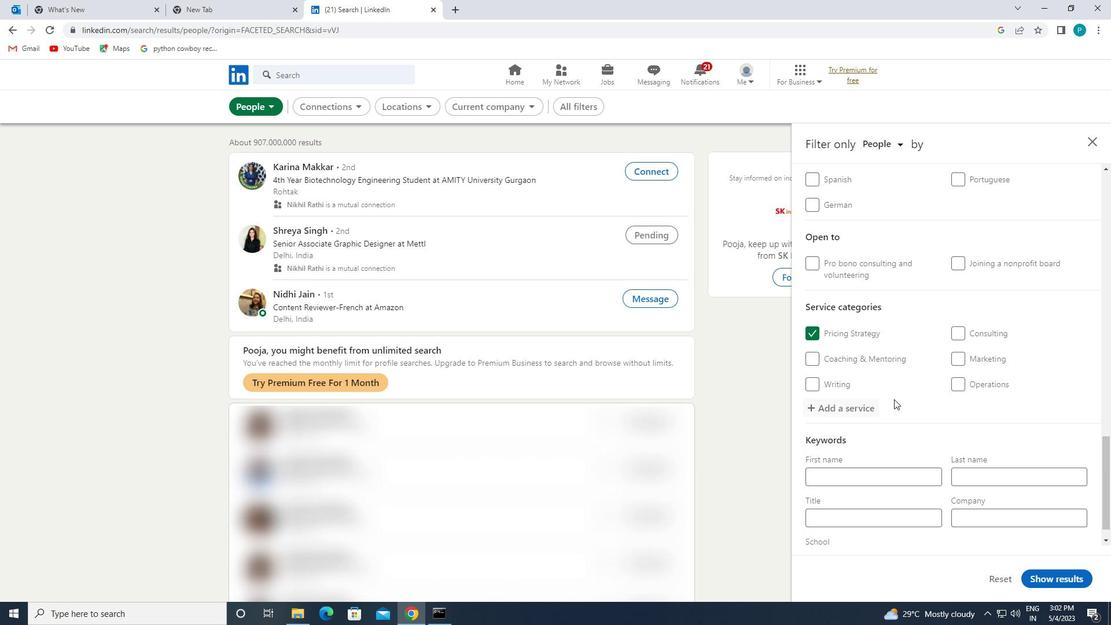 
Action: Mouse scrolled (878, 424) with delta (0, 0)
Screenshot: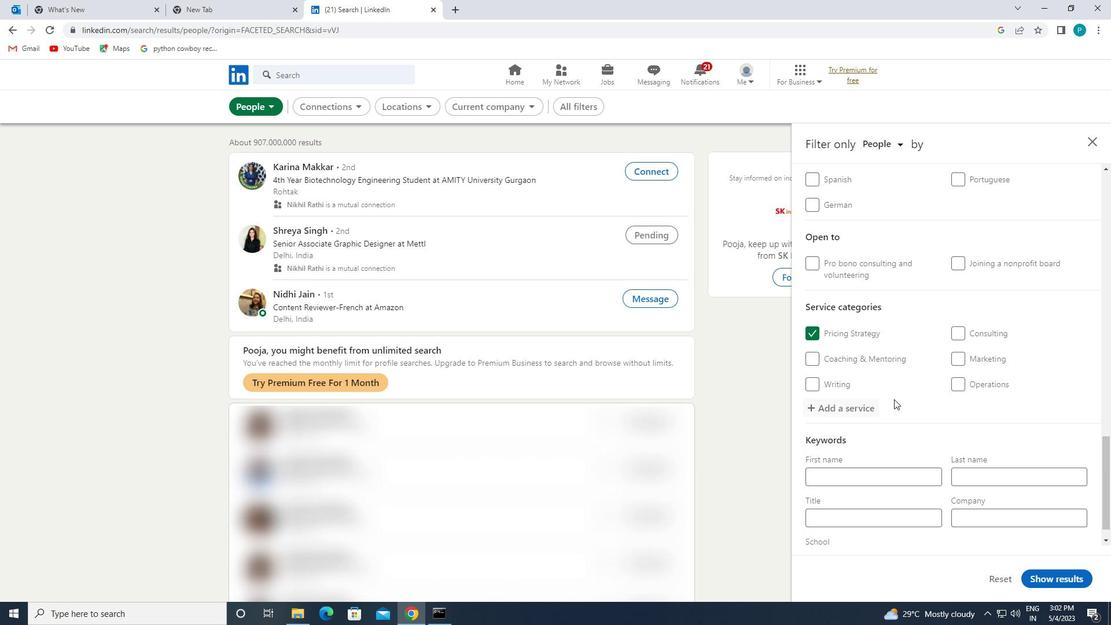 
Action: Mouse moved to (873, 436)
Screenshot: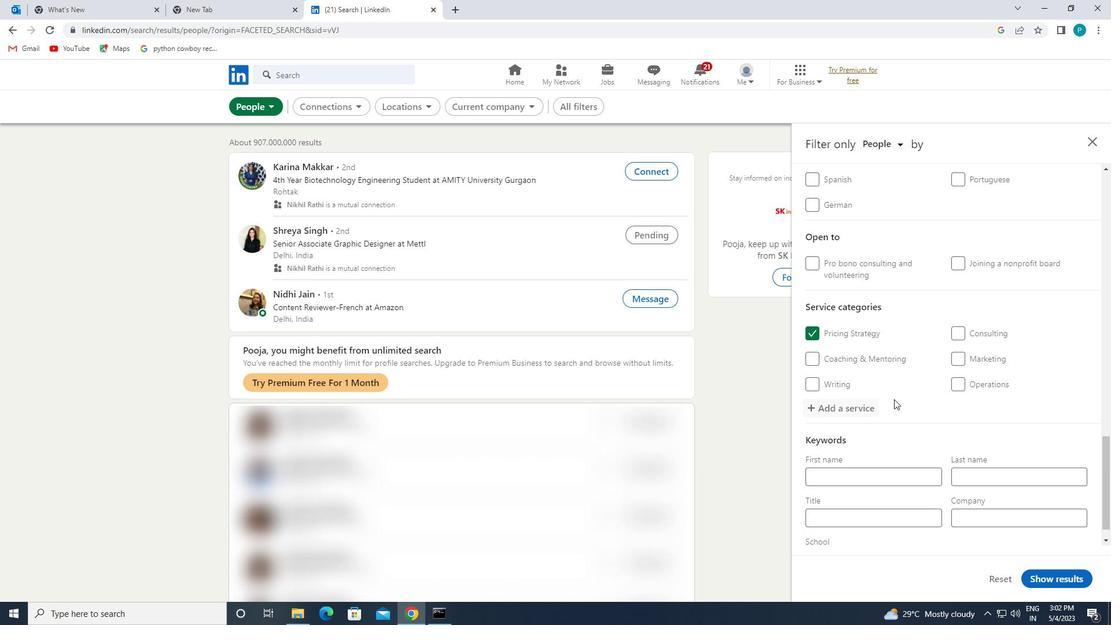 
Action: Mouse scrolled (873, 435) with delta (0, 0)
Screenshot: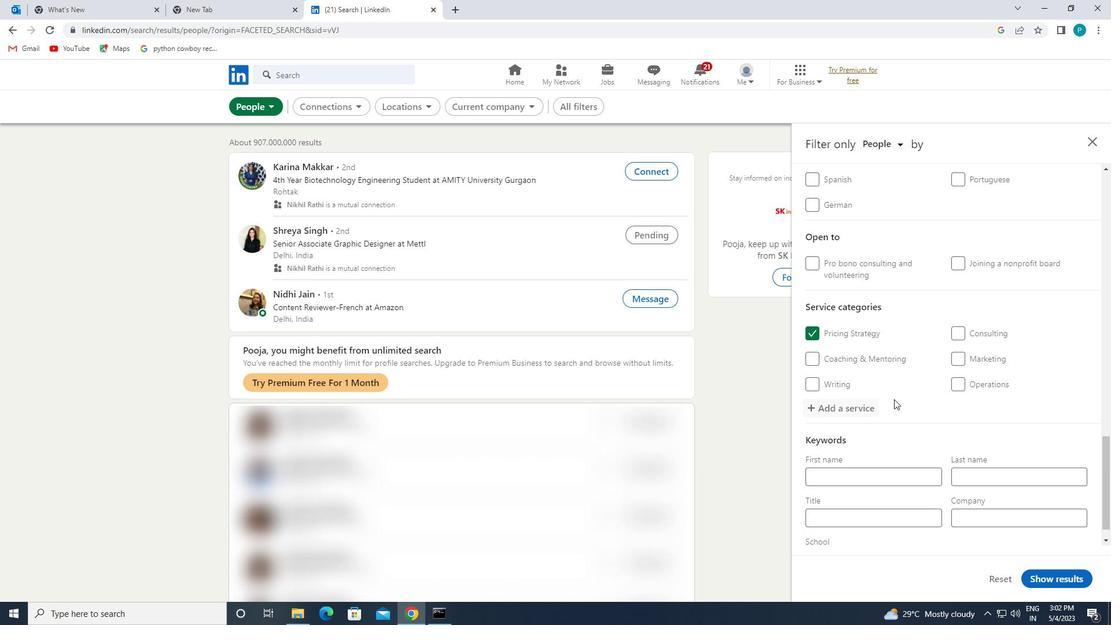 
Action: Mouse moved to (847, 489)
Screenshot: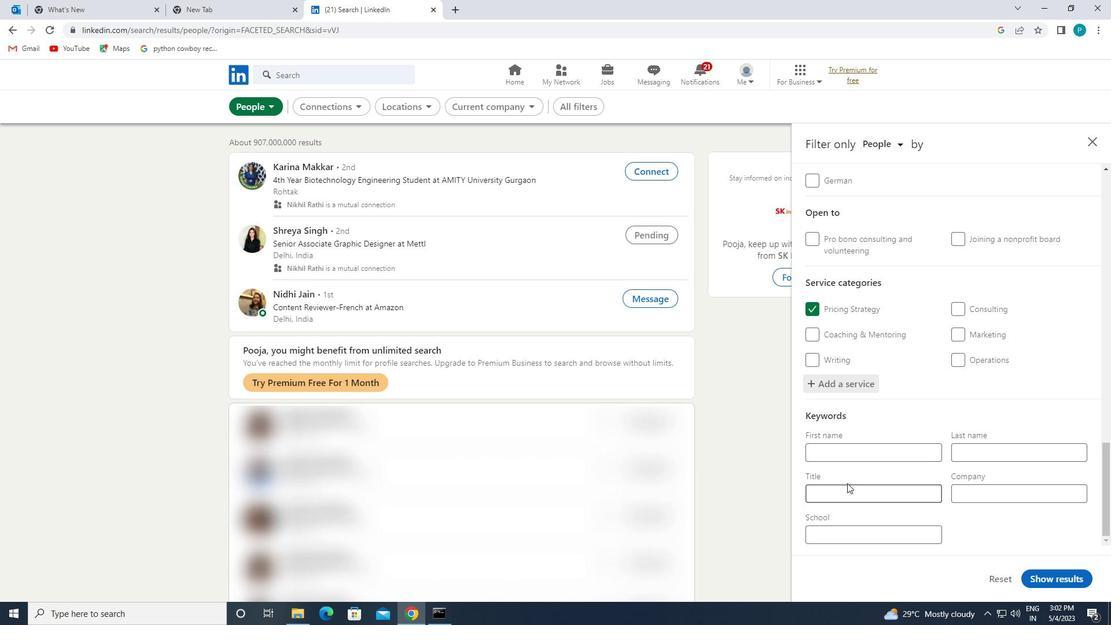 
Action: Mouse pressed left at (847, 489)
Screenshot: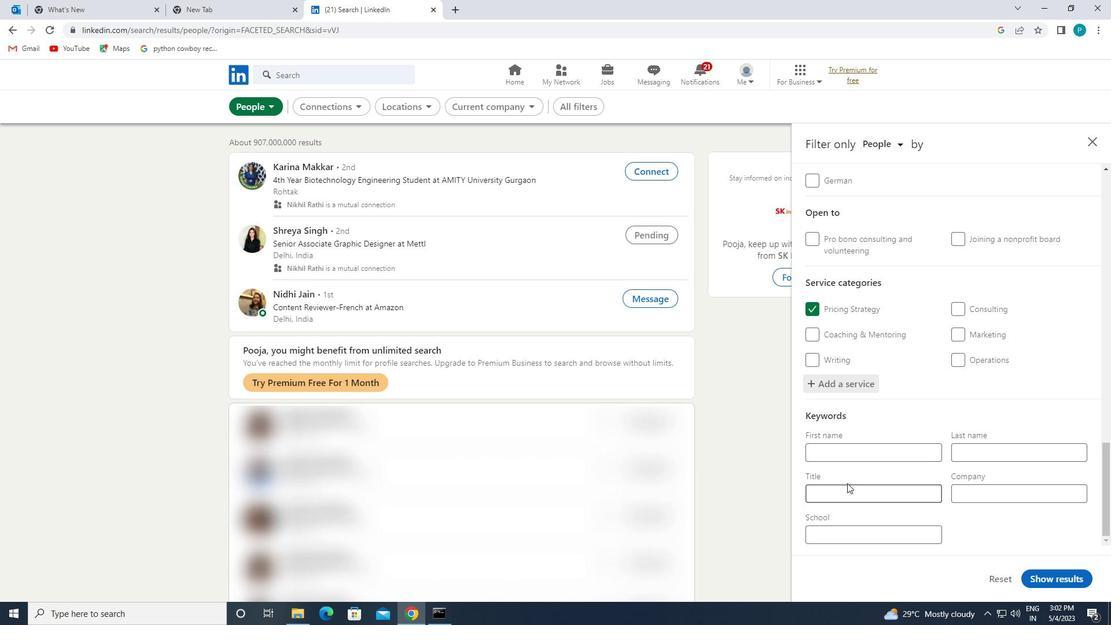 
Action: Key pressed <Key.caps_lock>L<Key.caps_lock>IFE<Key.space><Key.caps_lock>C<Key.caps_lock>OACH
Screenshot: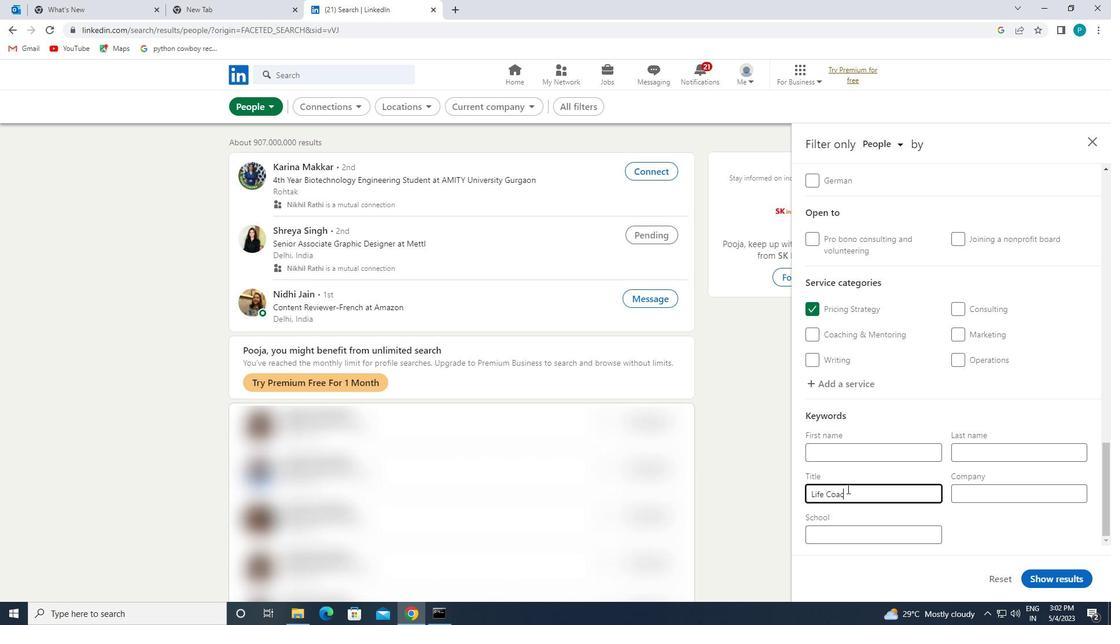 
Action: Mouse moved to (1057, 575)
Screenshot: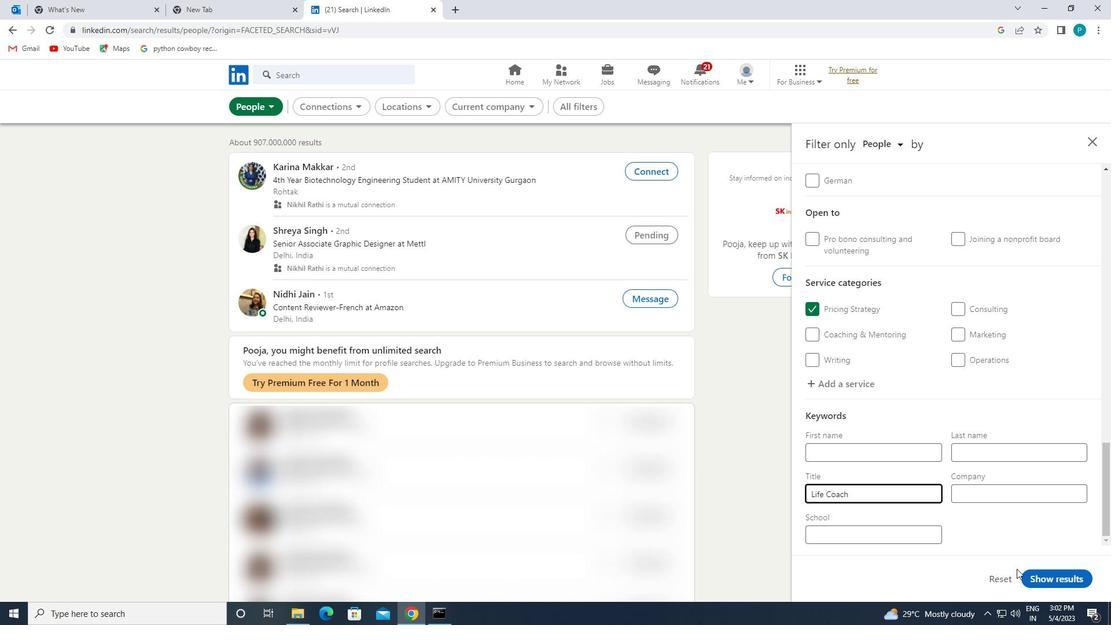 
Action: Mouse pressed left at (1057, 575)
Screenshot: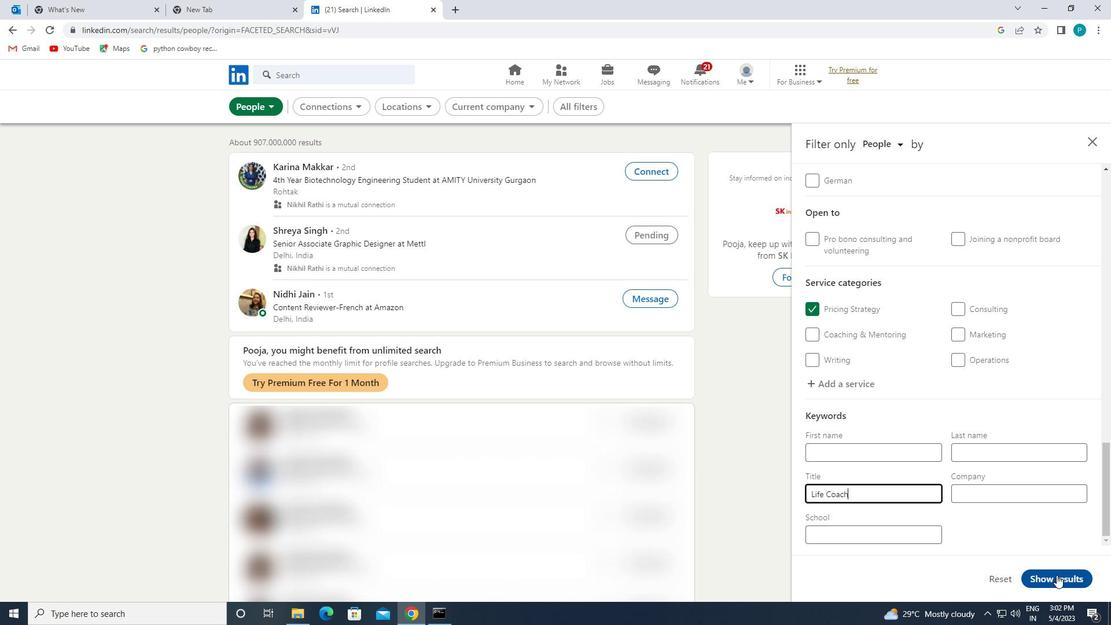 
Action: Mouse moved to (1057, 575)
Screenshot: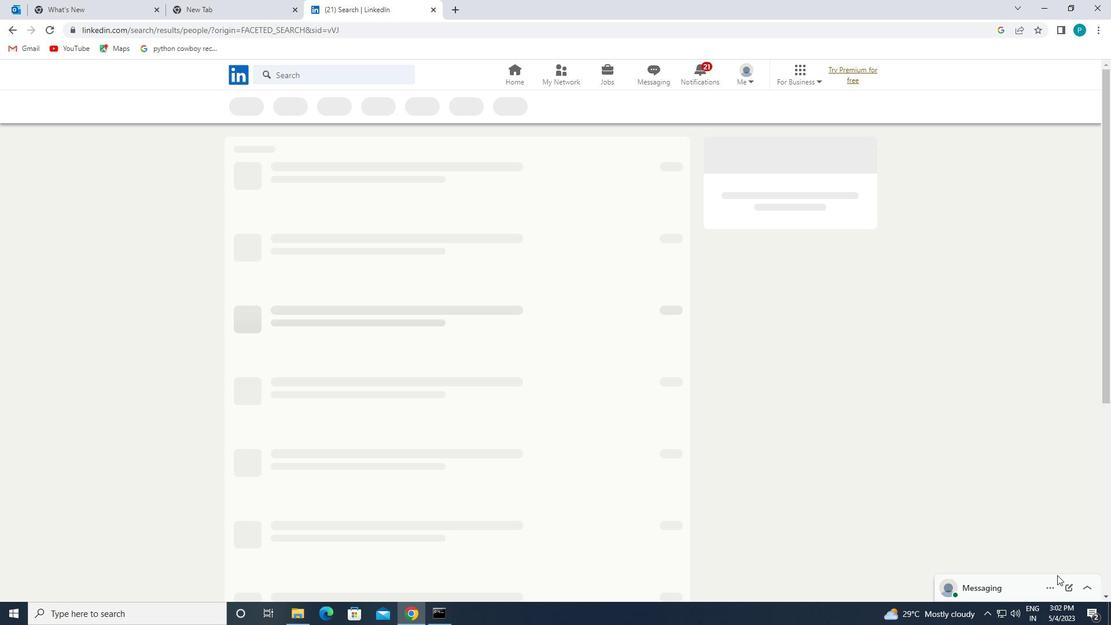 
